 Task: Find connections with filter location Bihār with filter topic #Projectmanagementwith filter profile language German with filter current company System Soft Technologies with filter school Fresher jobs updates with filter industry Utility System Construction with filter service category Budgeting with filter keywords title Homeless Shelter Worker
Action: Mouse moved to (727, 103)
Screenshot: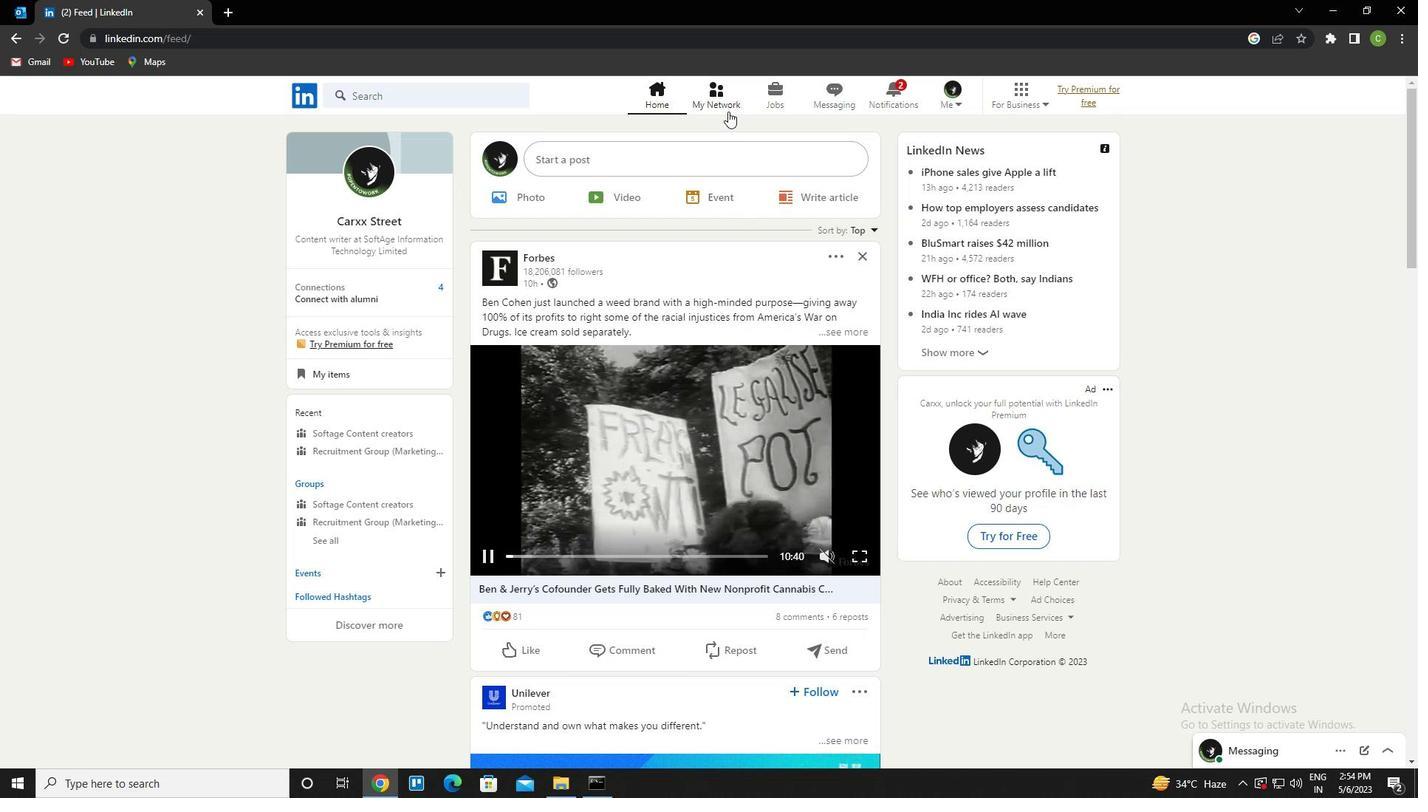 
Action: Mouse pressed left at (727, 103)
Screenshot: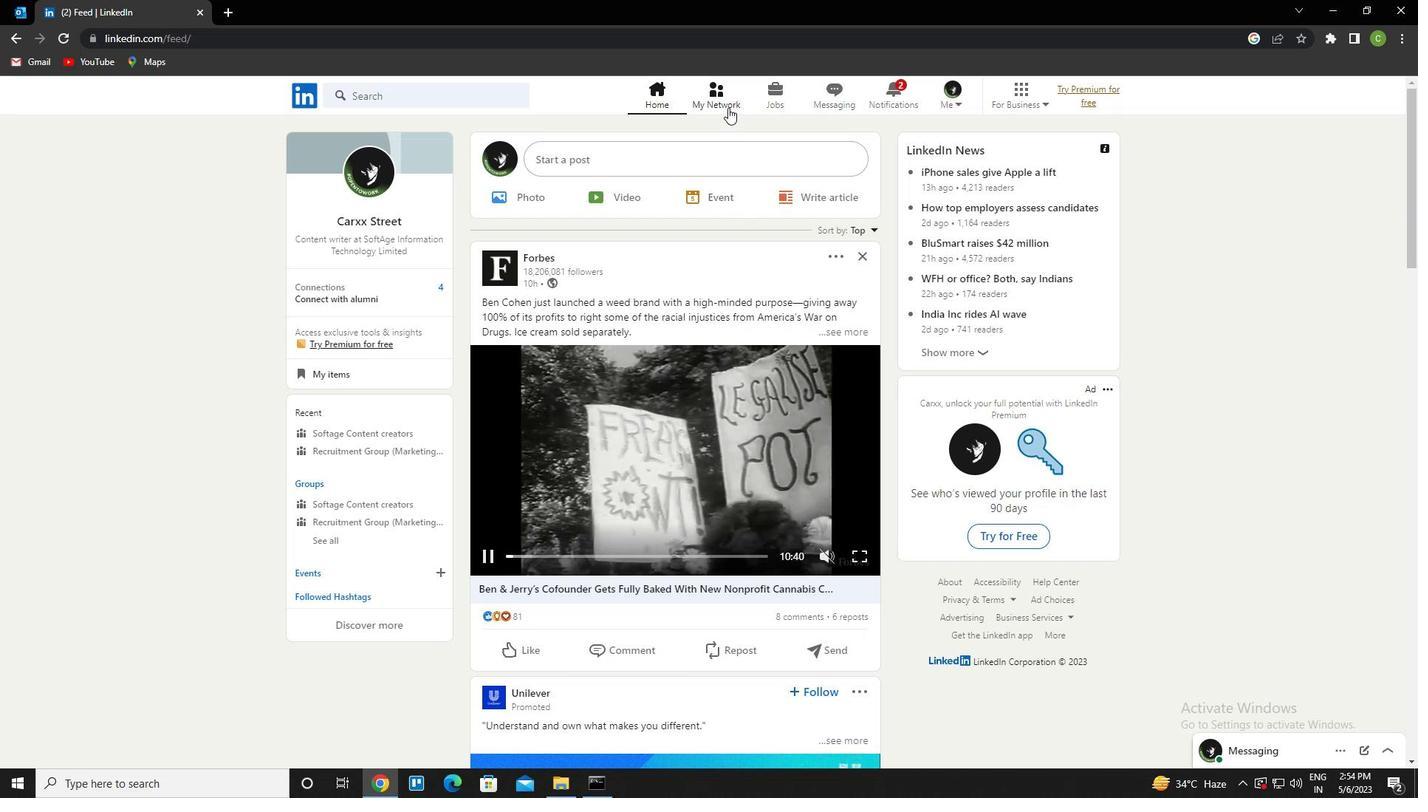 
Action: Mouse moved to (402, 184)
Screenshot: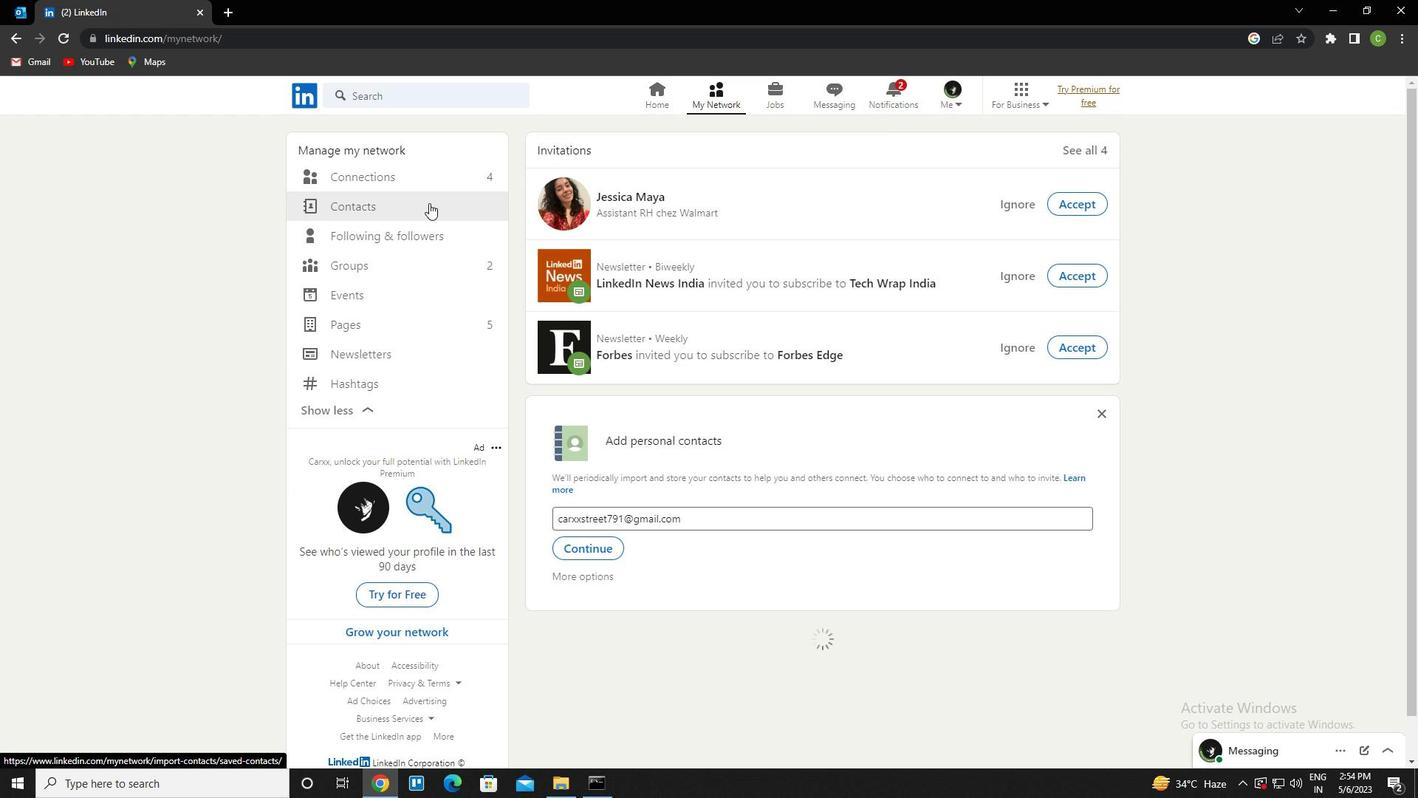 
Action: Mouse pressed left at (402, 184)
Screenshot: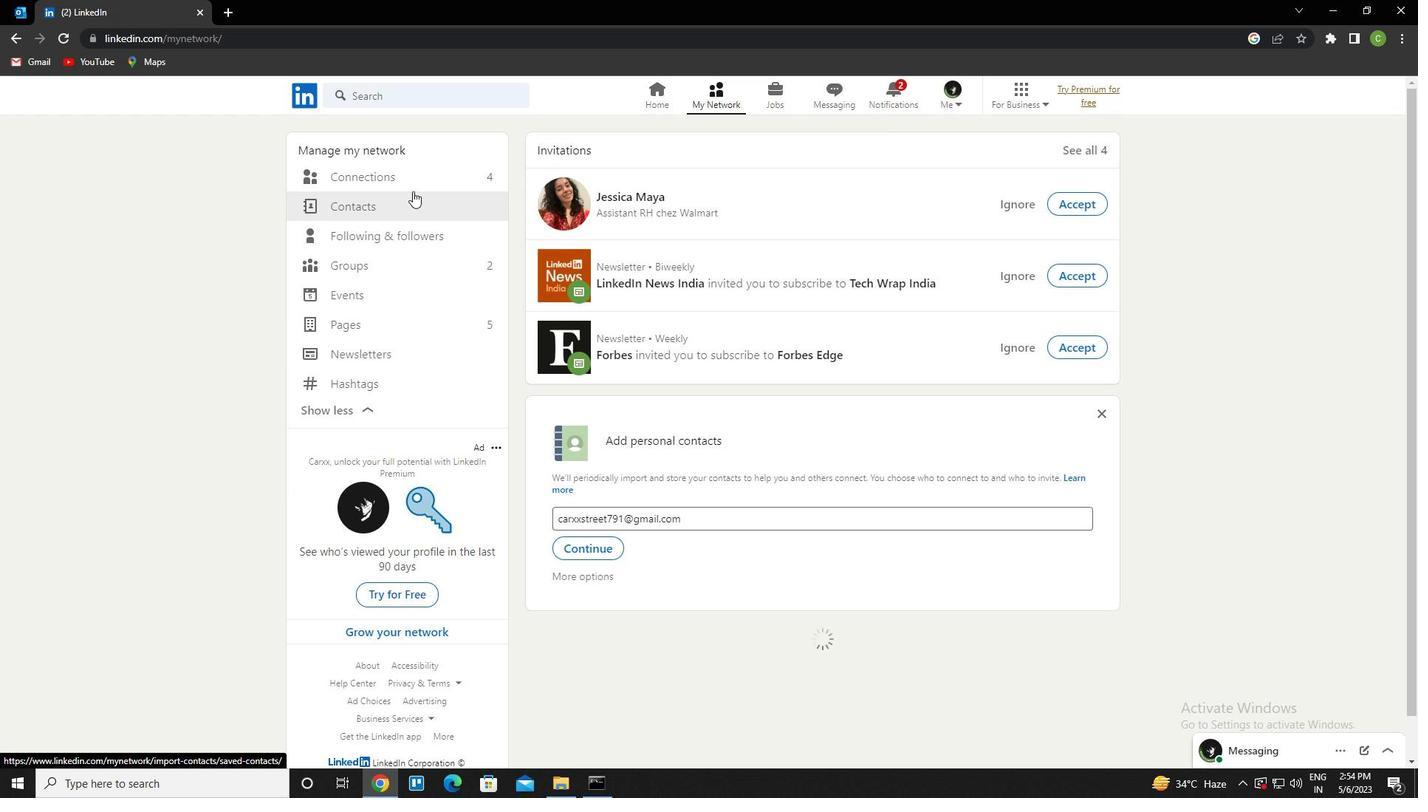 
Action: Mouse moved to (846, 178)
Screenshot: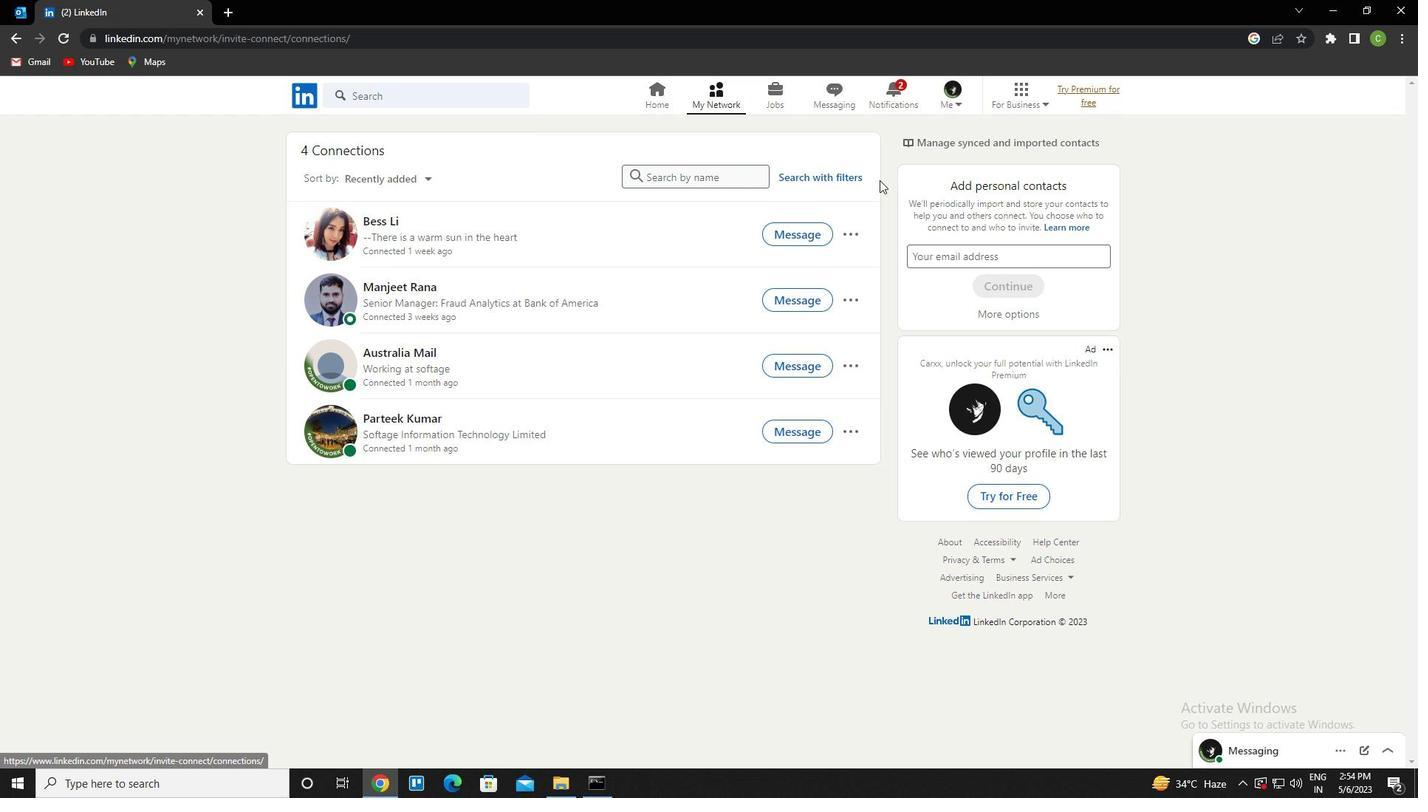 
Action: Mouse pressed left at (846, 178)
Screenshot: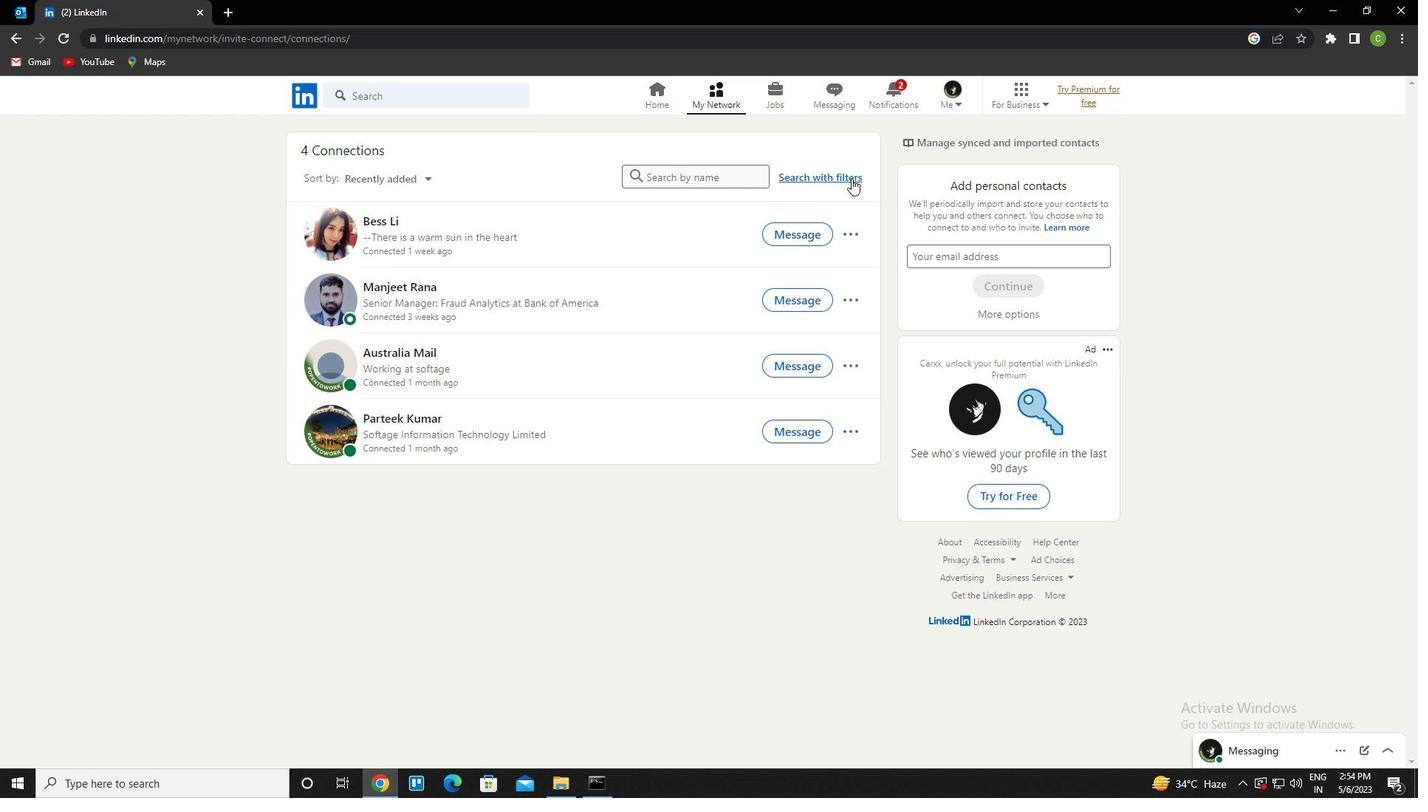 
Action: Mouse moved to (770, 146)
Screenshot: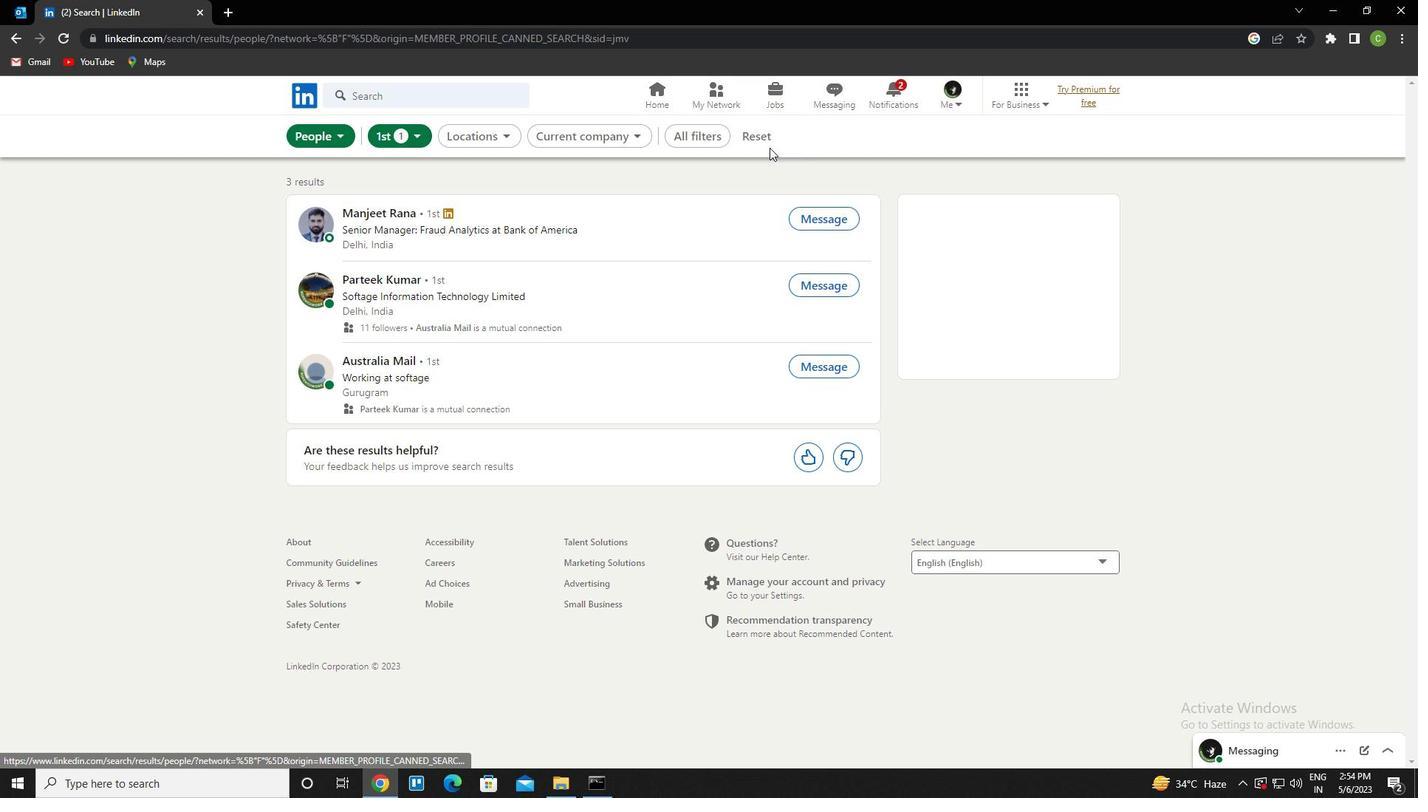 
Action: Mouse pressed left at (770, 146)
Screenshot: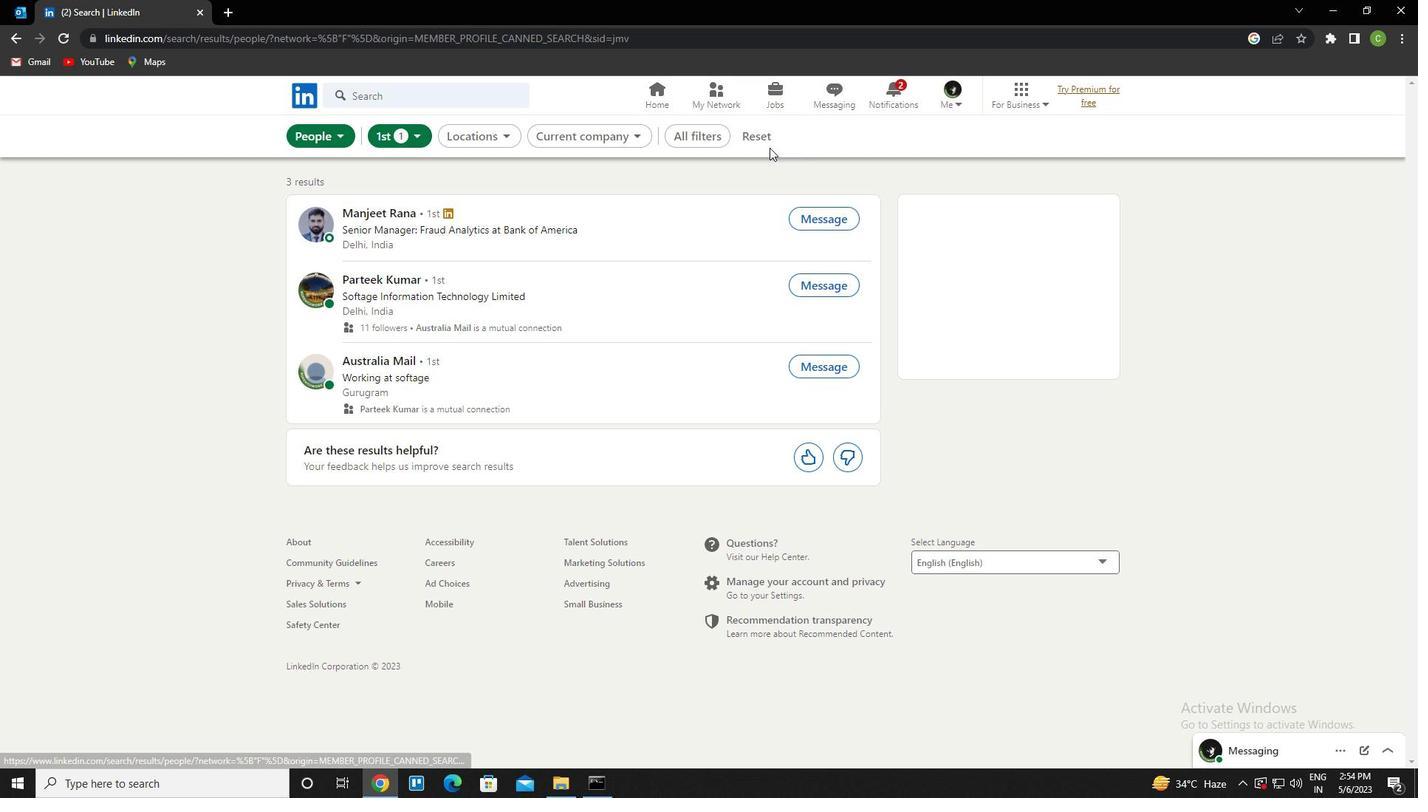 
Action: Mouse moved to (725, 140)
Screenshot: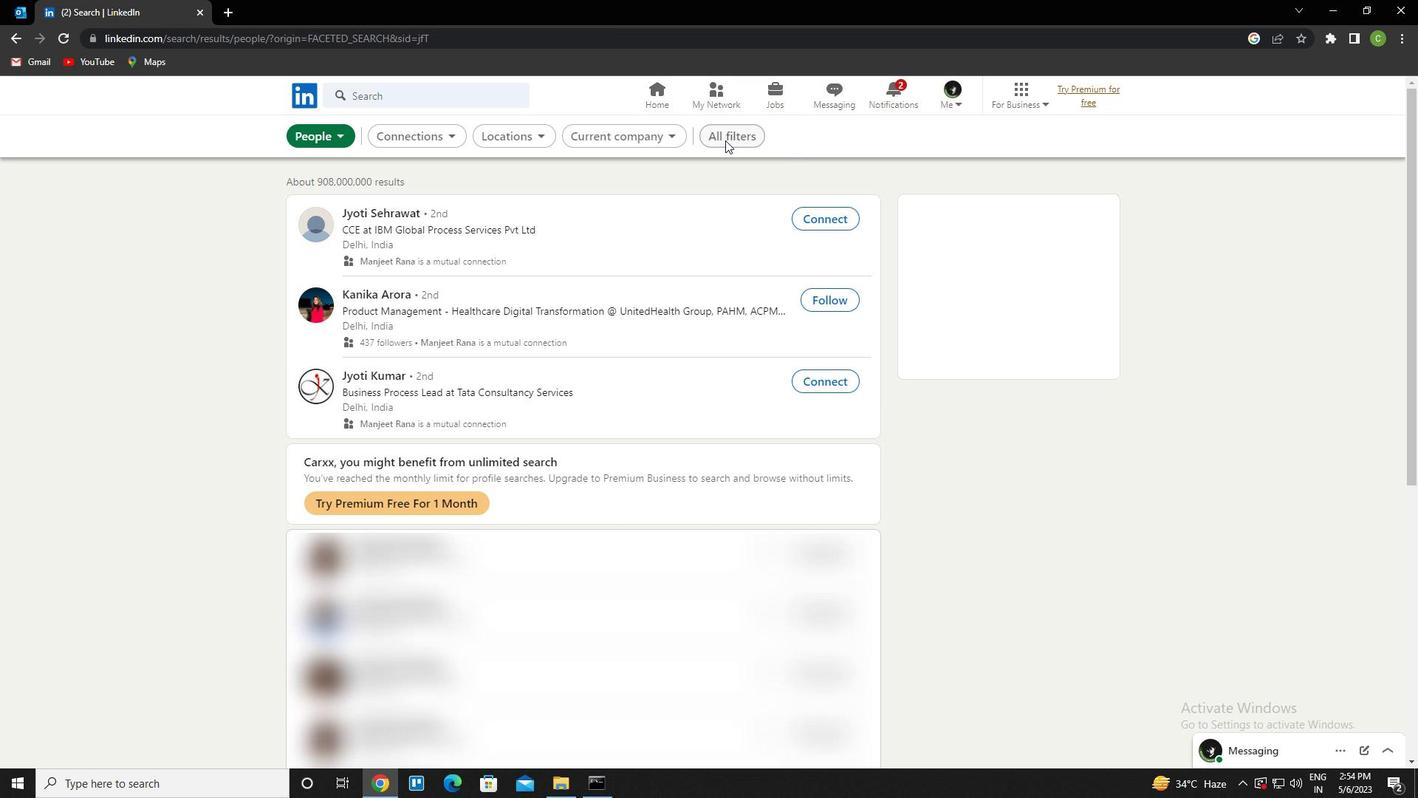 
Action: Mouse pressed left at (725, 140)
Screenshot: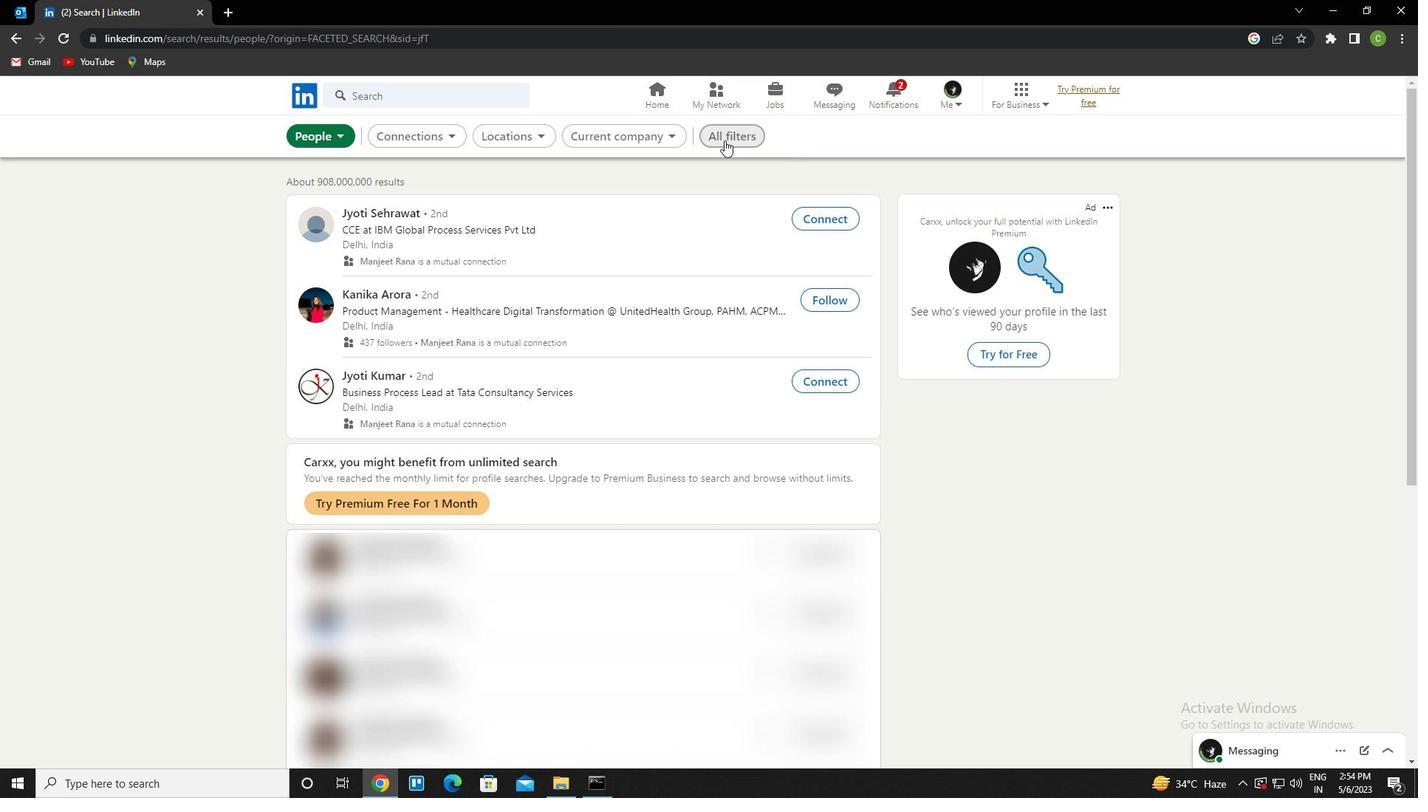 
Action: Mouse moved to (1219, 444)
Screenshot: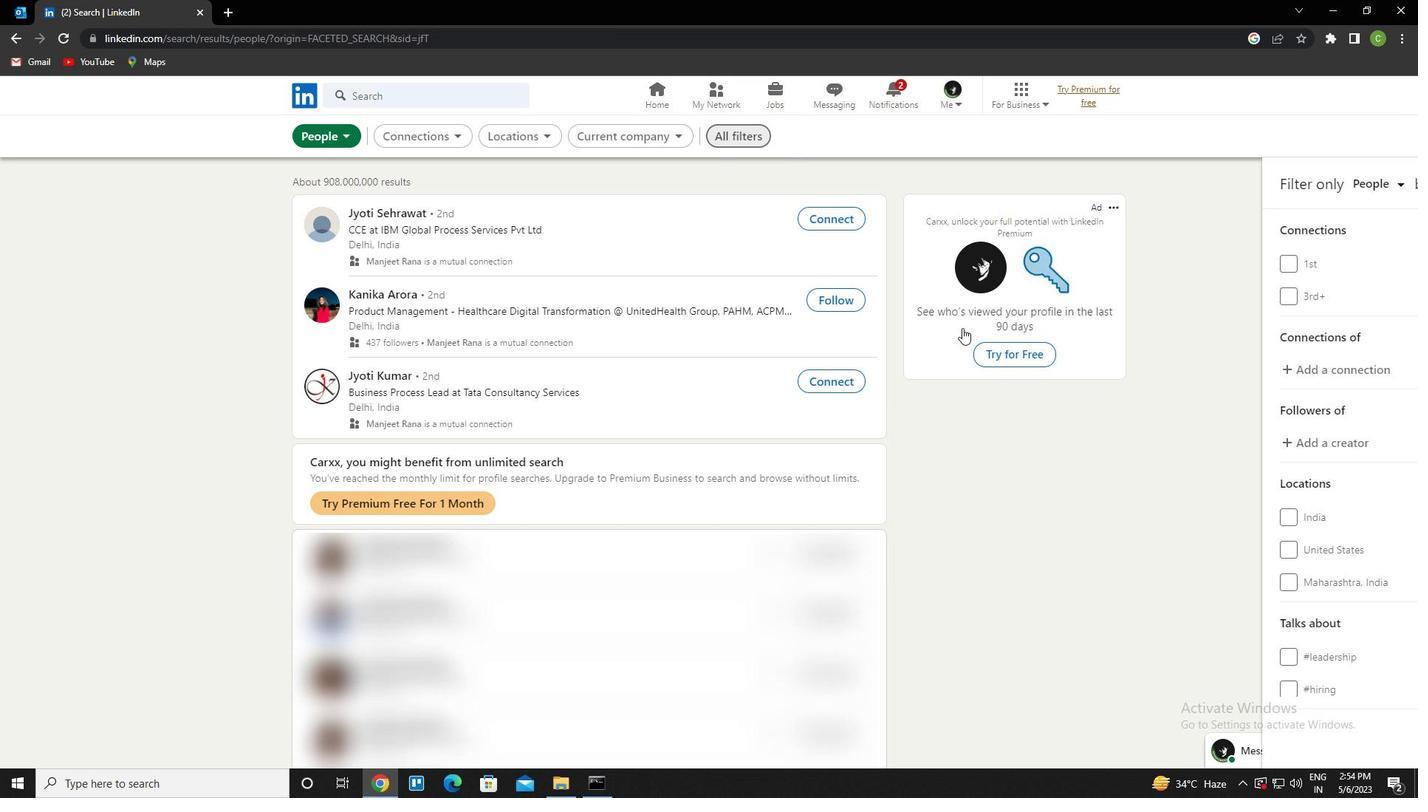 
Action: Mouse scrolled (1219, 444) with delta (0, 0)
Screenshot: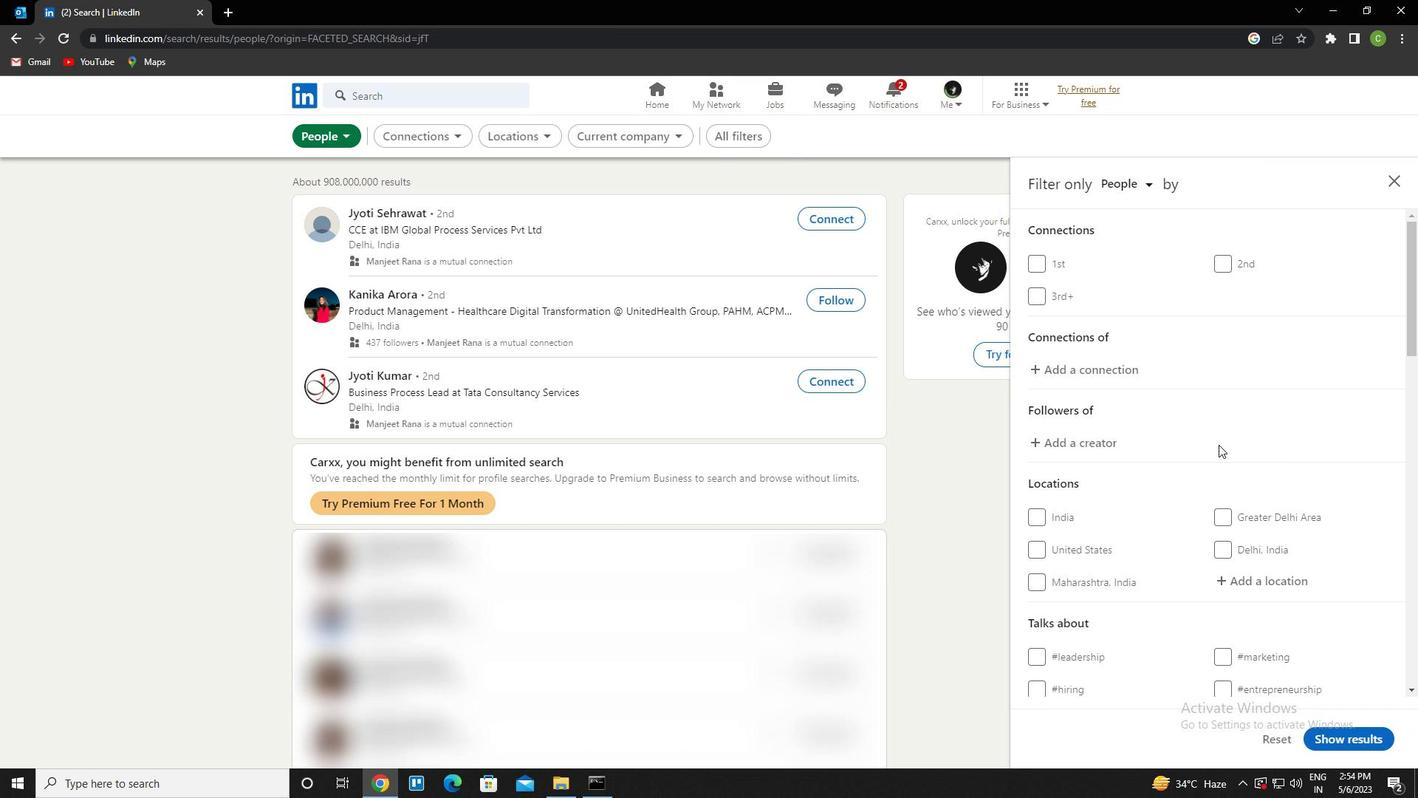 
Action: Mouse moved to (1259, 507)
Screenshot: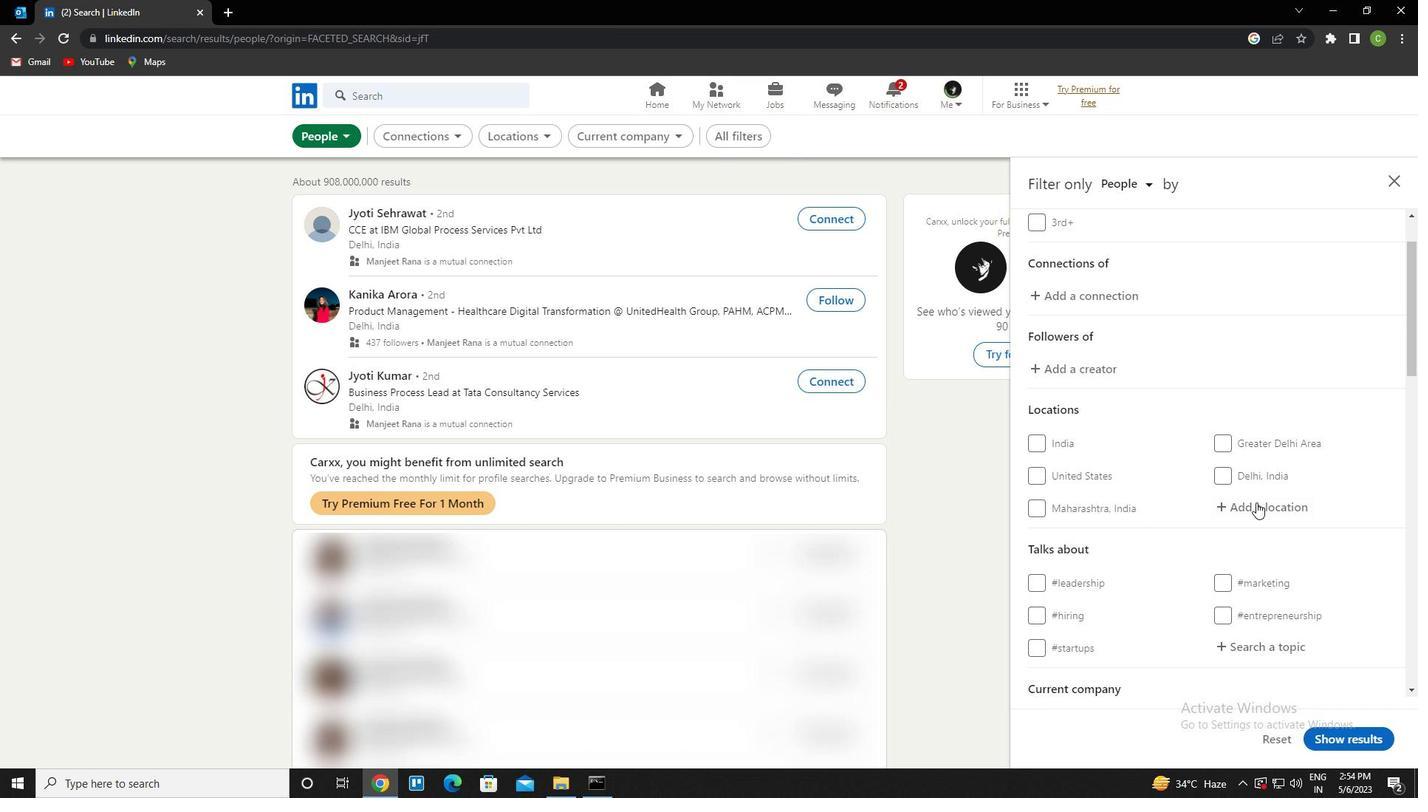 
Action: Mouse pressed left at (1259, 507)
Screenshot: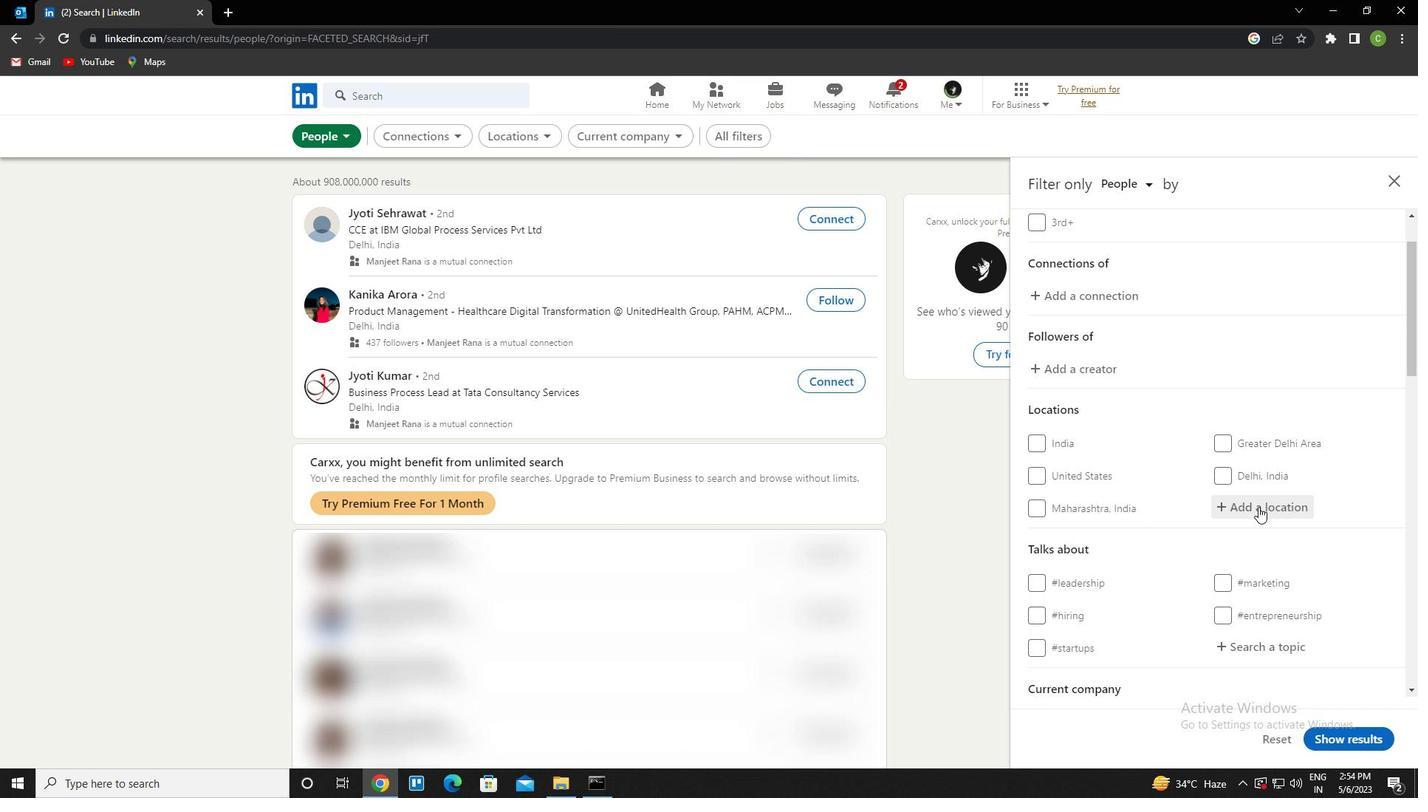 
Action: Key pressed <Key.caps_lock>b<Key.caps_lock>ihar<Key.down><Key.enter>
Screenshot: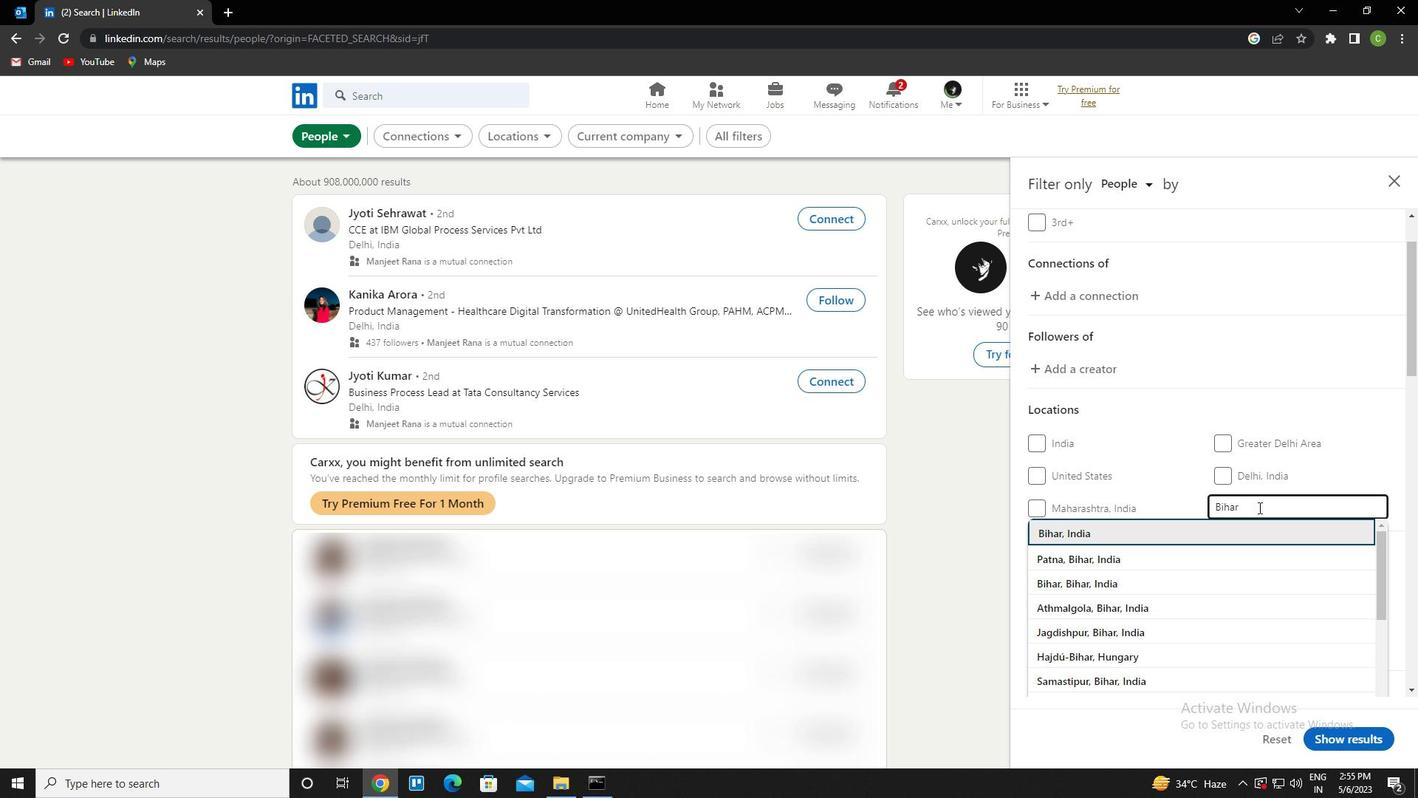
Action: Mouse scrolled (1259, 506) with delta (0, 0)
Screenshot: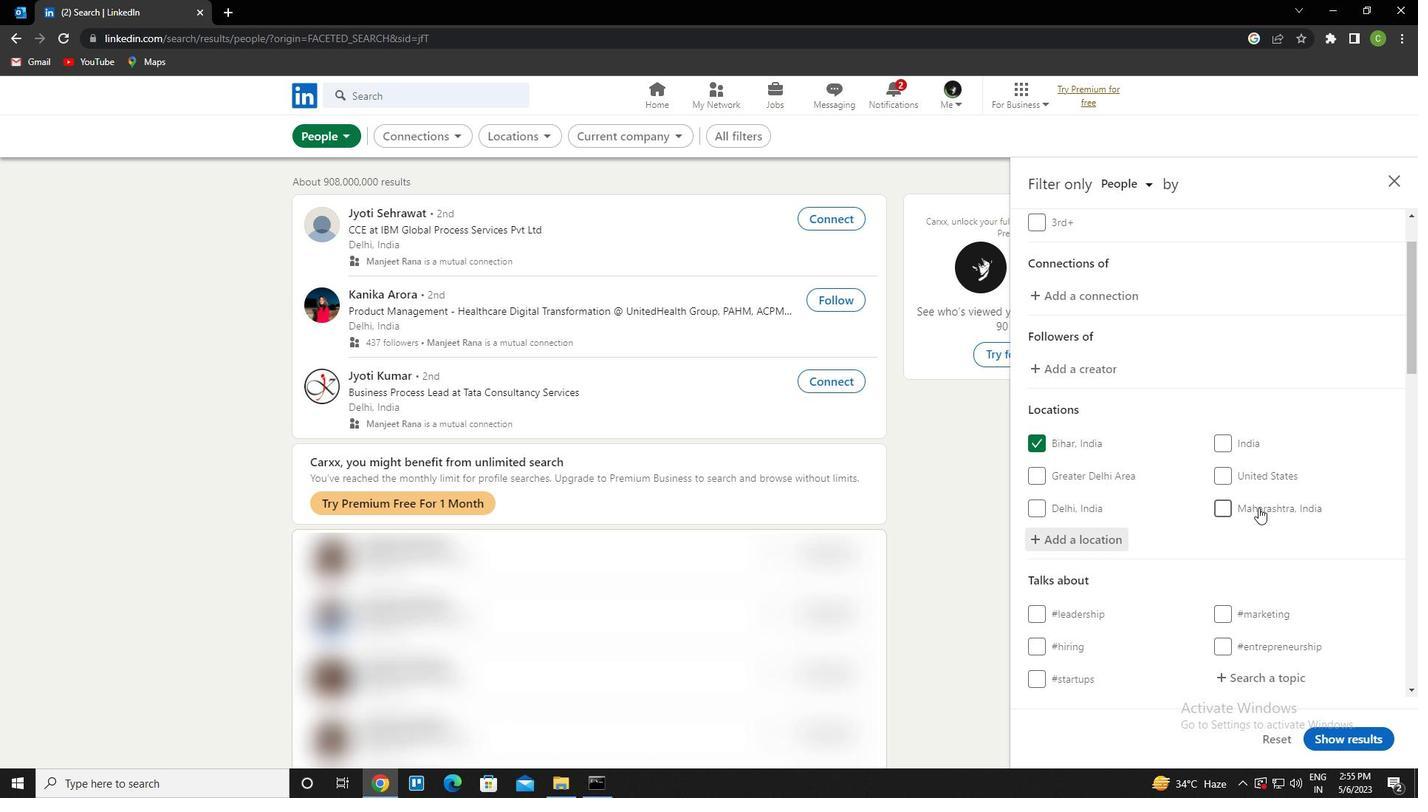 
Action: Mouse scrolled (1259, 506) with delta (0, 0)
Screenshot: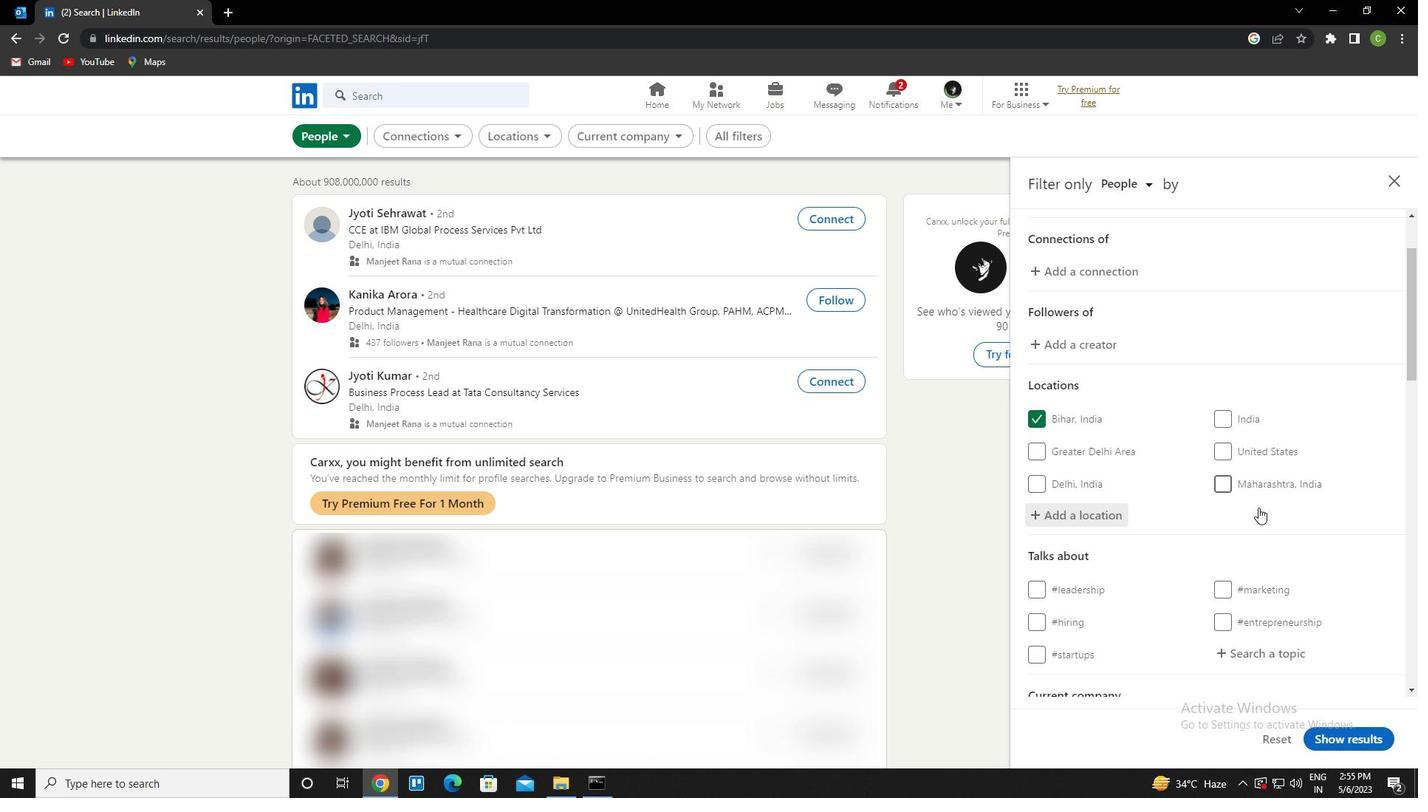 
Action: Mouse moved to (1261, 532)
Screenshot: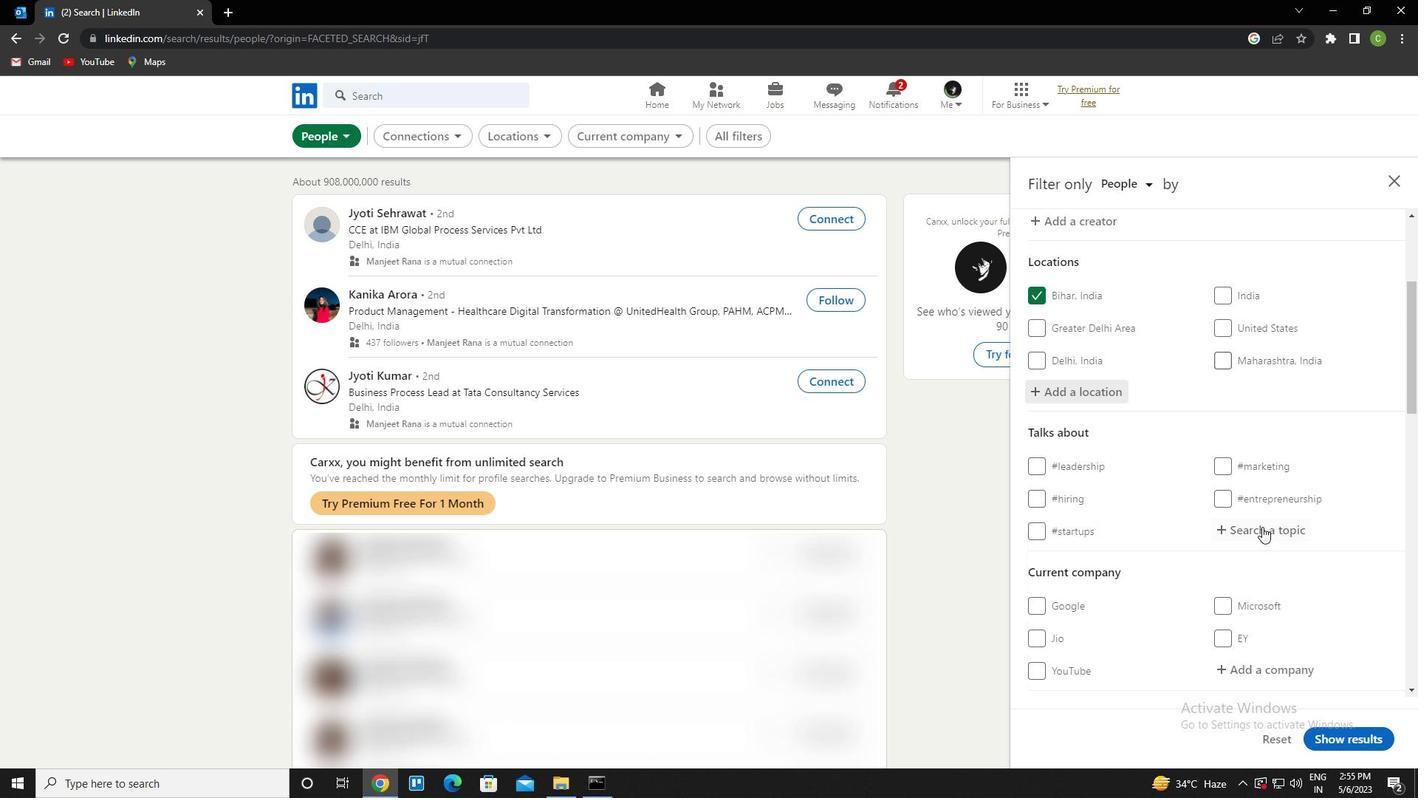 
Action: Mouse pressed left at (1261, 532)
Screenshot: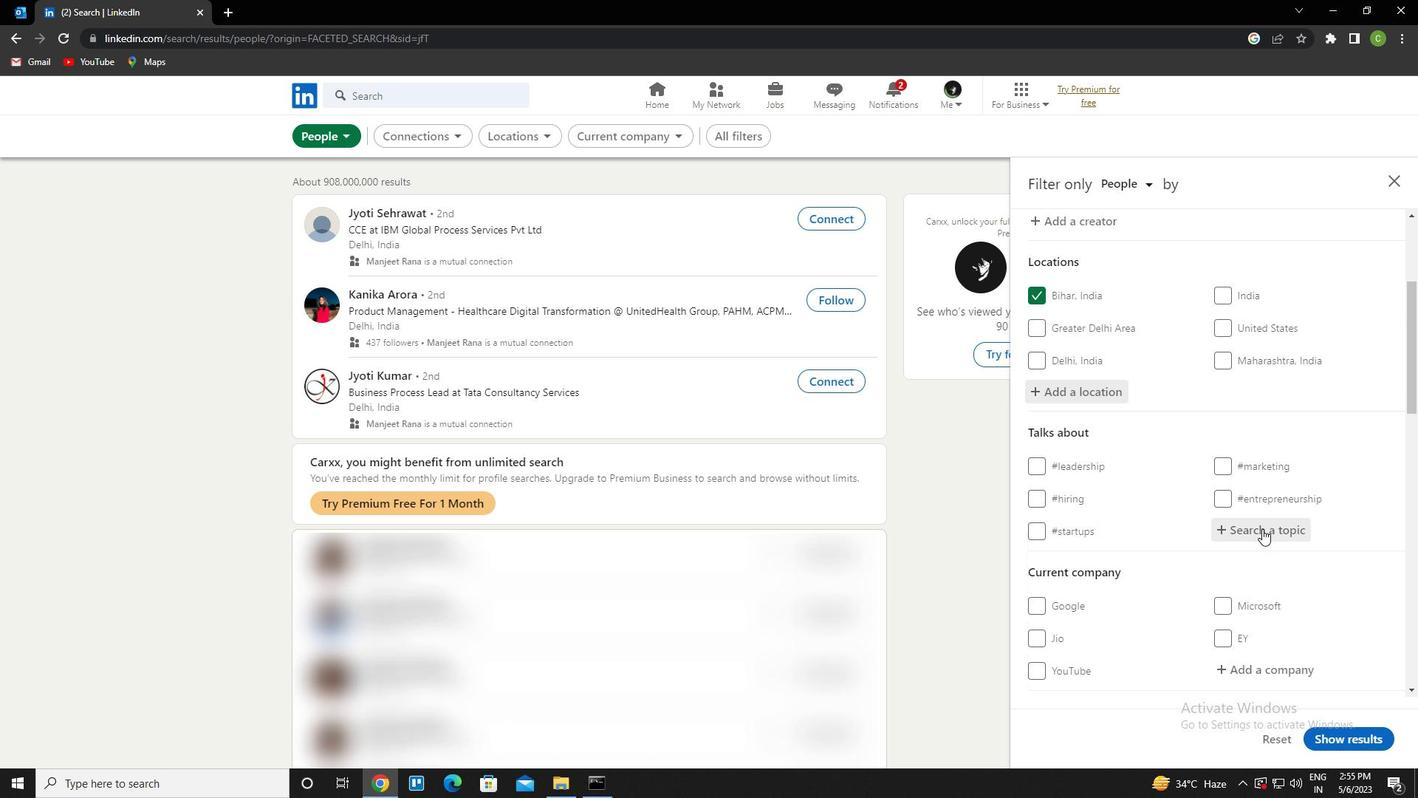 
Action: Key pressed projectmanagement<Key.down><Key.enter>
Screenshot: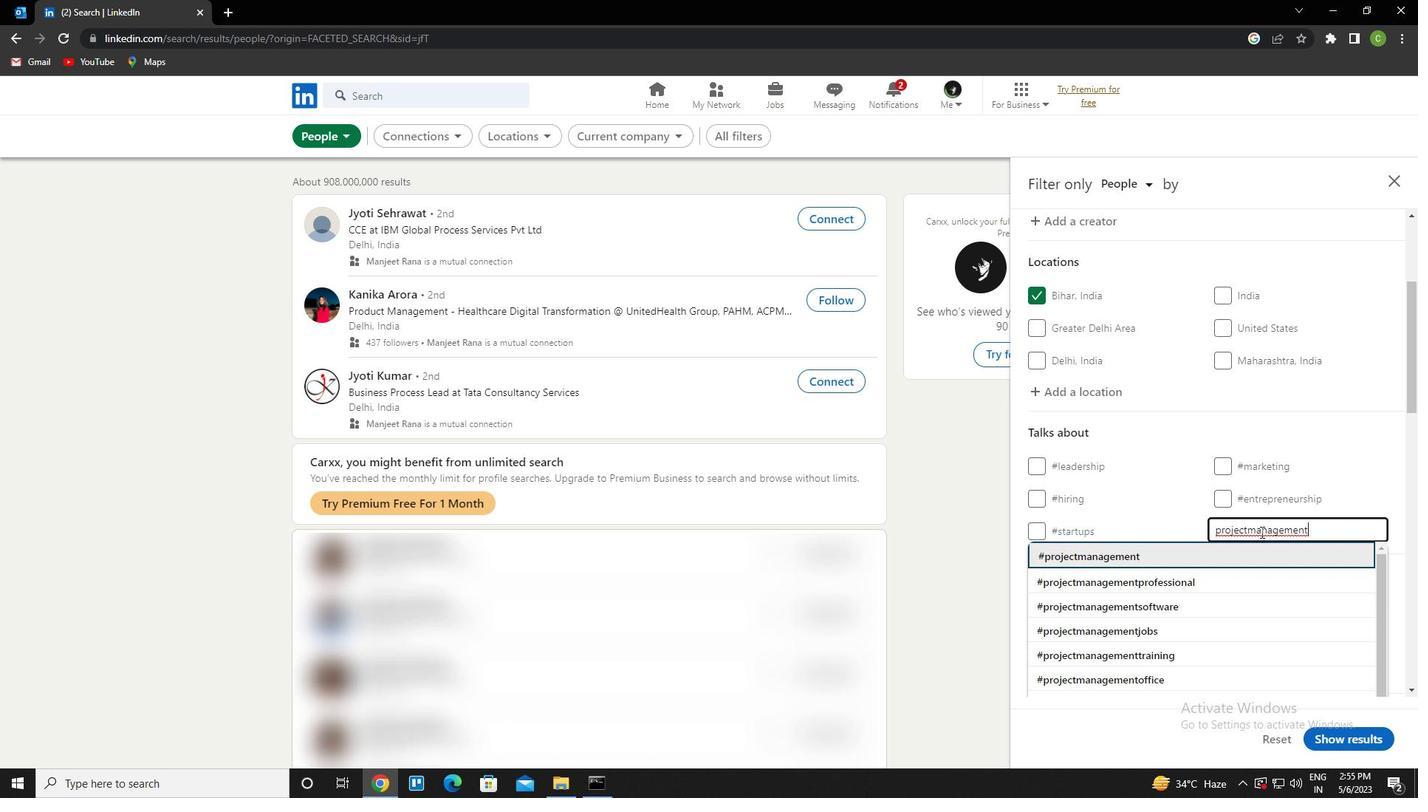 
Action: Mouse scrolled (1261, 531) with delta (0, 0)
Screenshot: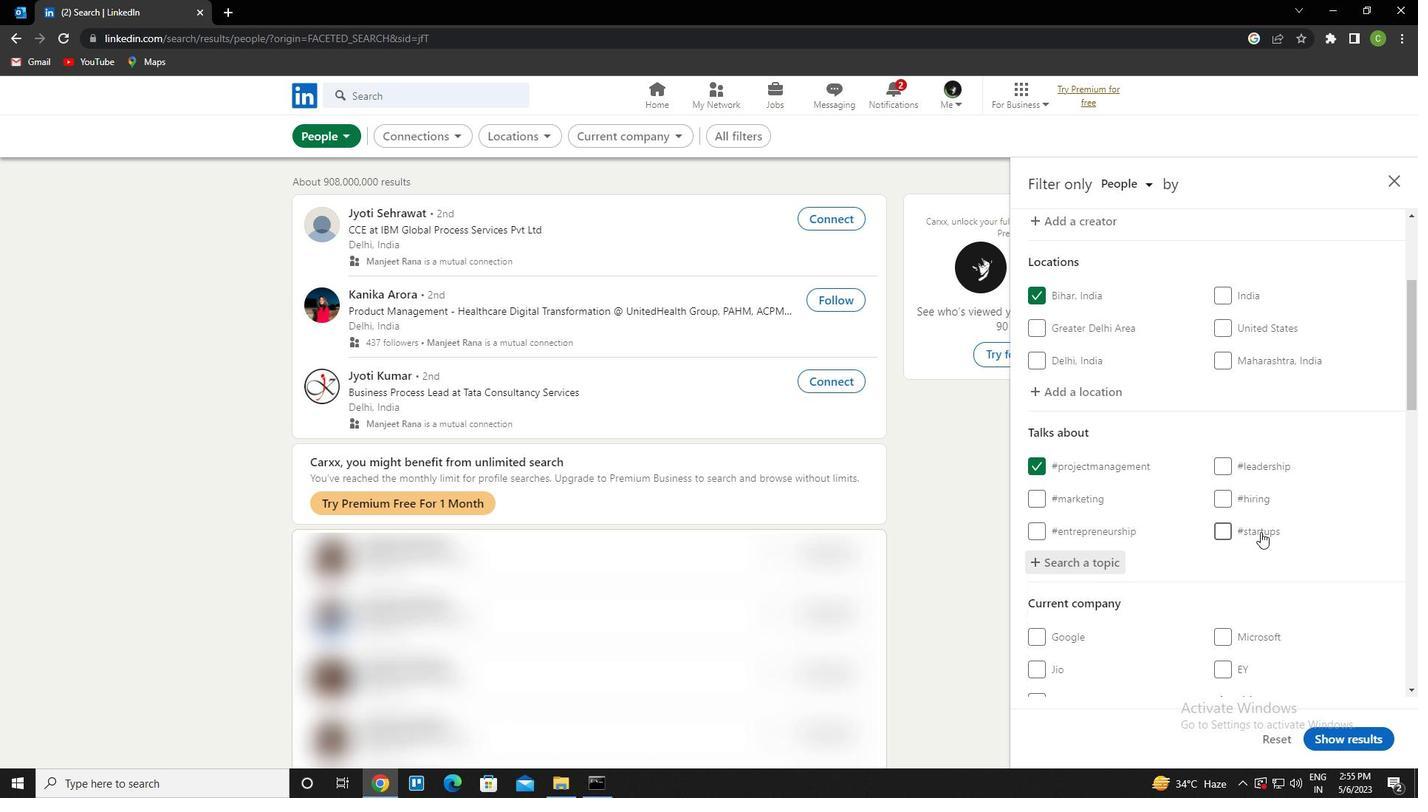 
Action: Mouse scrolled (1261, 531) with delta (0, 0)
Screenshot: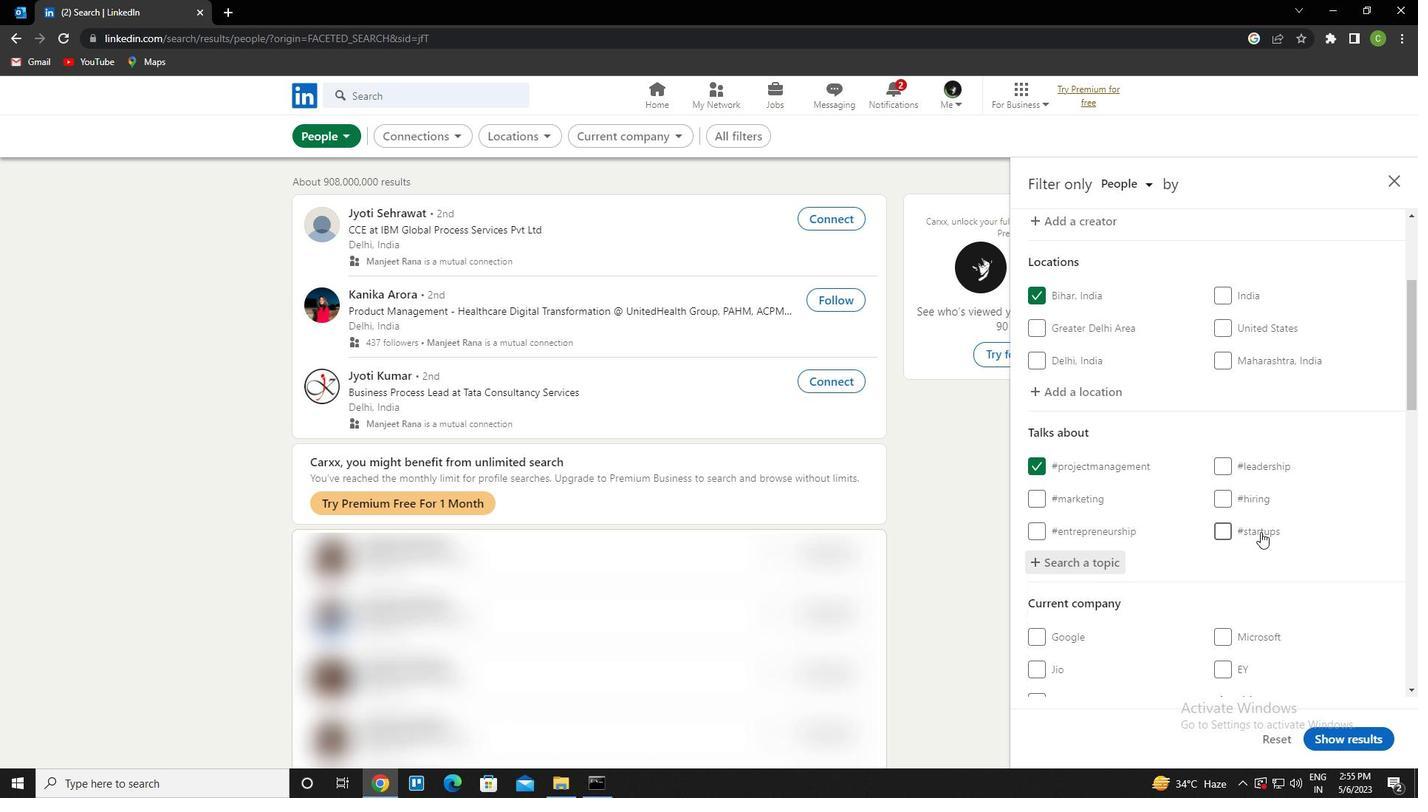 
Action: Mouse scrolled (1261, 531) with delta (0, 0)
Screenshot: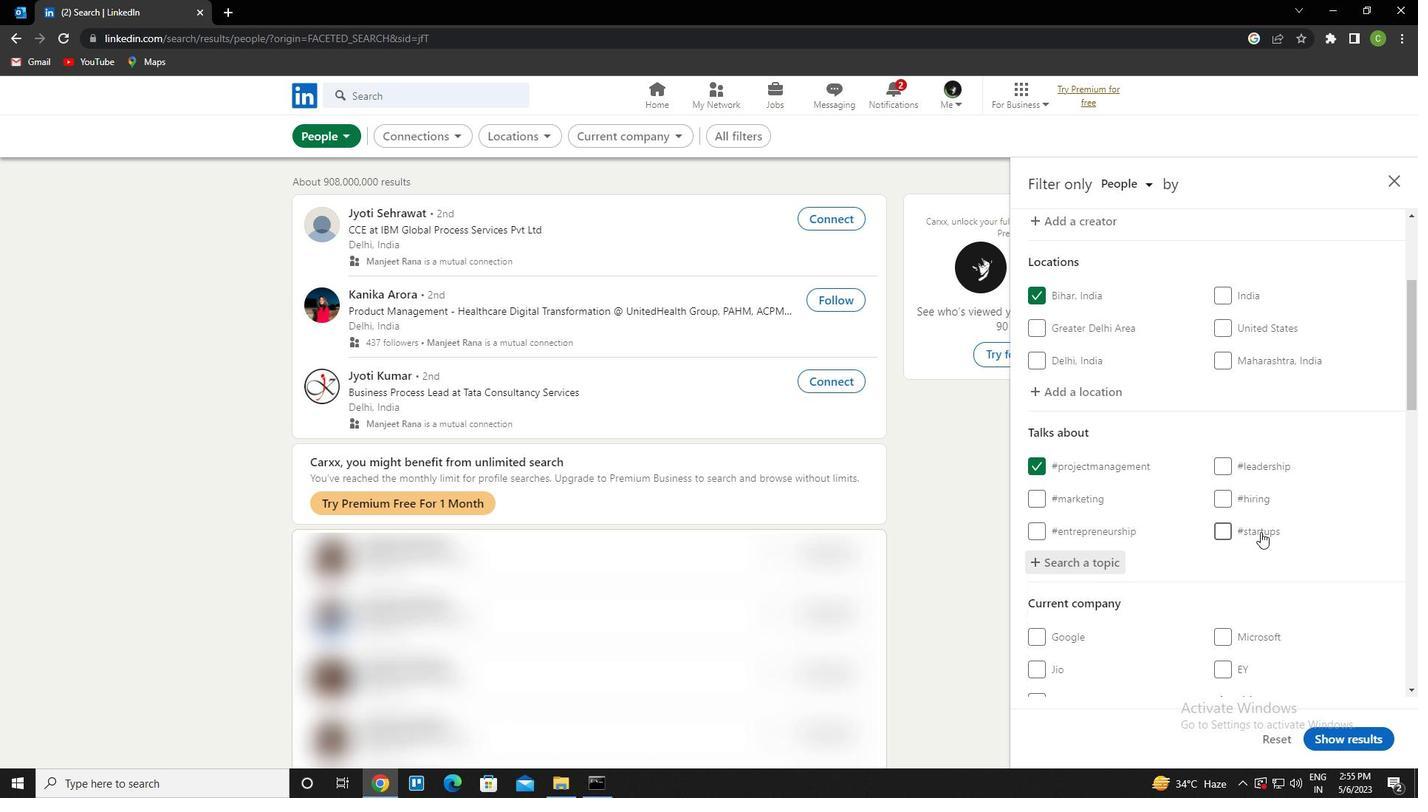 
Action: Mouse scrolled (1261, 531) with delta (0, 0)
Screenshot: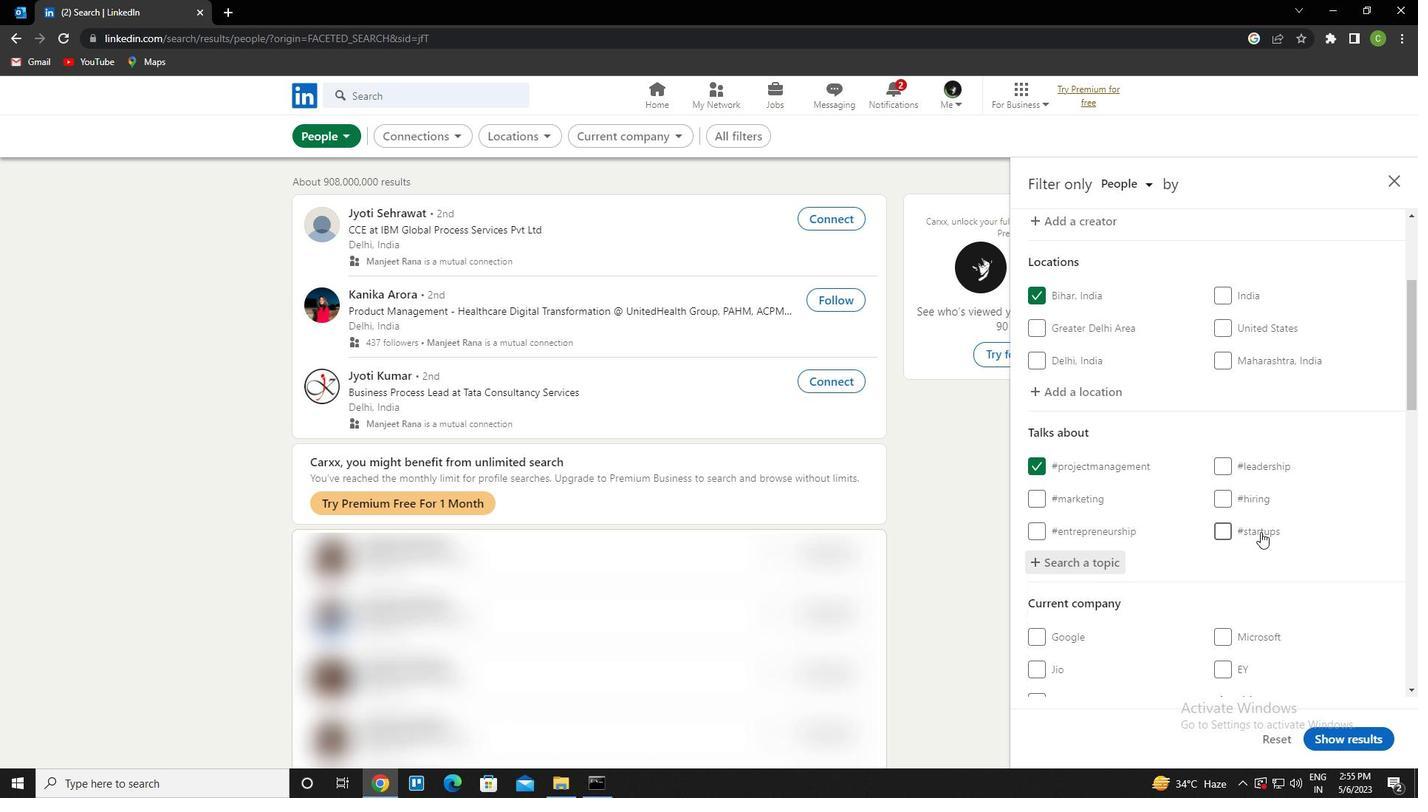 
Action: Mouse scrolled (1261, 531) with delta (0, 0)
Screenshot: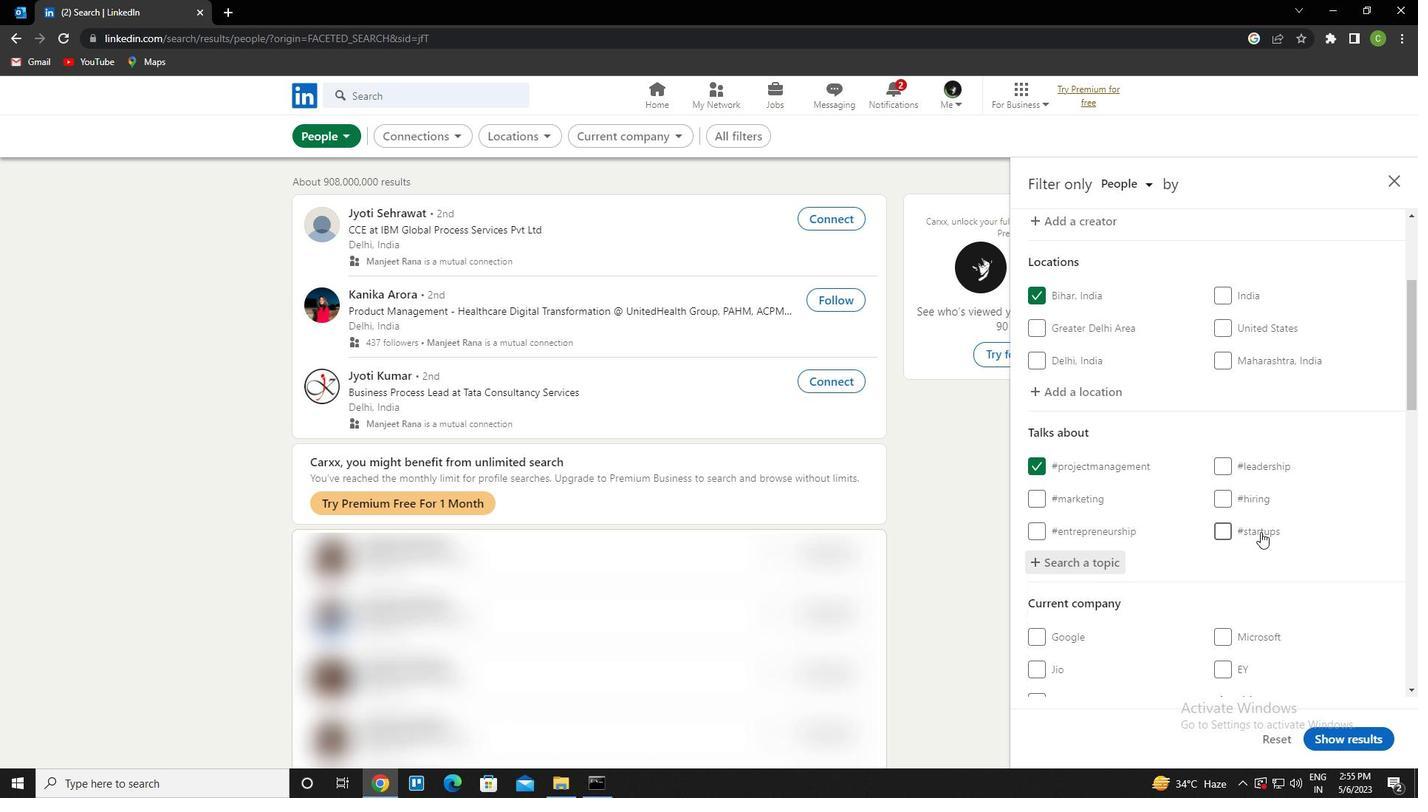 
Action: Mouse scrolled (1261, 531) with delta (0, 0)
Screenshot: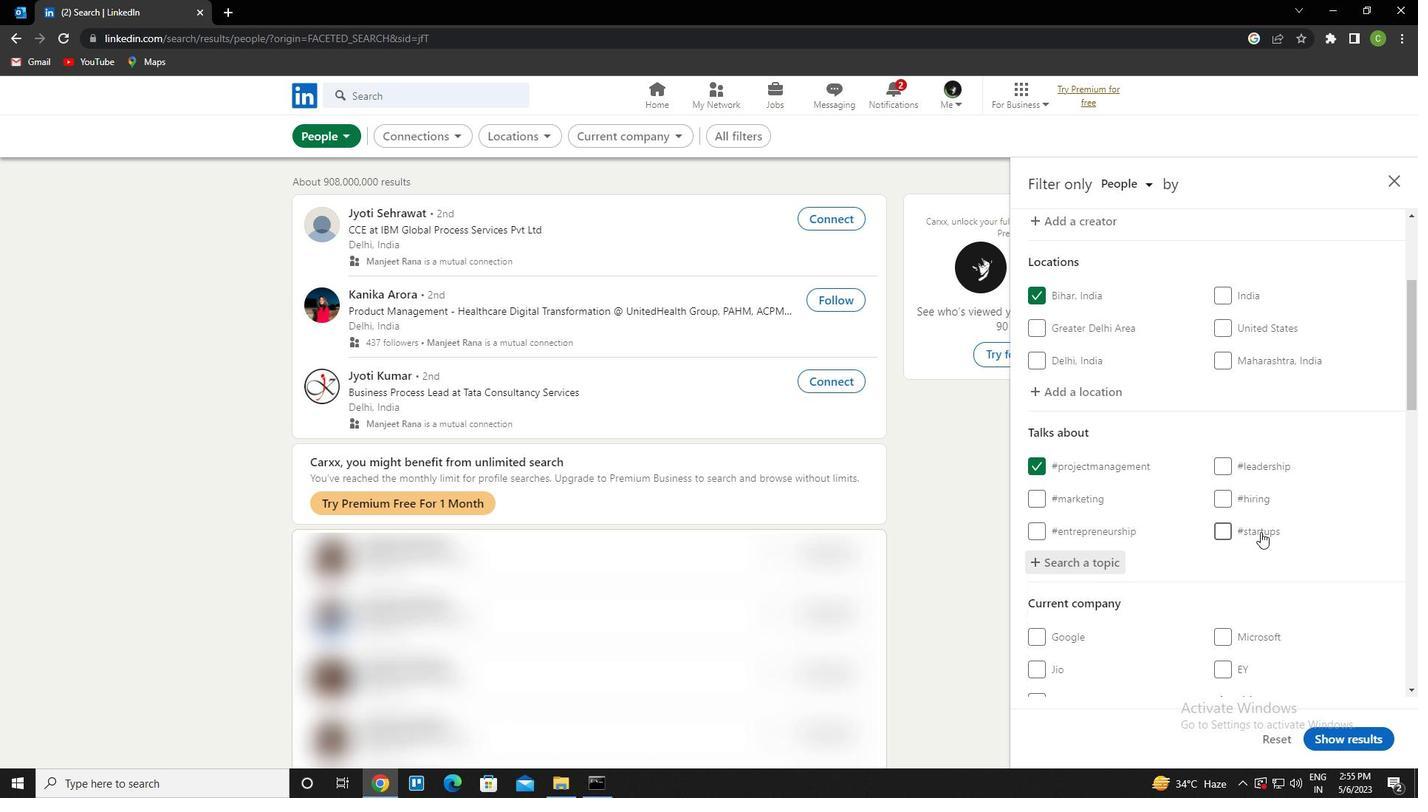 
Action: Mouse scrolled (1261, 531) with delta (0, 0)
Screenshot: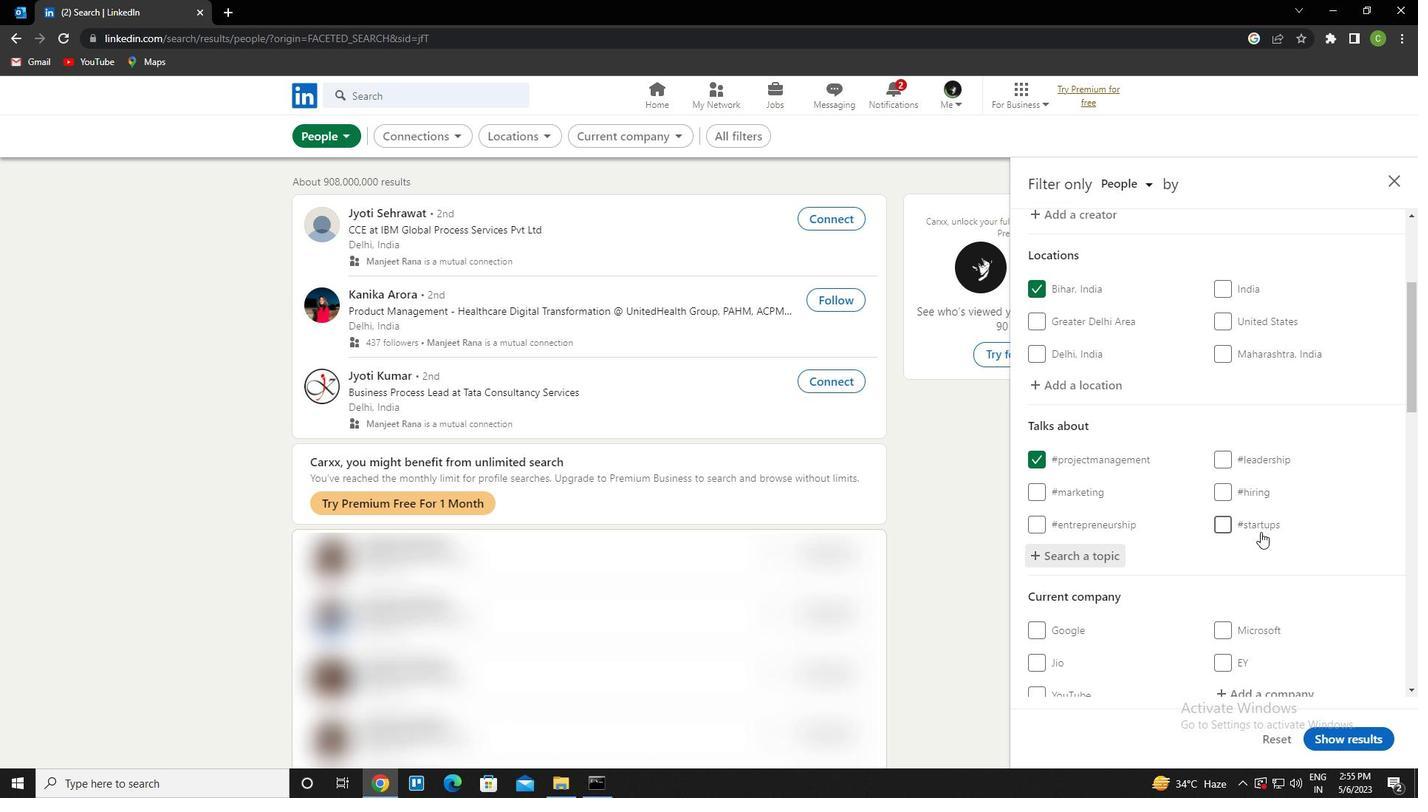 
Action: Mouse moved to (1237, 590)
Screenshot: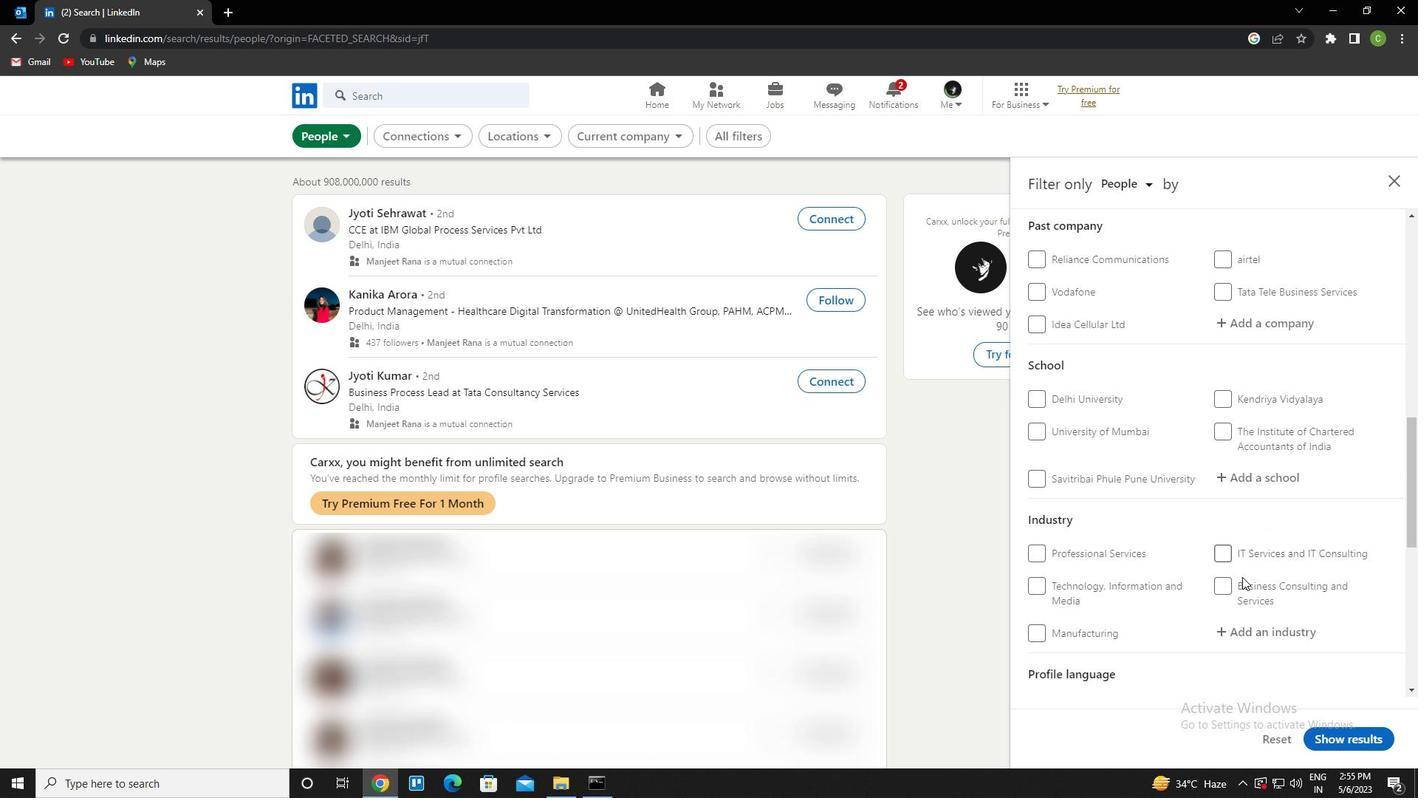 
Action: Mouse scrolled (1237, 589) with delta (0, 0)
Screenshot: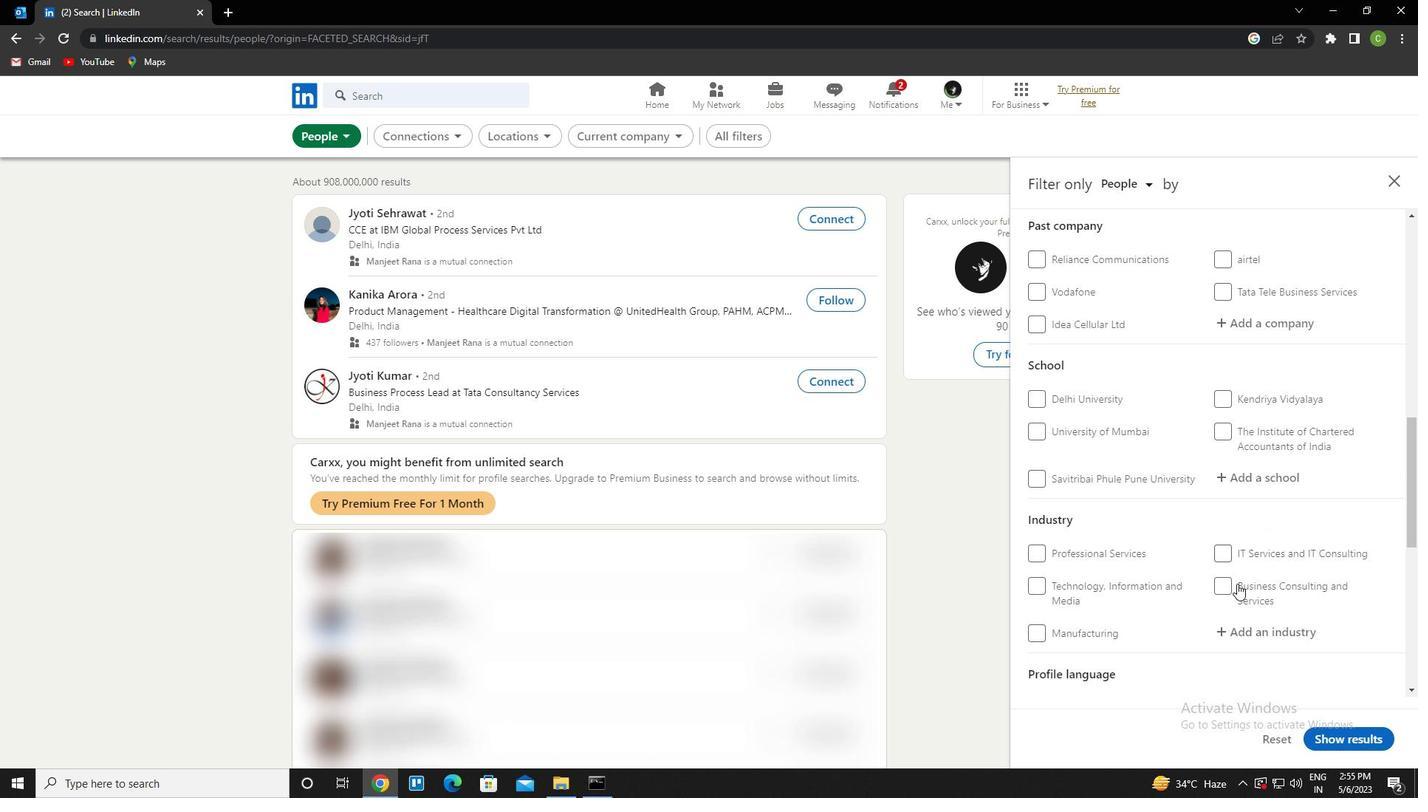 
Action: Mouse moved to (1237, 591)
Screenshot: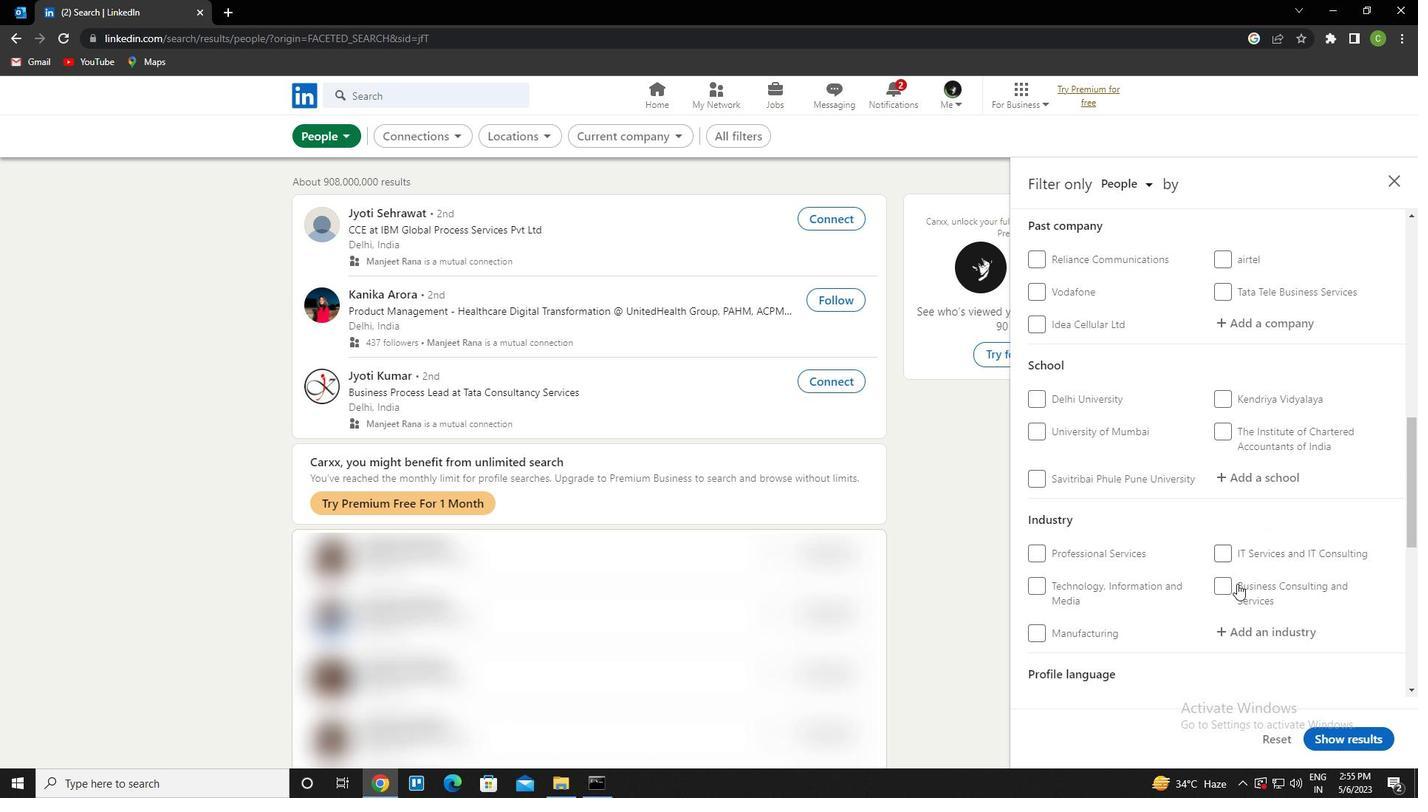 
Action: Mouse scrolled (1237, 590) with delta (0, 0)
Screenshot: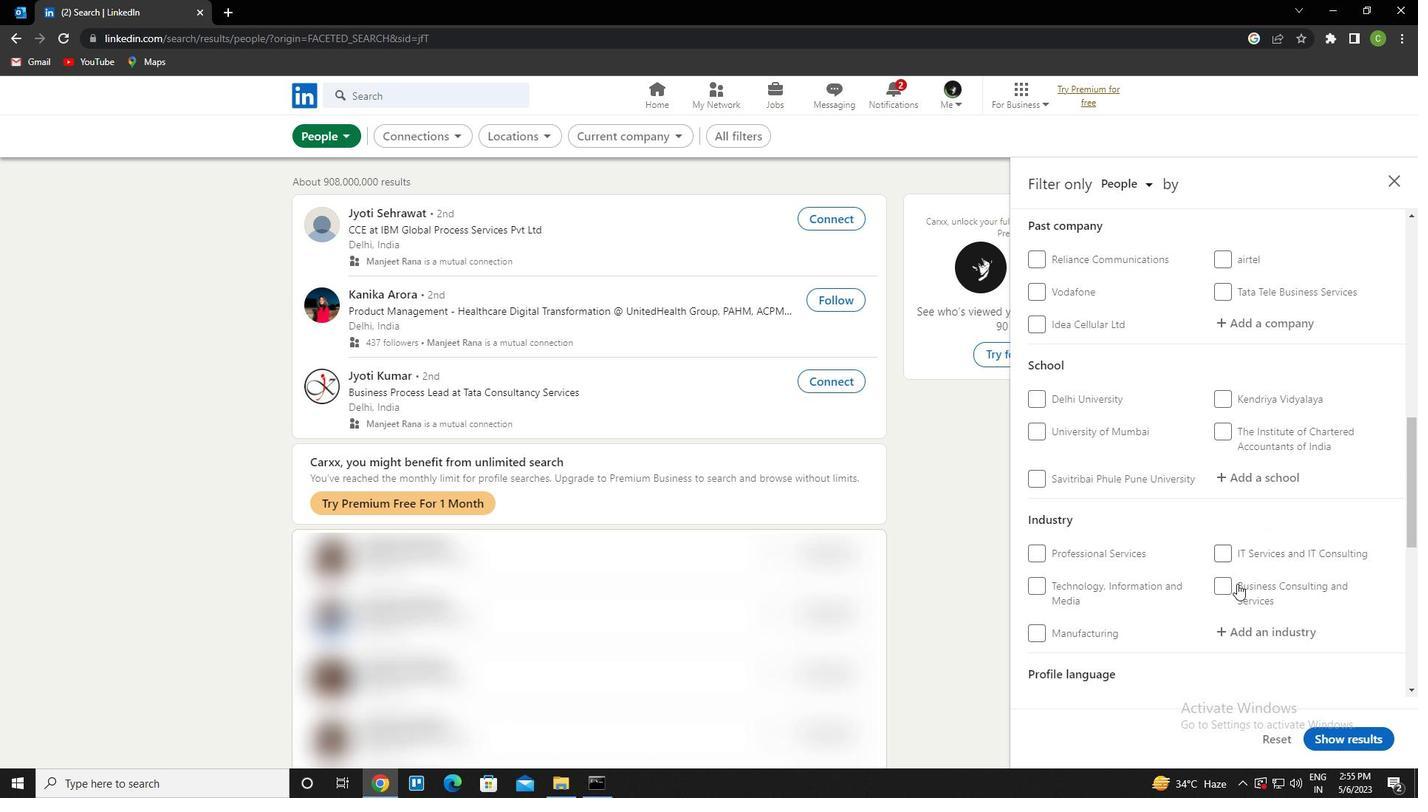 
Action: Mouse moved to (1043, 623)
Screenshot: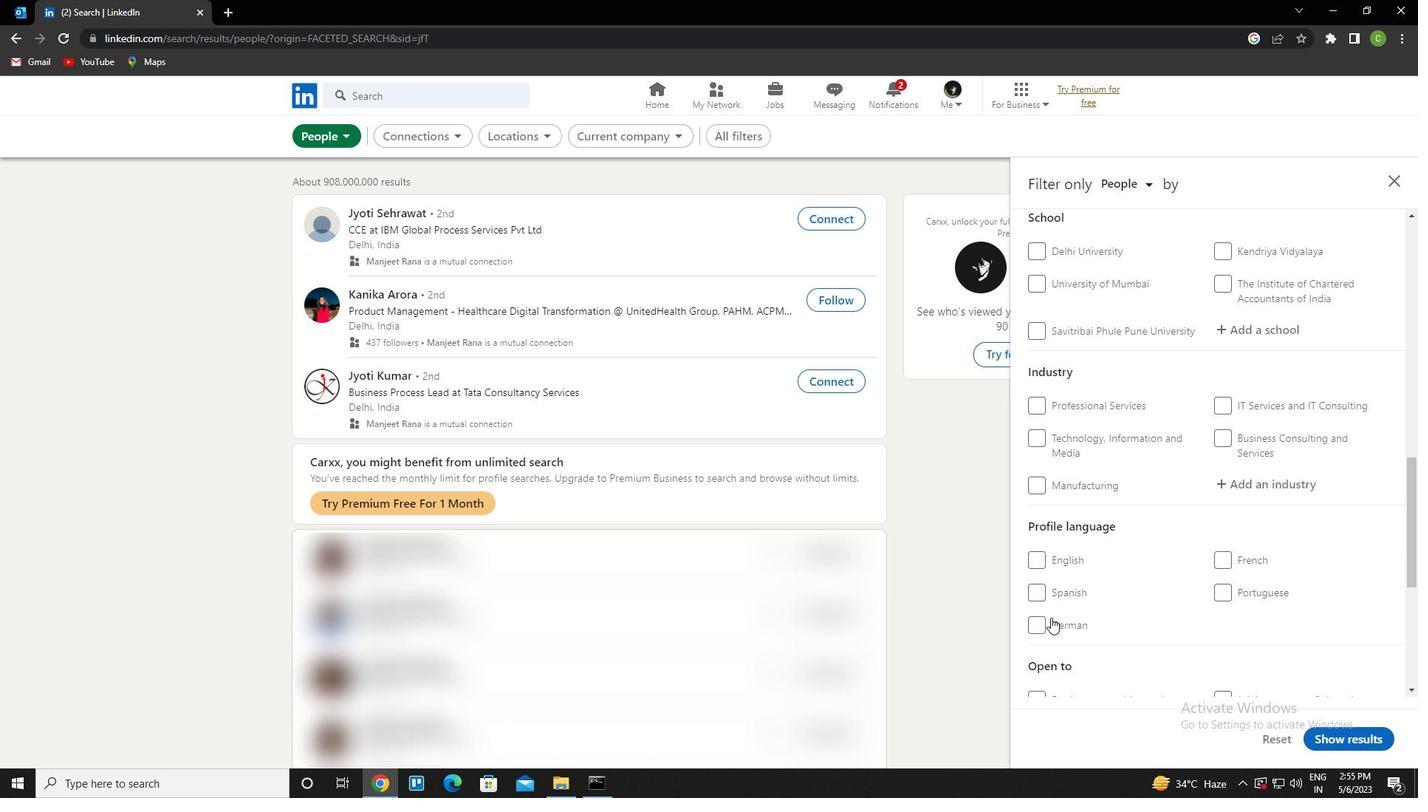 
Action: Mouse pressed left at (1043, 623)
Screenshot: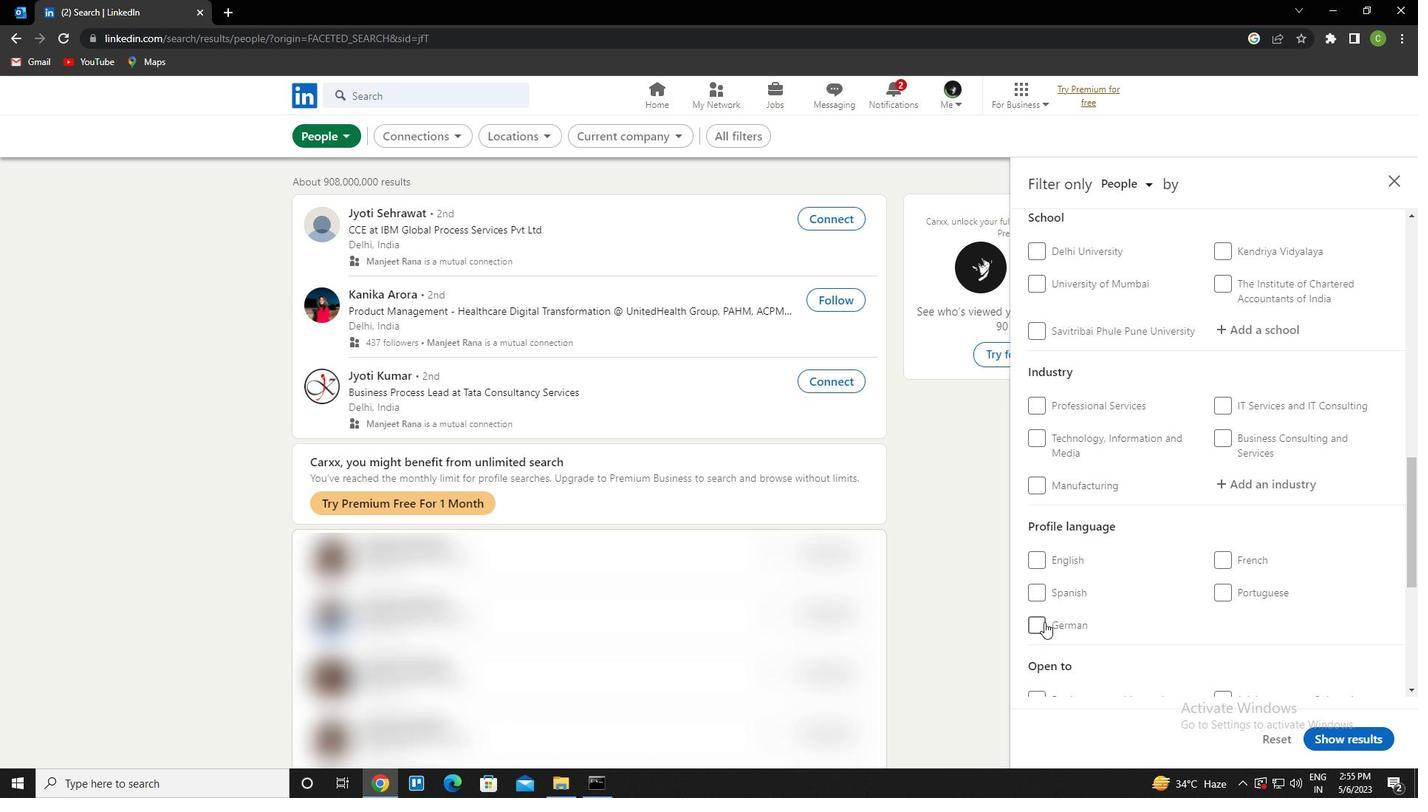 
Action: Mouse moved to (1107, 540)
Screenshot: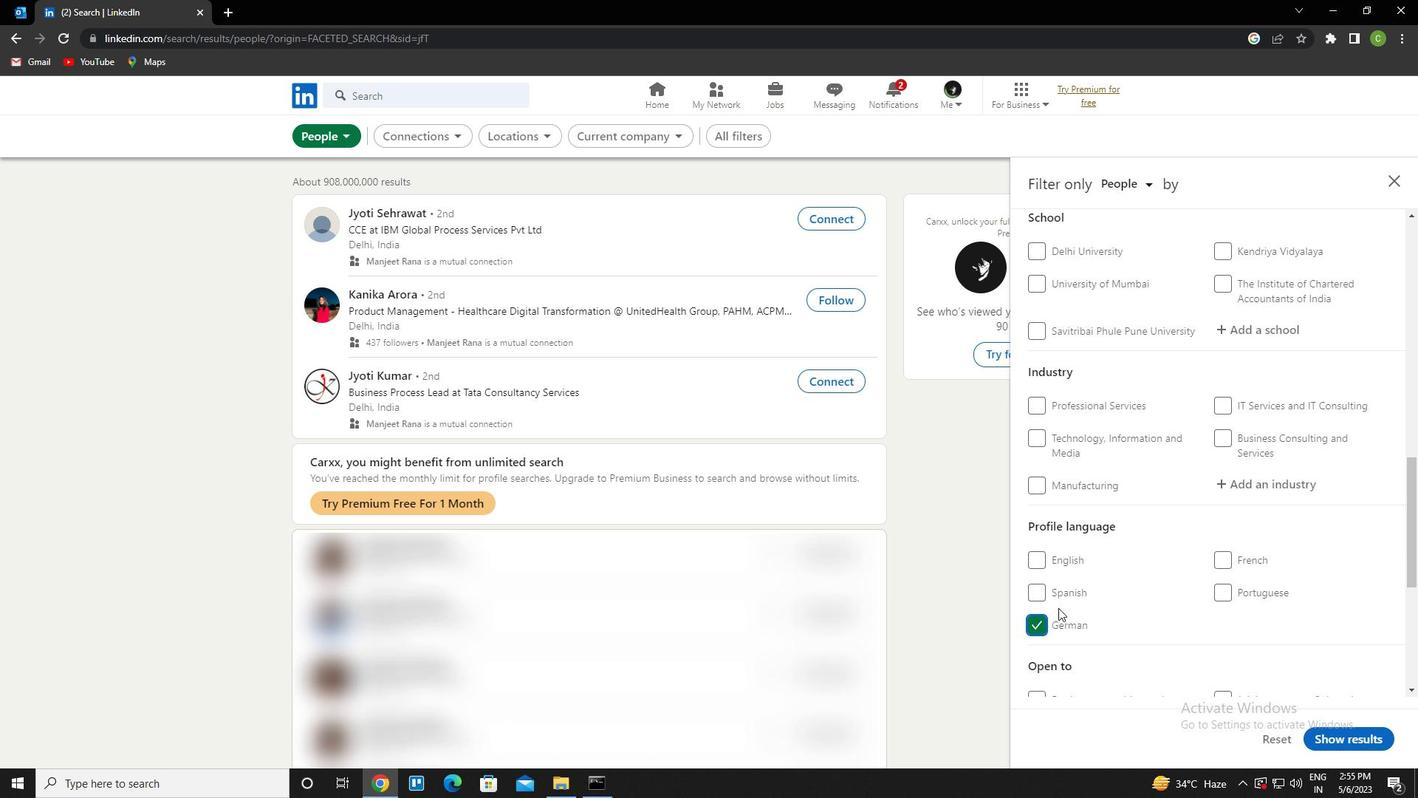 
Action: Mouse scrolled (1107, 541) with delta (0, 0)
Screenshot: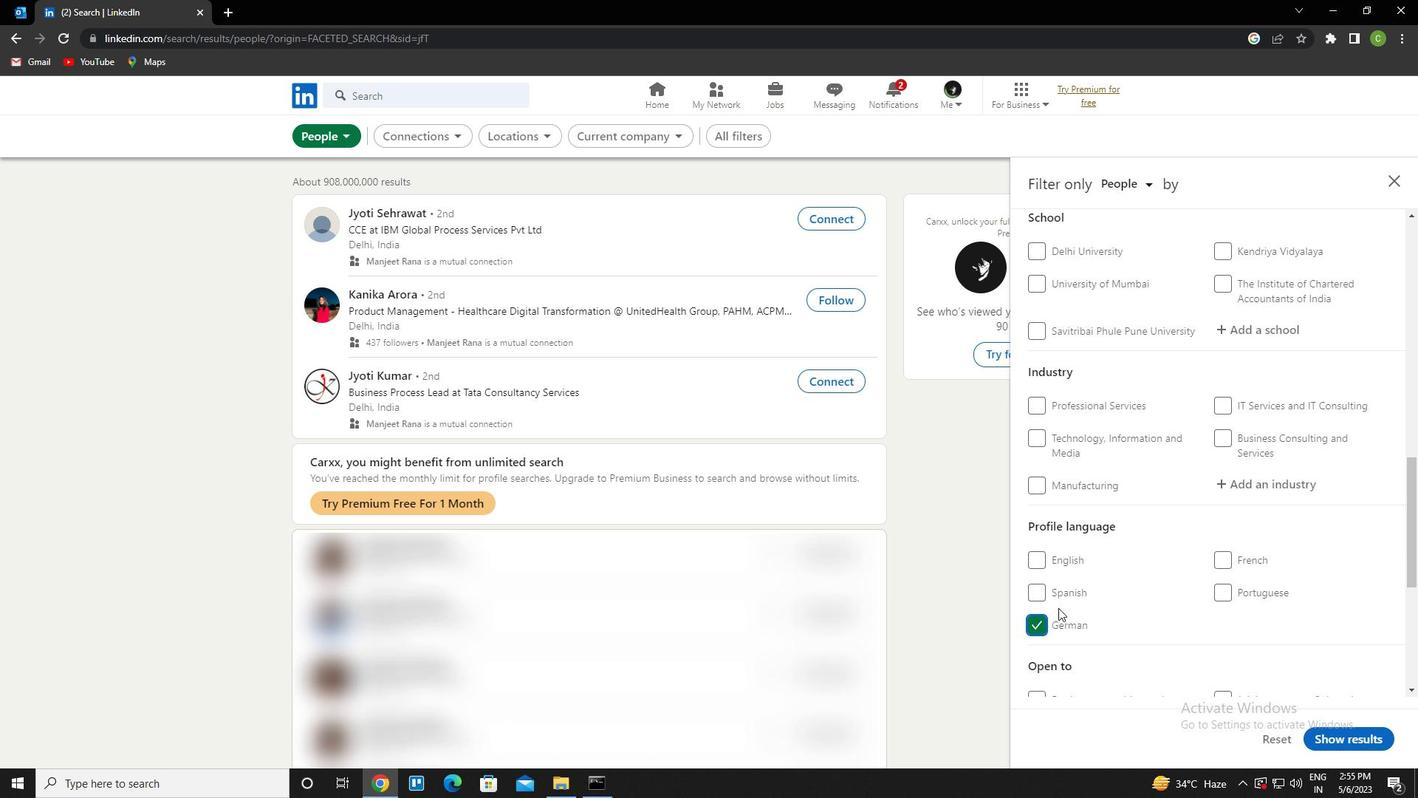 
Action: Mouse scrolled (1107, 541) with delta (0, 0)
Screenshot: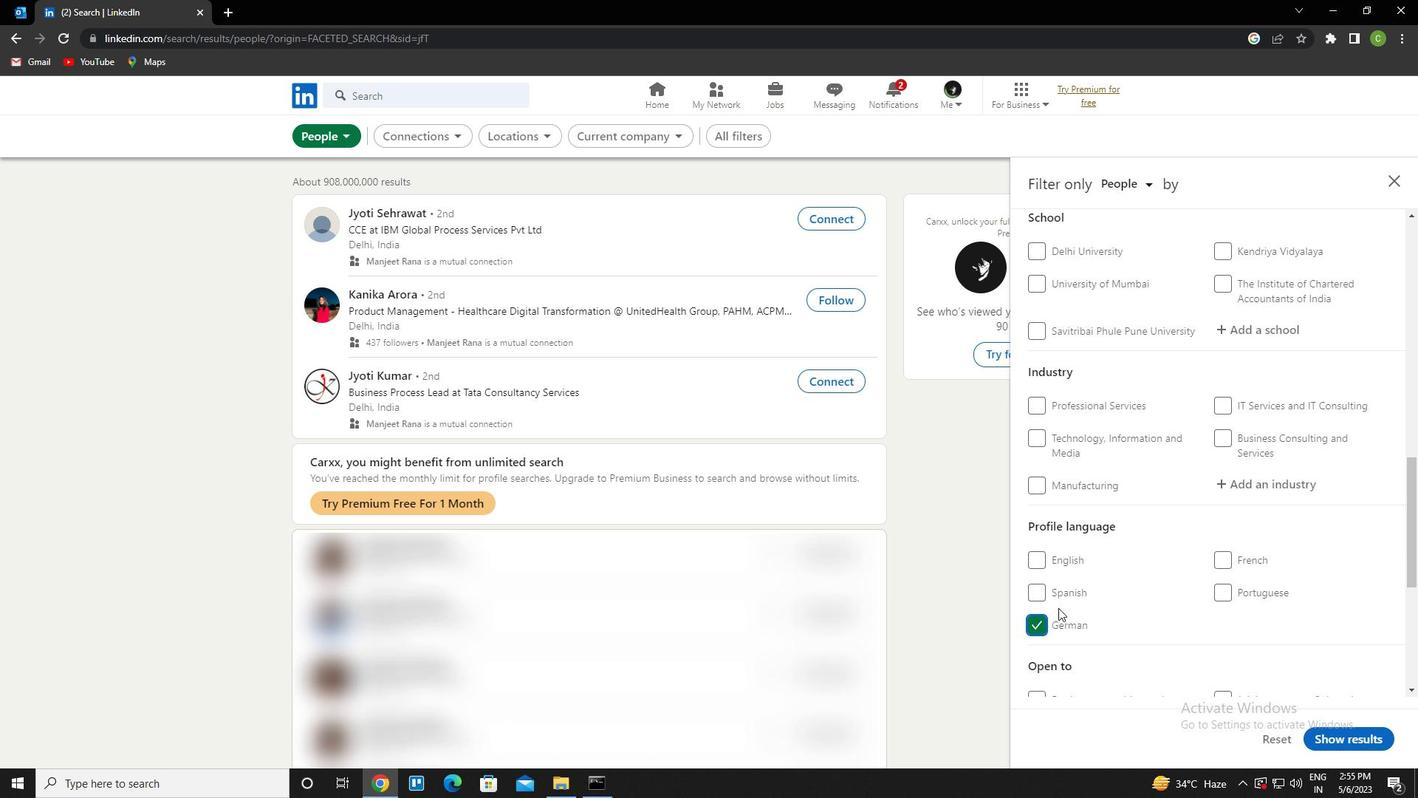 
Action: Mouse scrolled (1107, 541) with delta (0, 0)
Screenshot: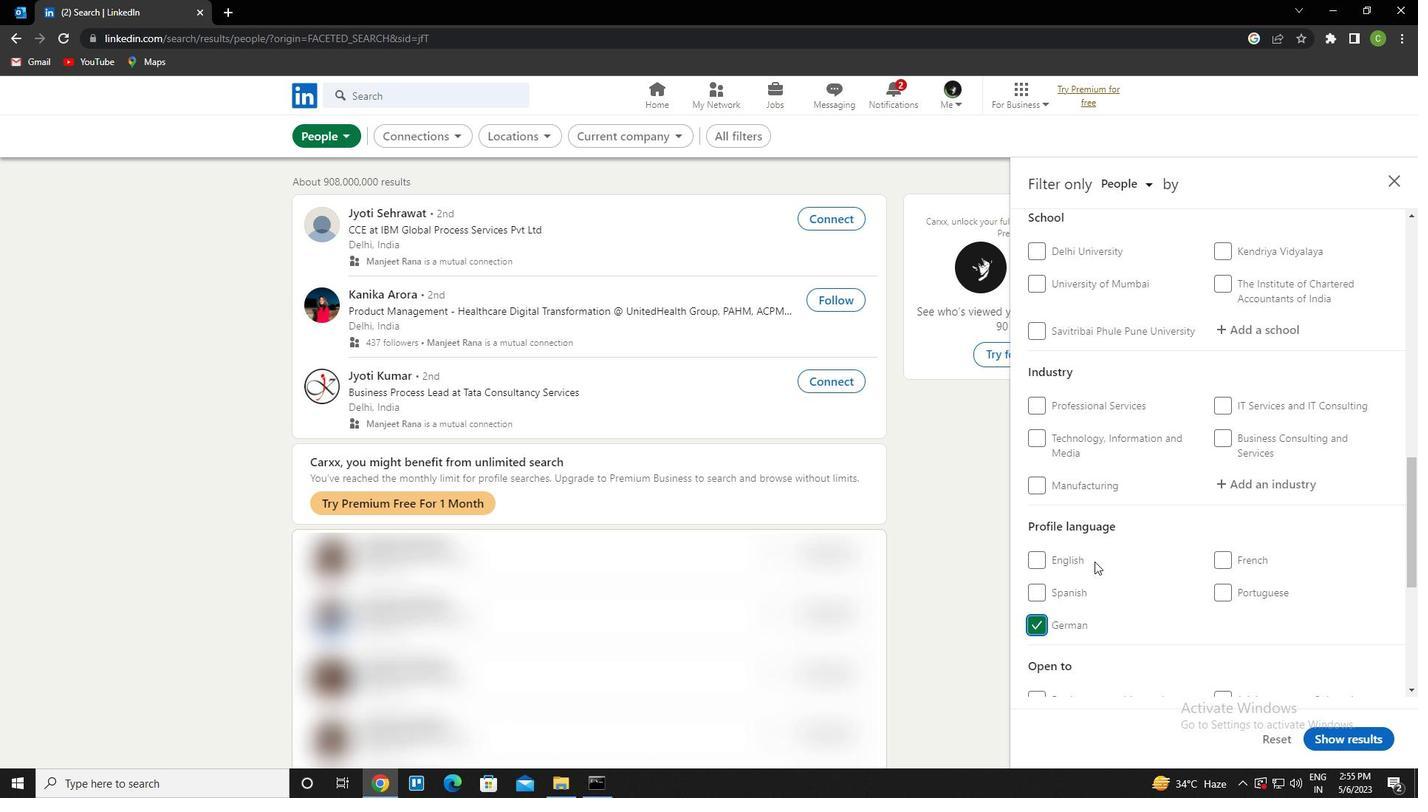 
Action: Mouse scrolled (1107, 541) with delta (0, 0)
Screenshot: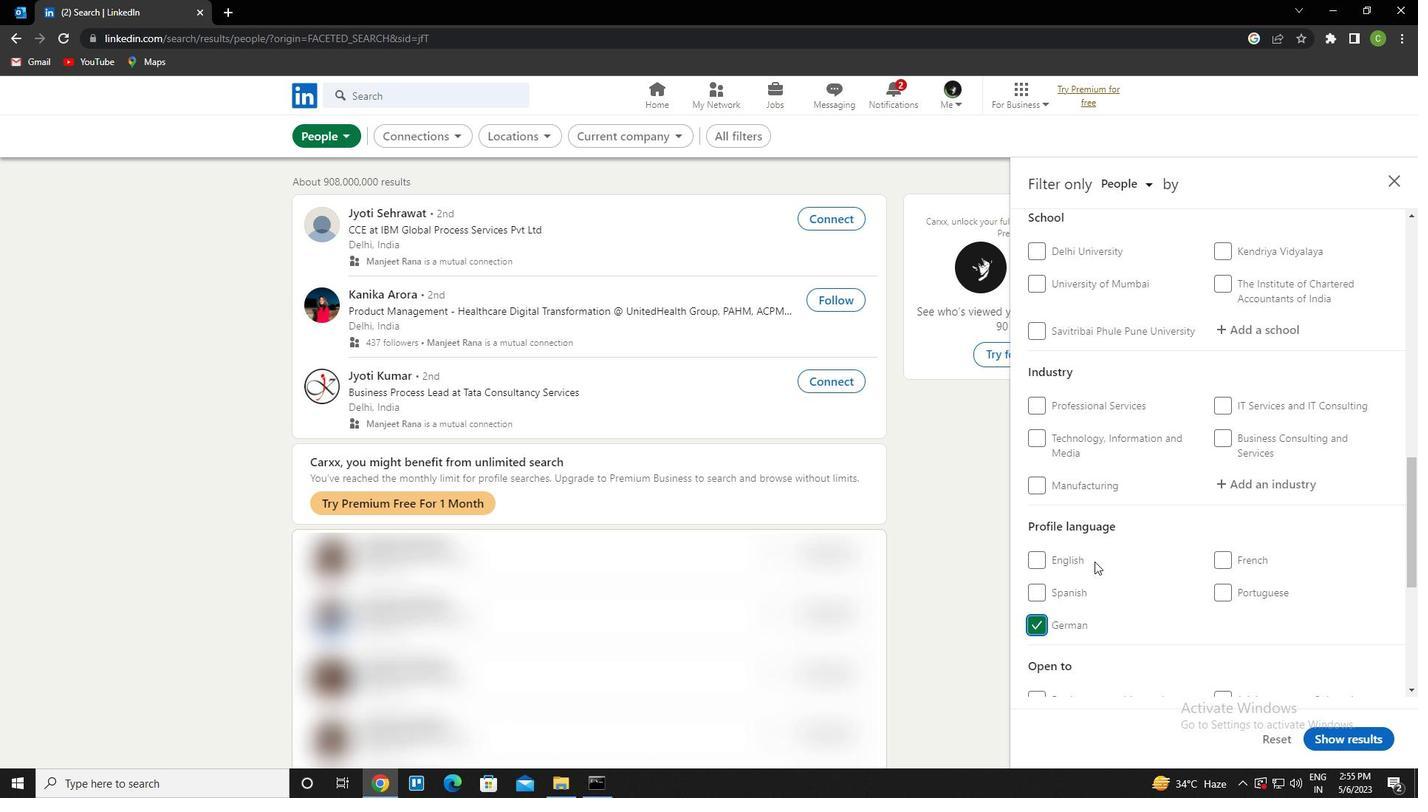 
Action: Mouse scrolled (1107, 541) with delta (0, 0)
Screenshot: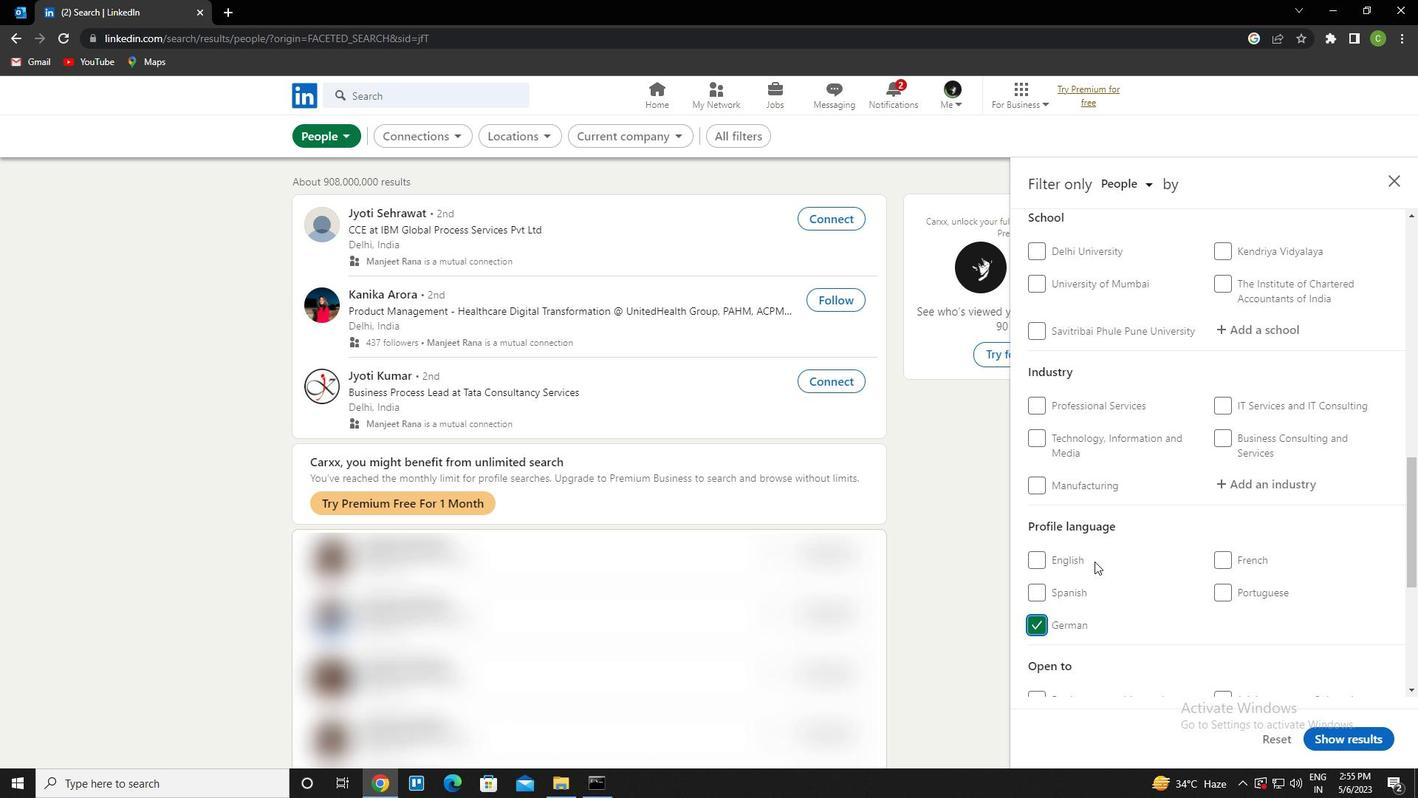
Action: Mouse scrolled (1107, 541) with delta (0, 0)
Screenshot: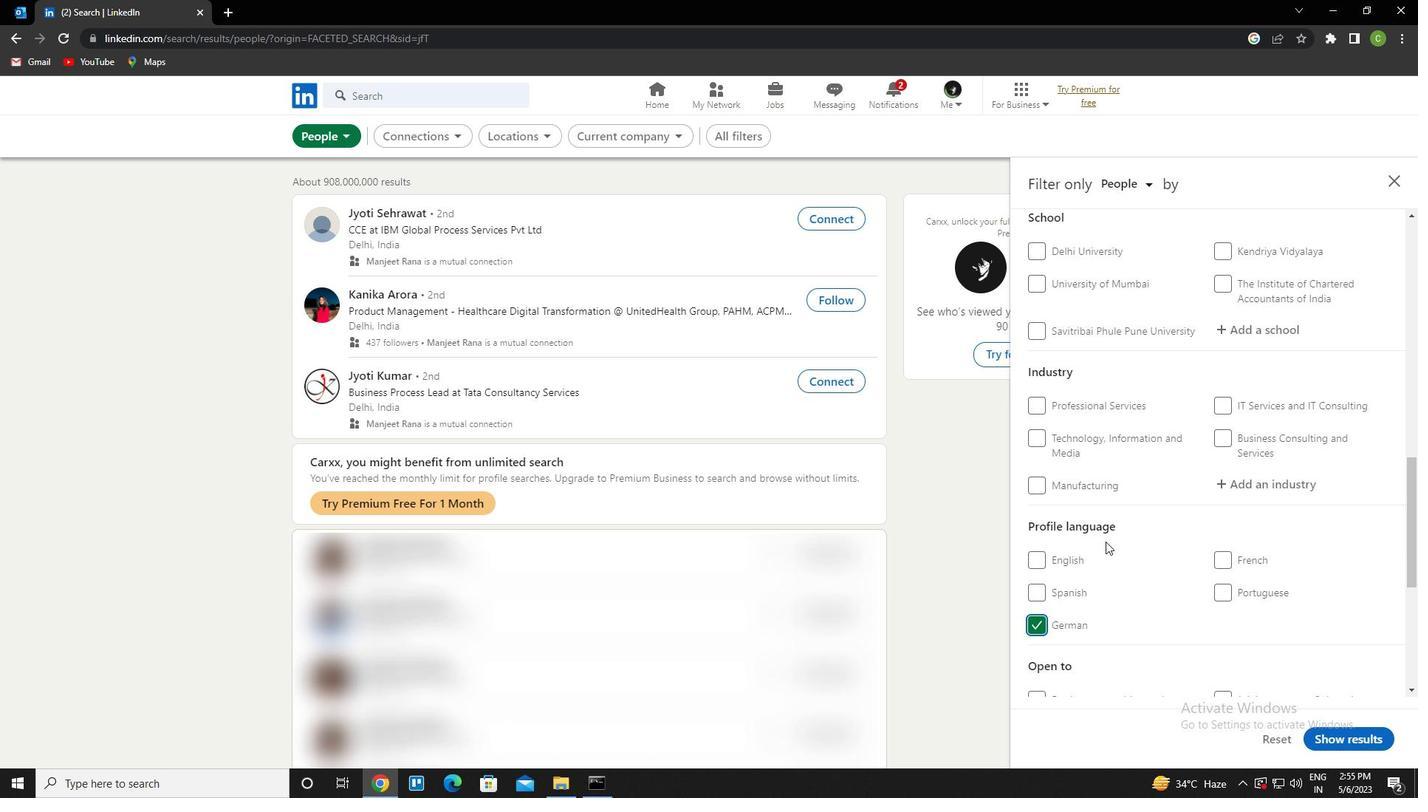 
Action: Mouse moved to (1252, 485)
Screenshot: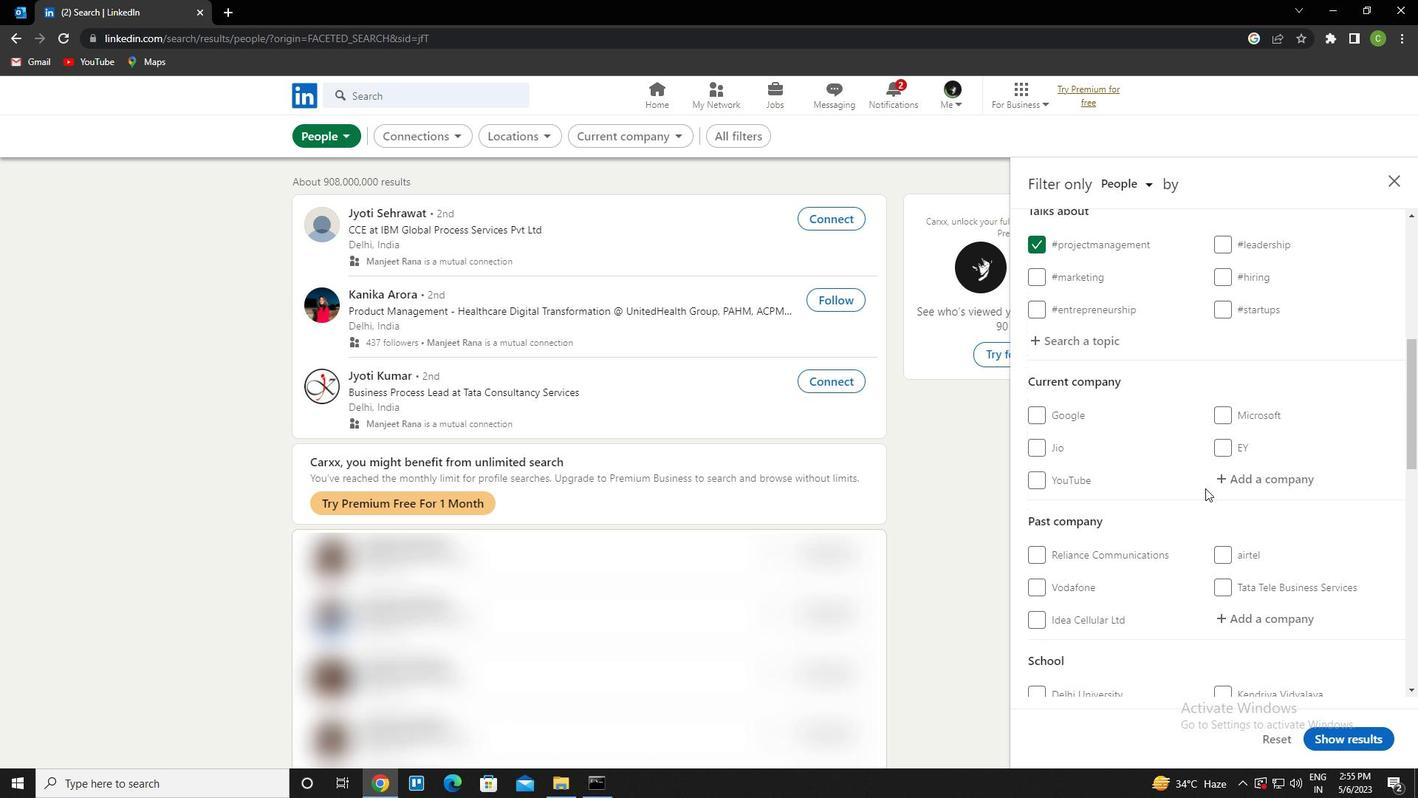 
Action: Mouse pressed left at (1252, 485)
Screenshot: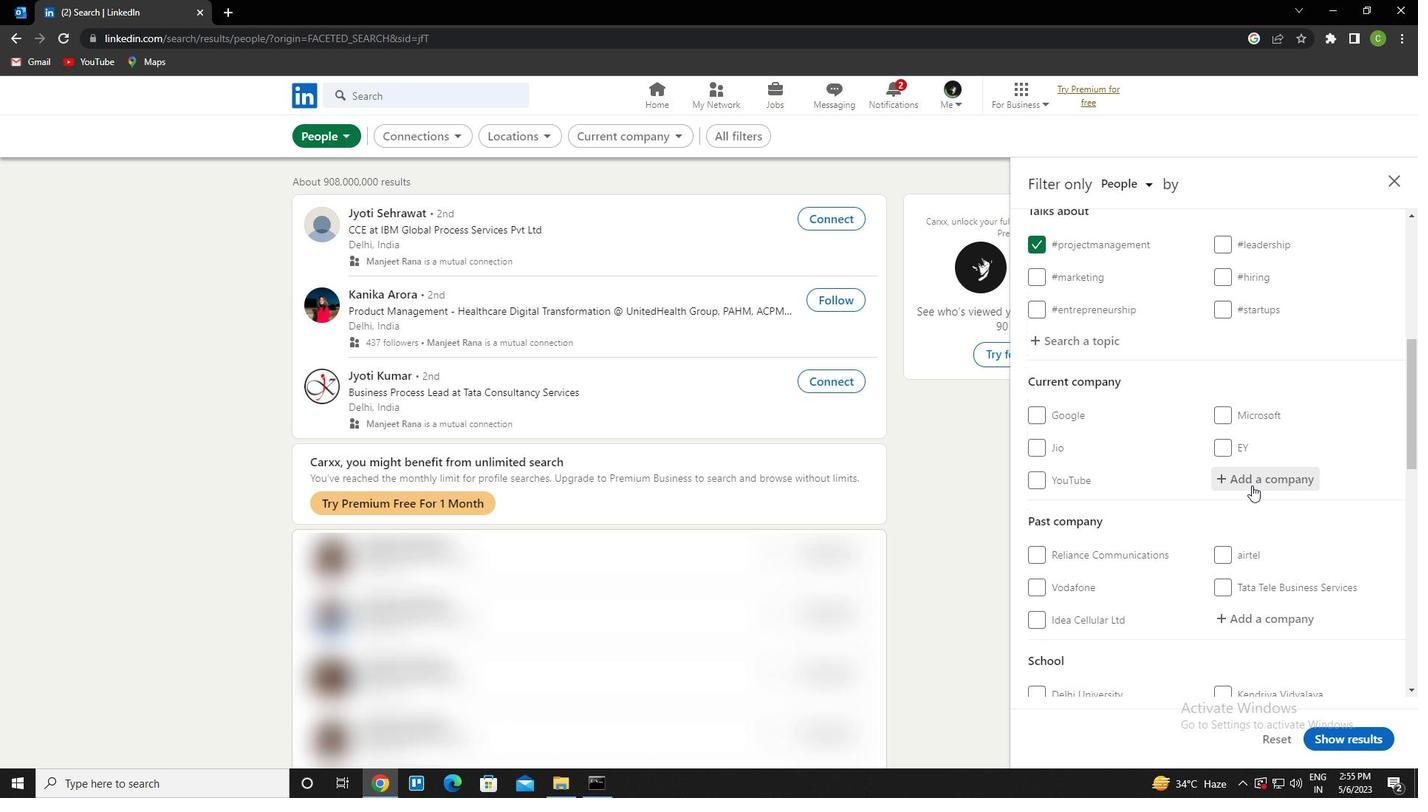 
Action: Key pressed <Key.caps_lock>s<Key.caps_lock>ystem<Key.space>soft<Key.space>tech<Key.down><Key.enter>
Screenshot: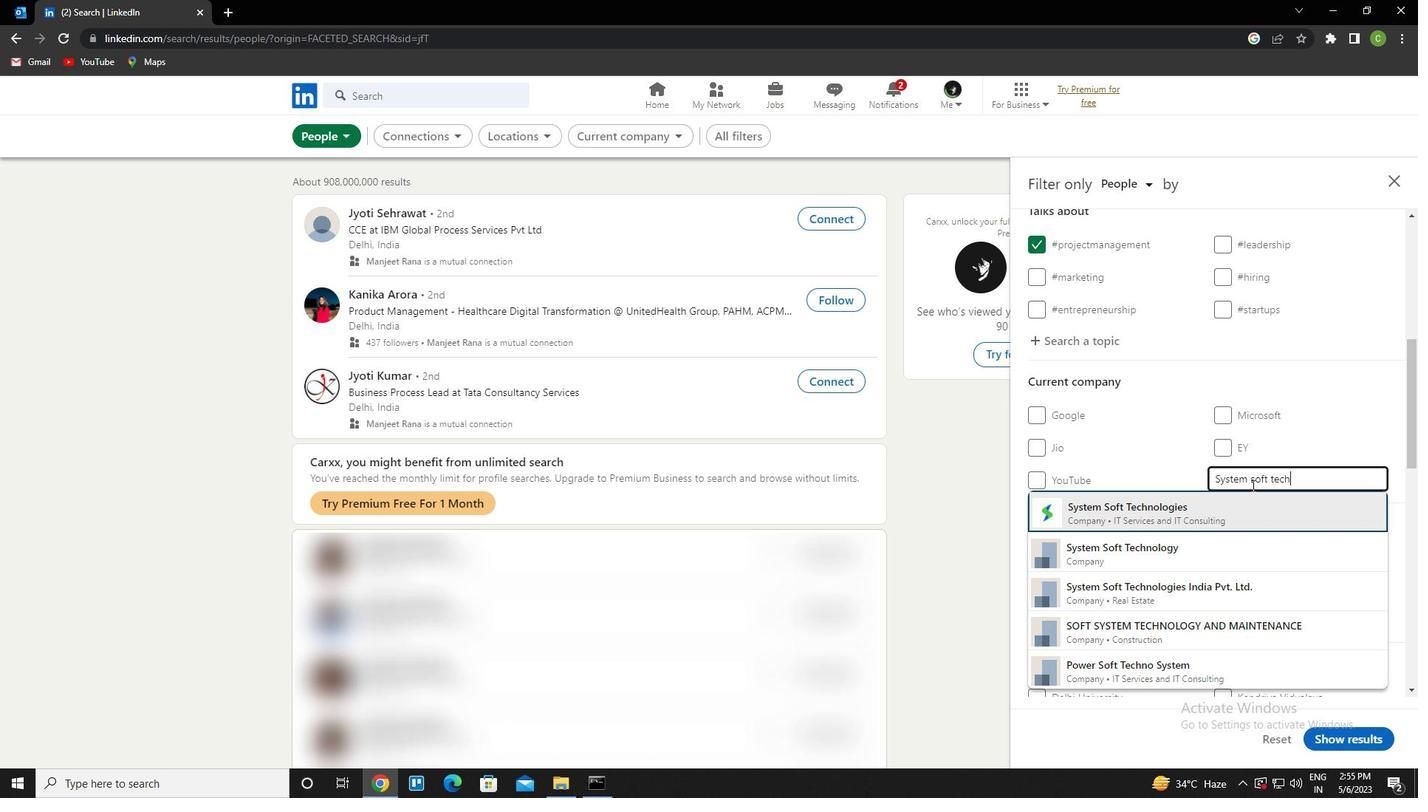 
Action: Mouse scrolled (1252, 484) with delta (0, 0)
Screenshot: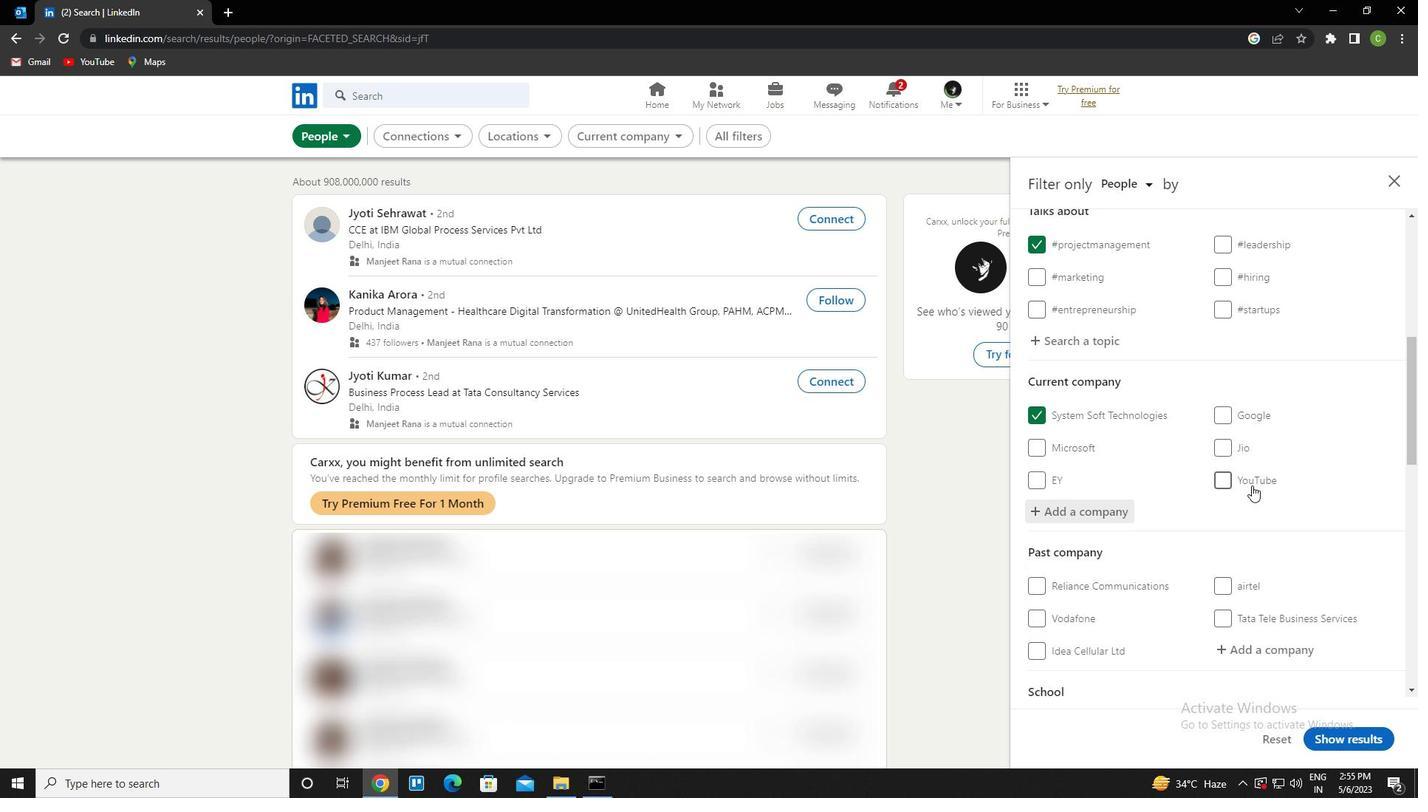 
Action: Mouse scrolled (1252, 484) with delta (0, 0)
Screenshot: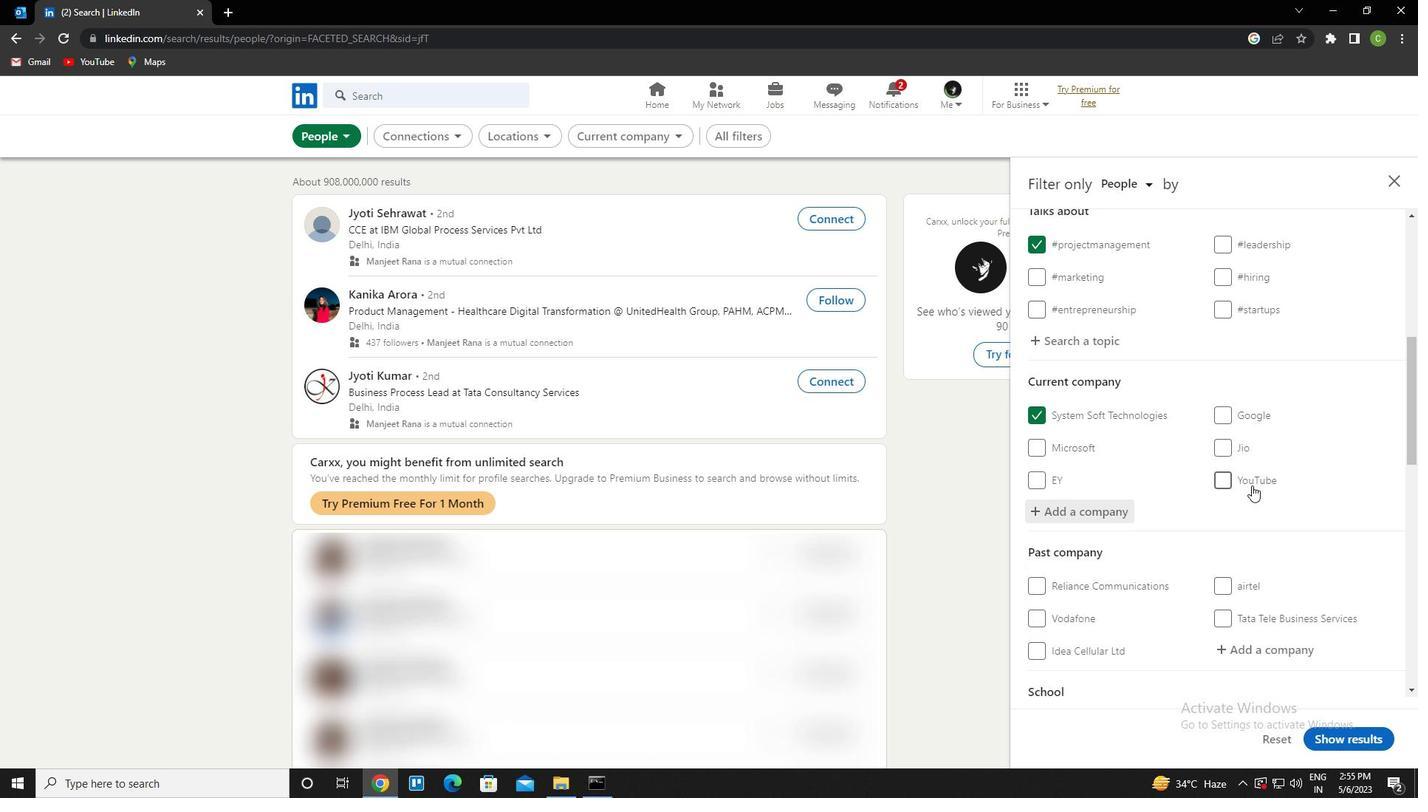 
Action: Mouse moved to (1259, 614)
Screenshot: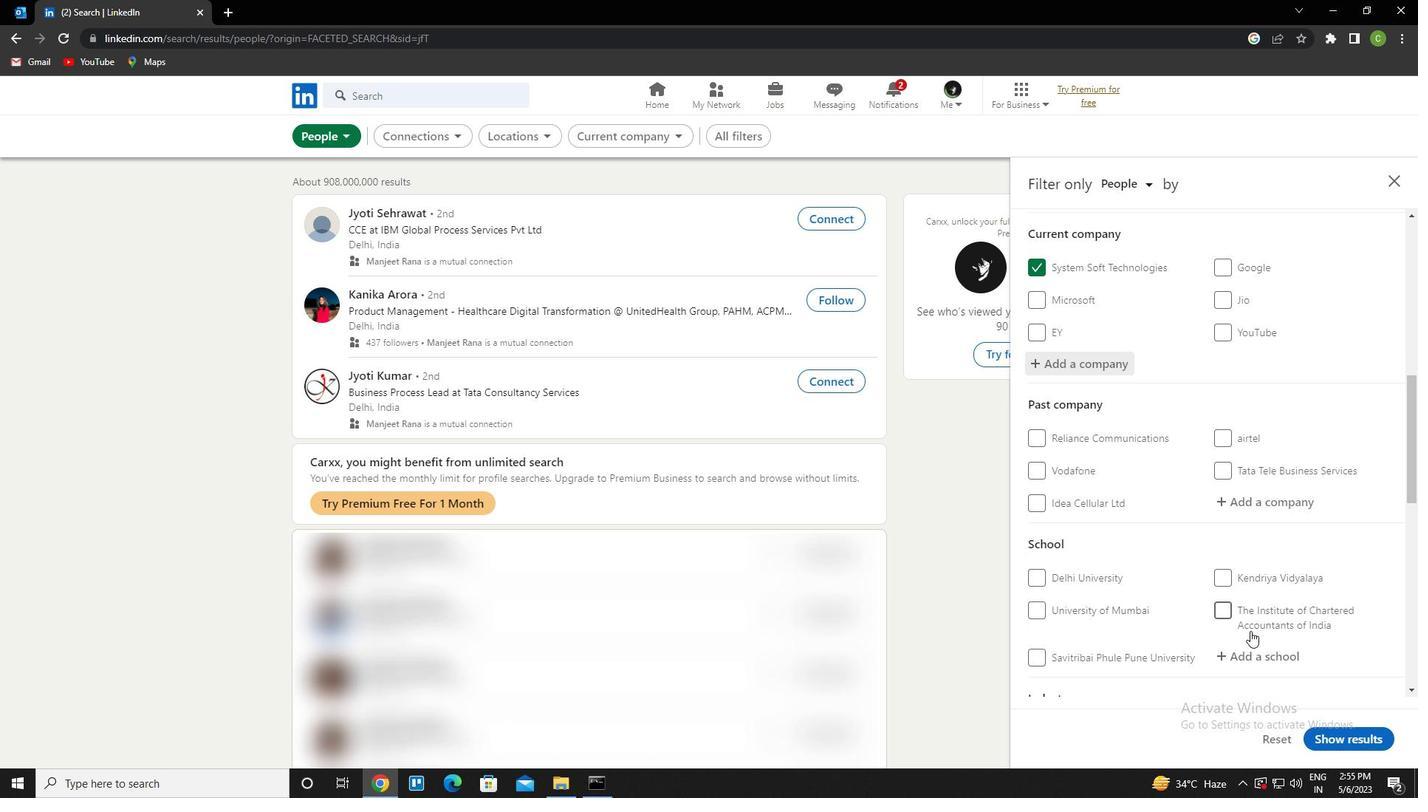 
Action: Mouse scrolled (1259, 614) with delta (0, 0)
Screenshot: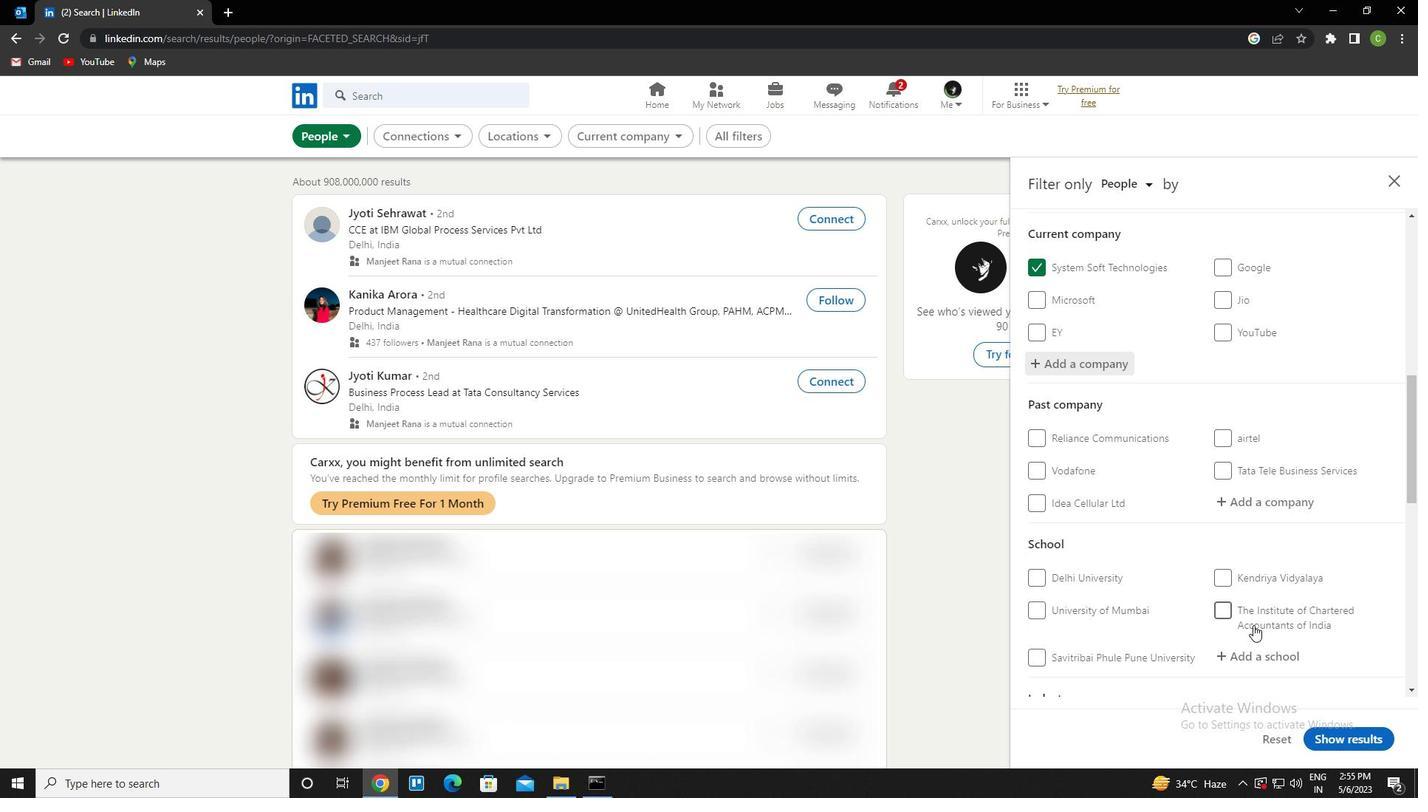 
Action: Mouse scrolled (1259, 614) with delta (0, 0)
Screenshot: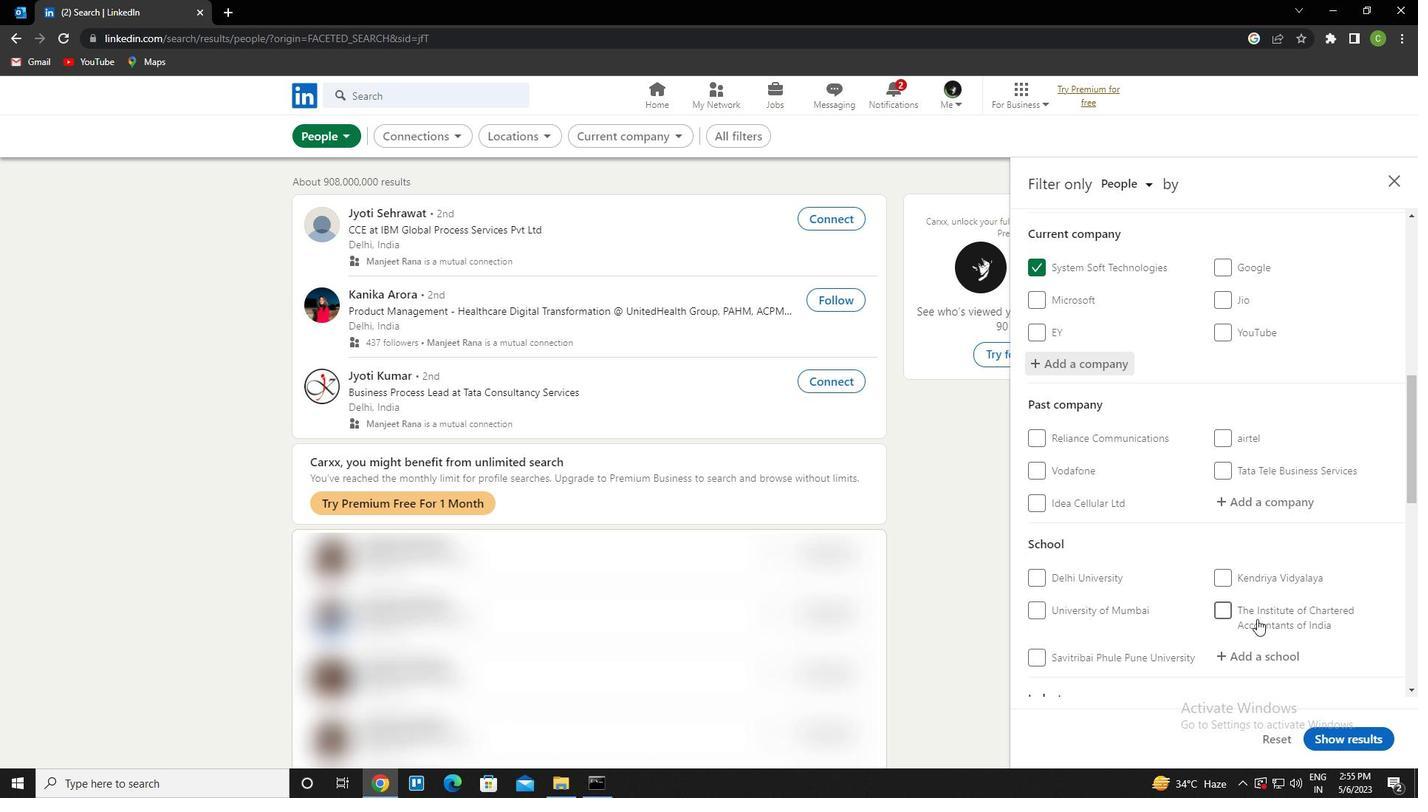 
Action: Mouse moved to (1259, 607)
Screenshot: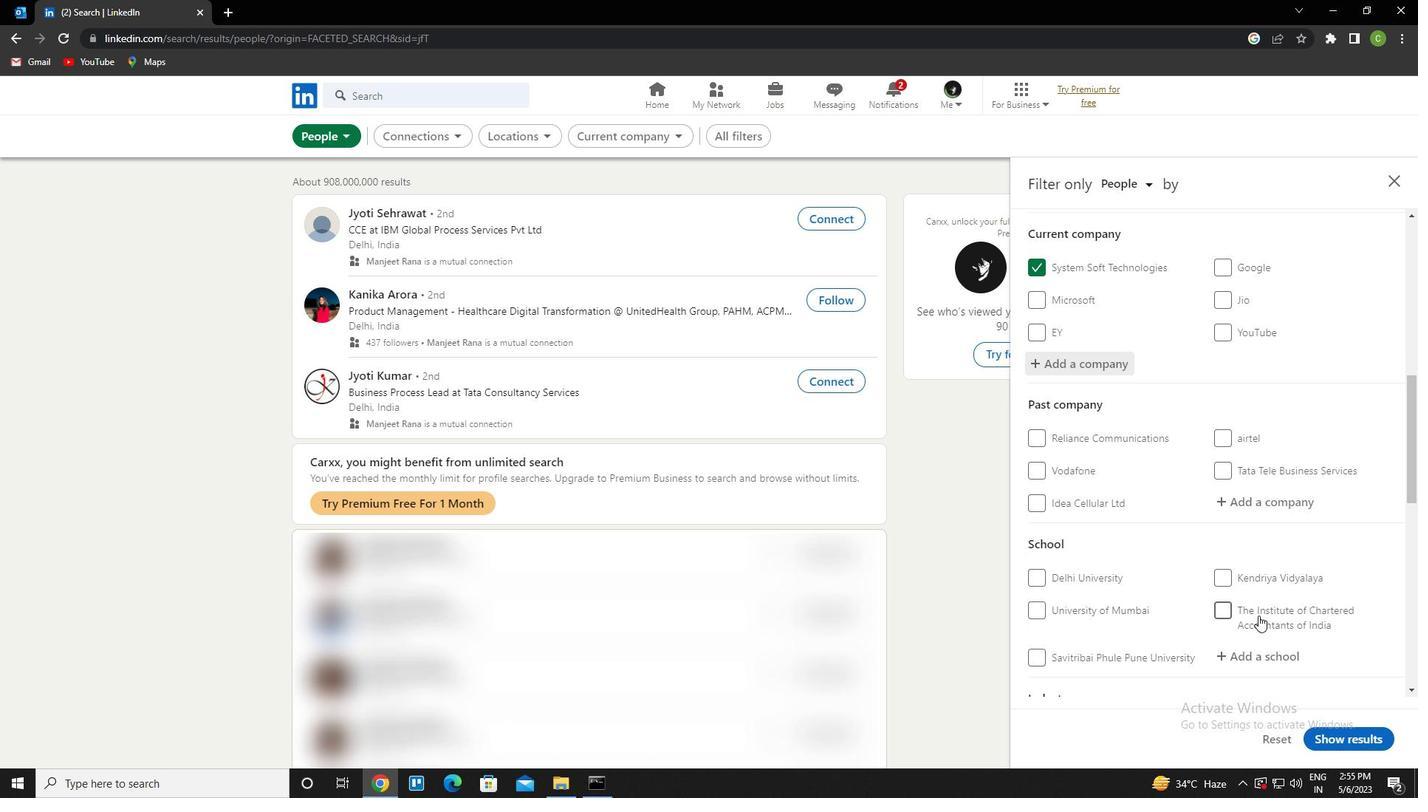 
Action: Mouse scrolled (1259, 606) with delta (0, 0)
Screenshot: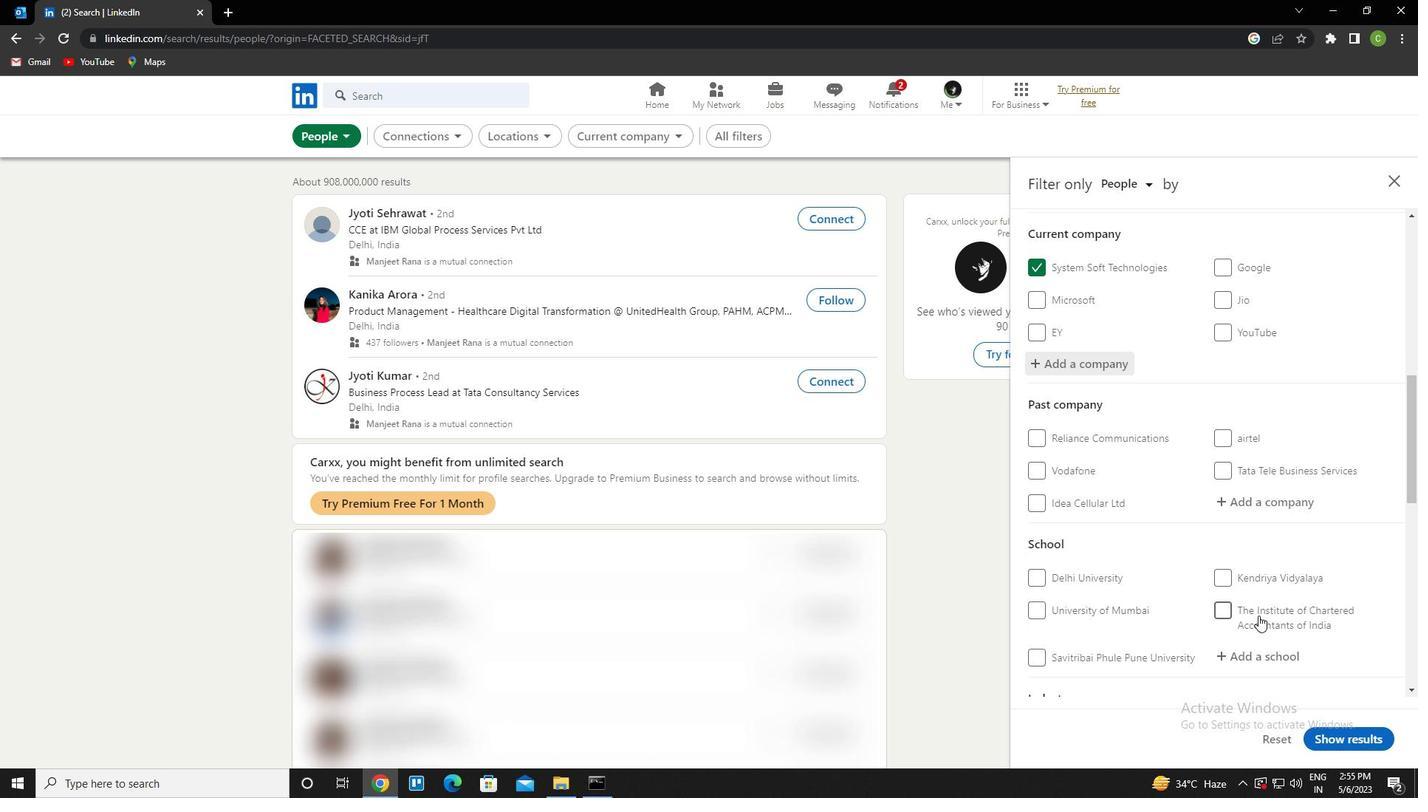 
Action: Mouse moved to (1273, 428)
Screenshot: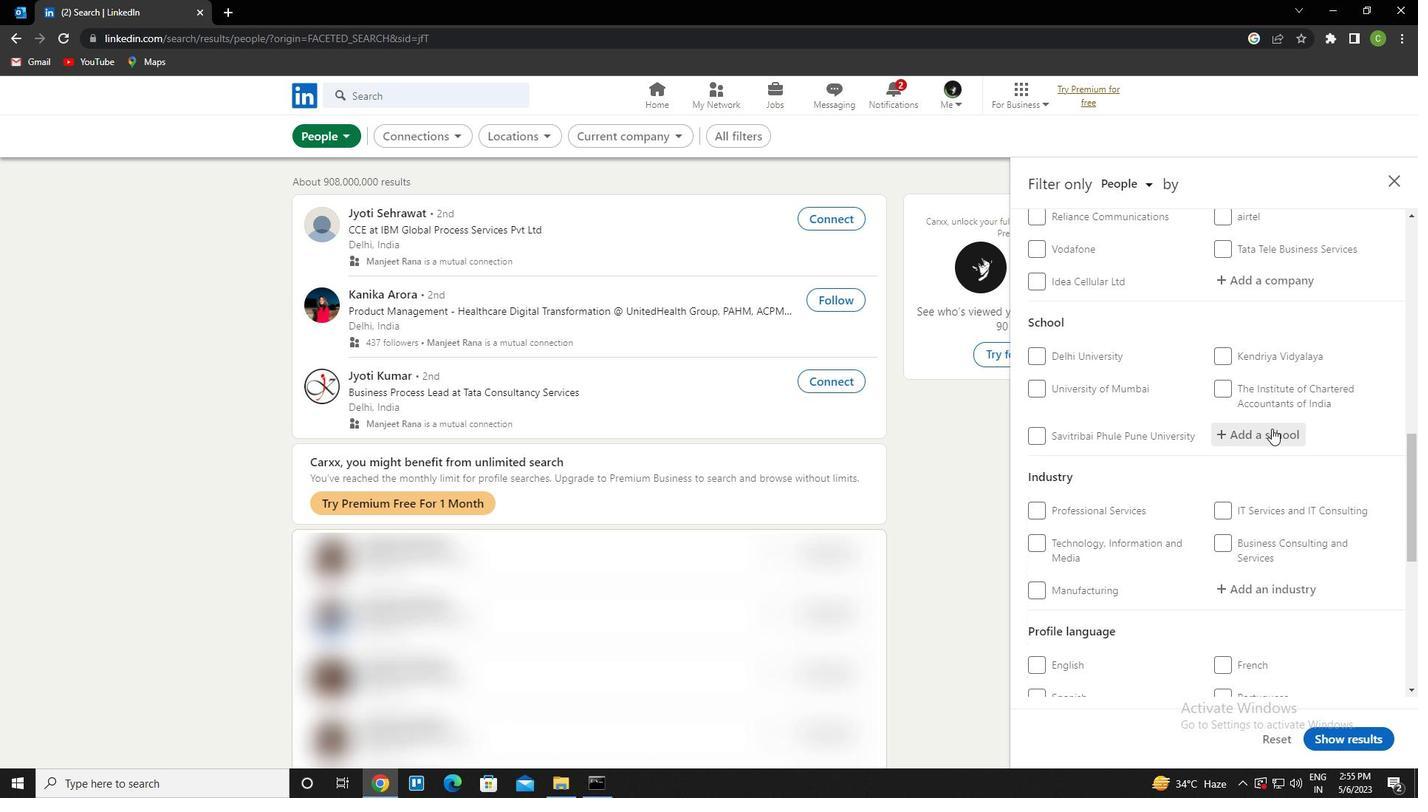 
Action: Mouse pressed left at (1273, 428)
Screenshot: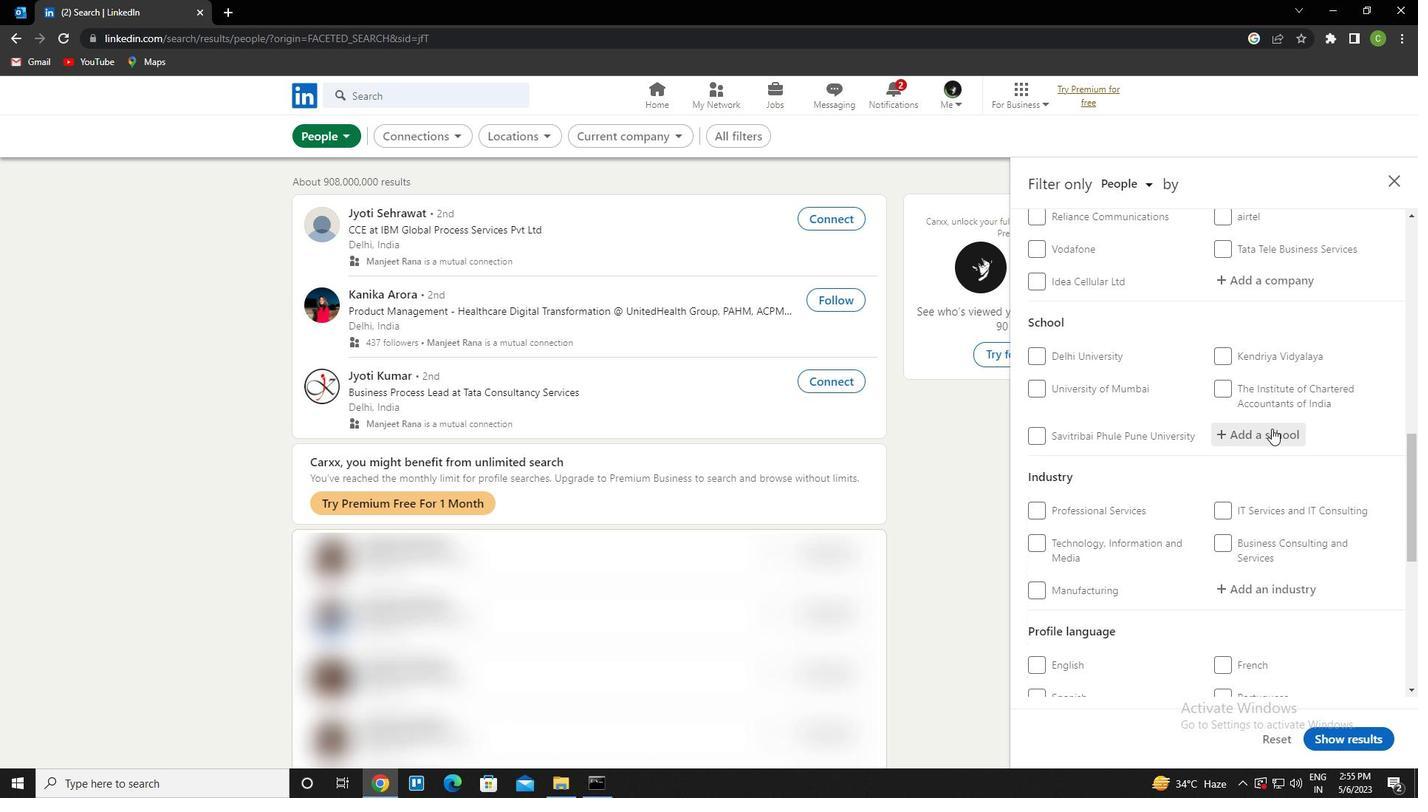 
Action: Key pressed <Key.caps_lock>f<Key.caps_lock>resher<Key.space>jobs<Key.down><Key.down><Key.enter>
Screenshot: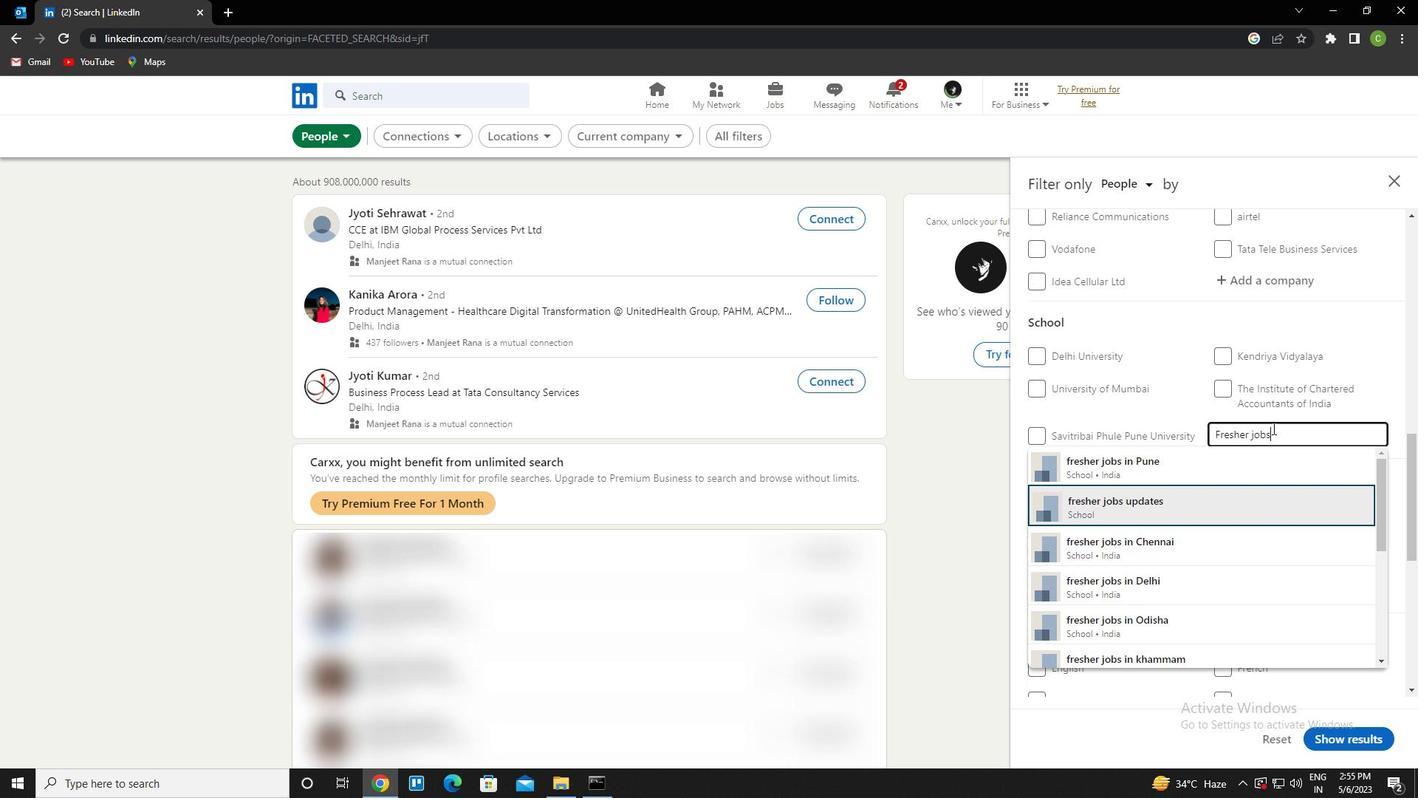 
Action: Mouse scrolled (1273, 427) with delta (0, 0)
Screenshot: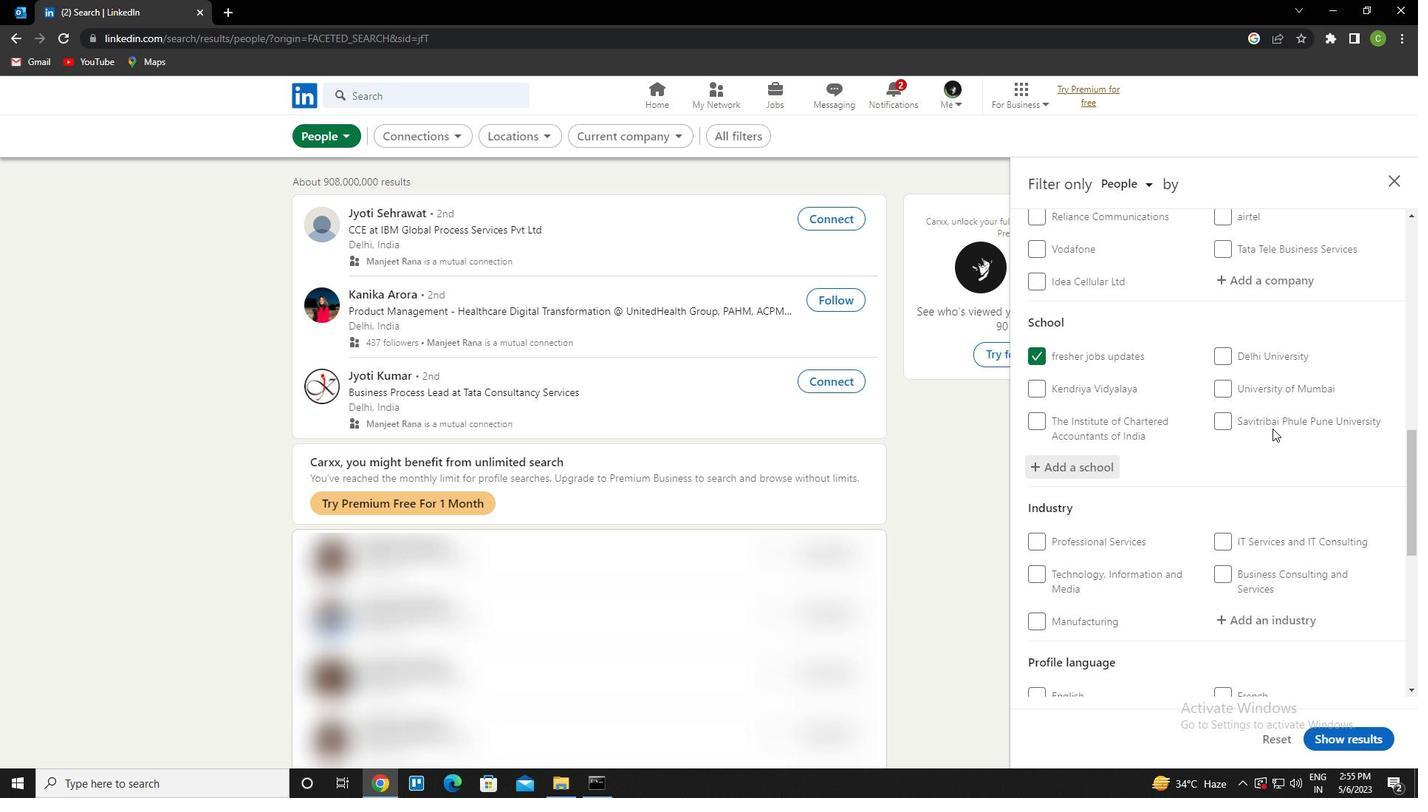 
Action: Mouse scrolled (1273, 427) with delta (0, 0)
Screenshot: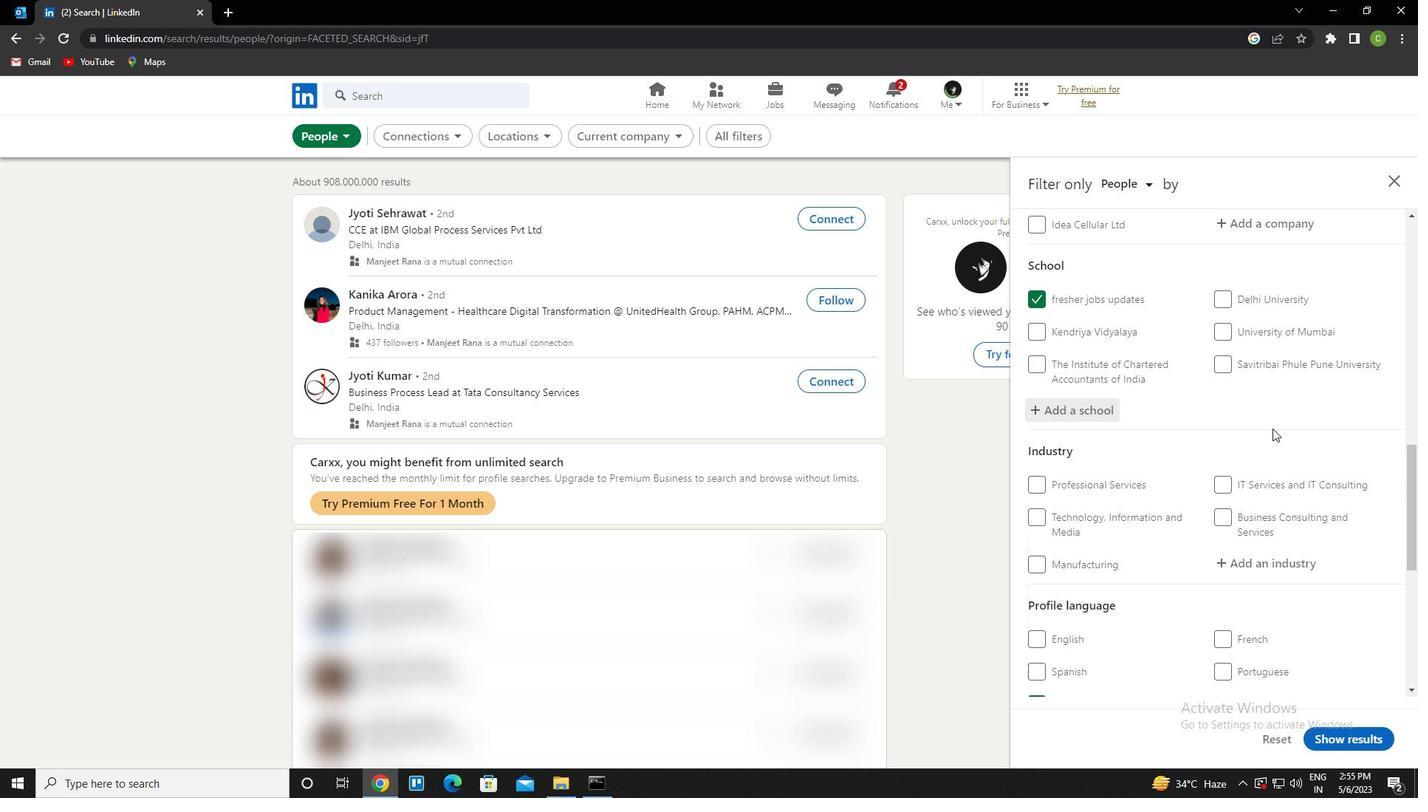 
Action: Mouse moved to (1264, 469)
Screenshot: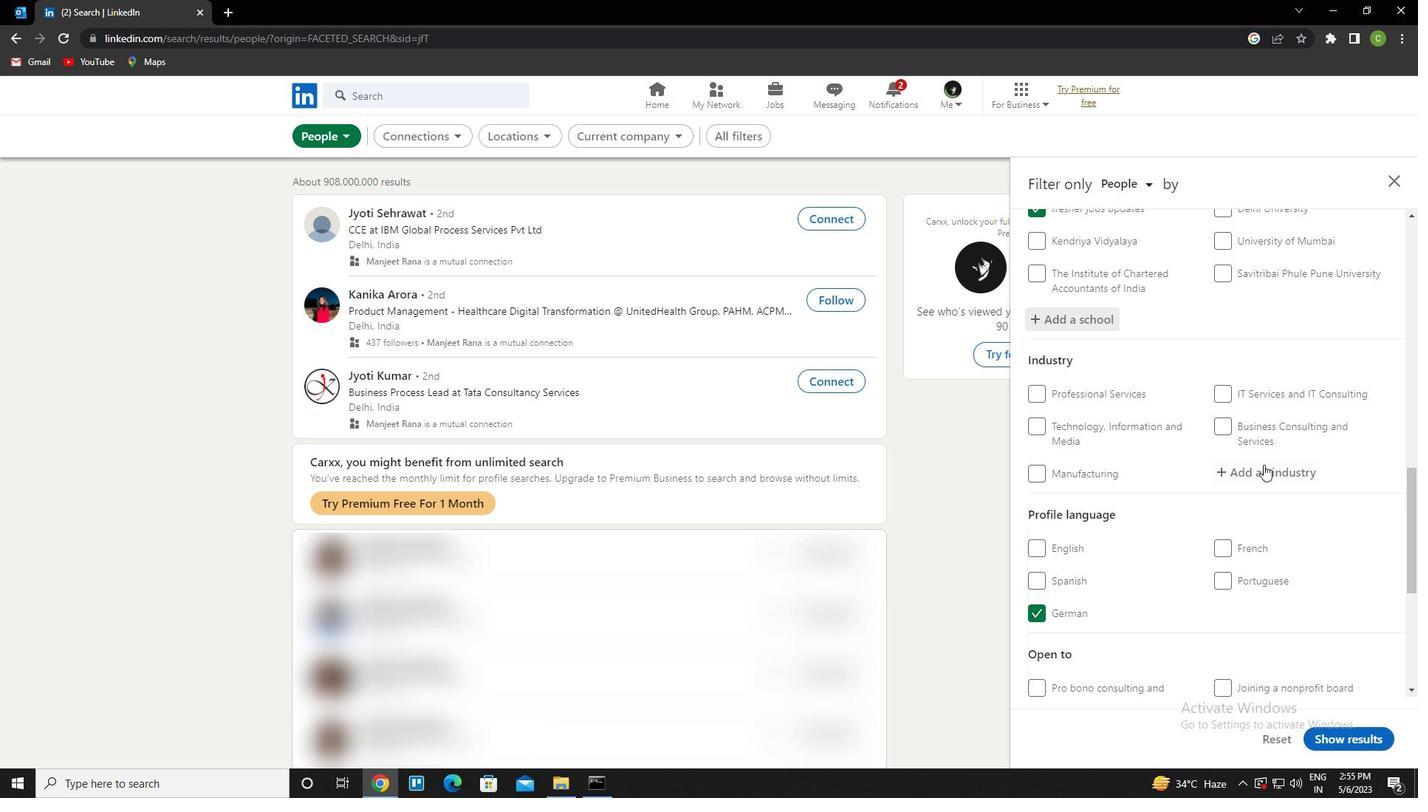 
Action: Mouse pressed left at (1264, 469)
Screenshot: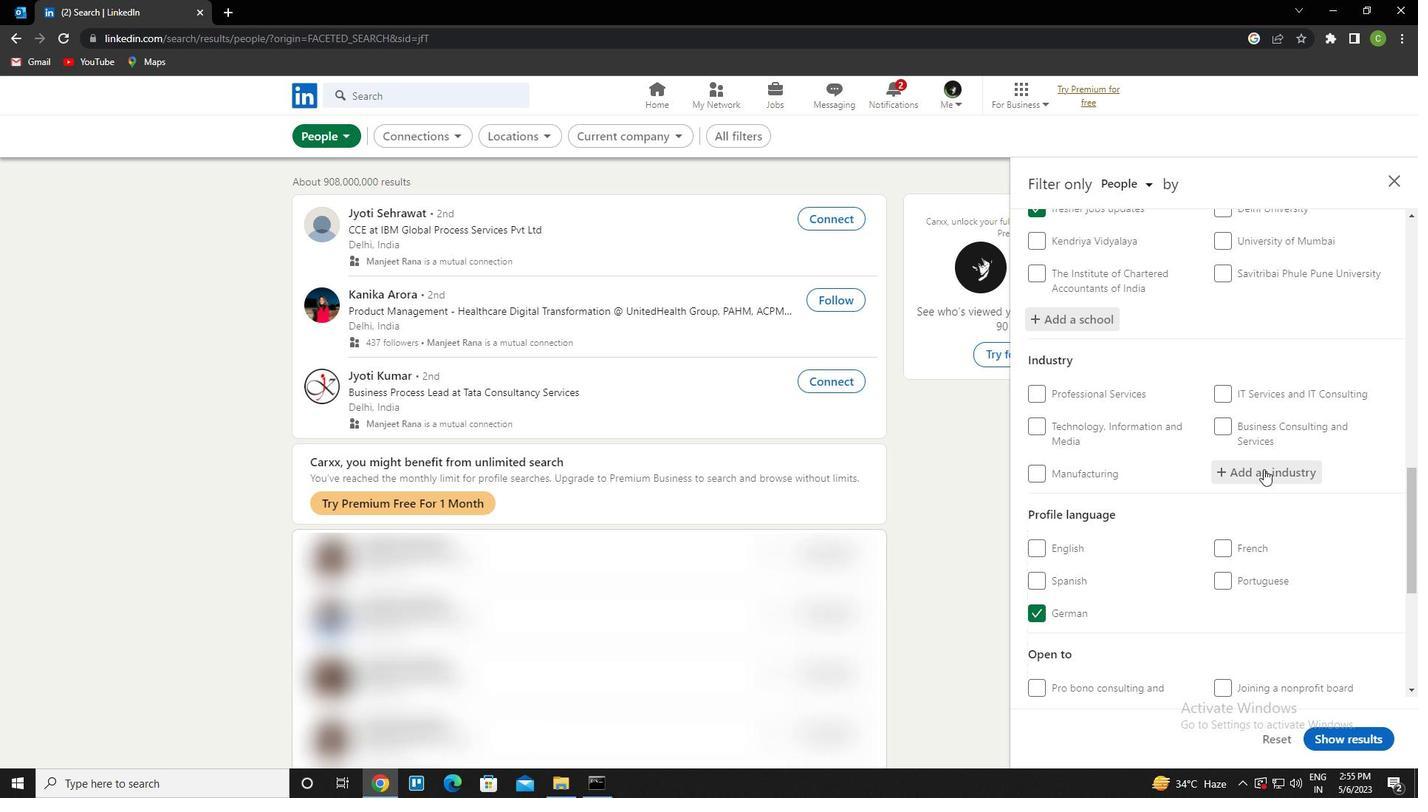 
Action: Key pressed <Key.caps_lock>u<Key.caps_lock>tility<Key.space>system<Key.down><Key.enter>
Screenshot: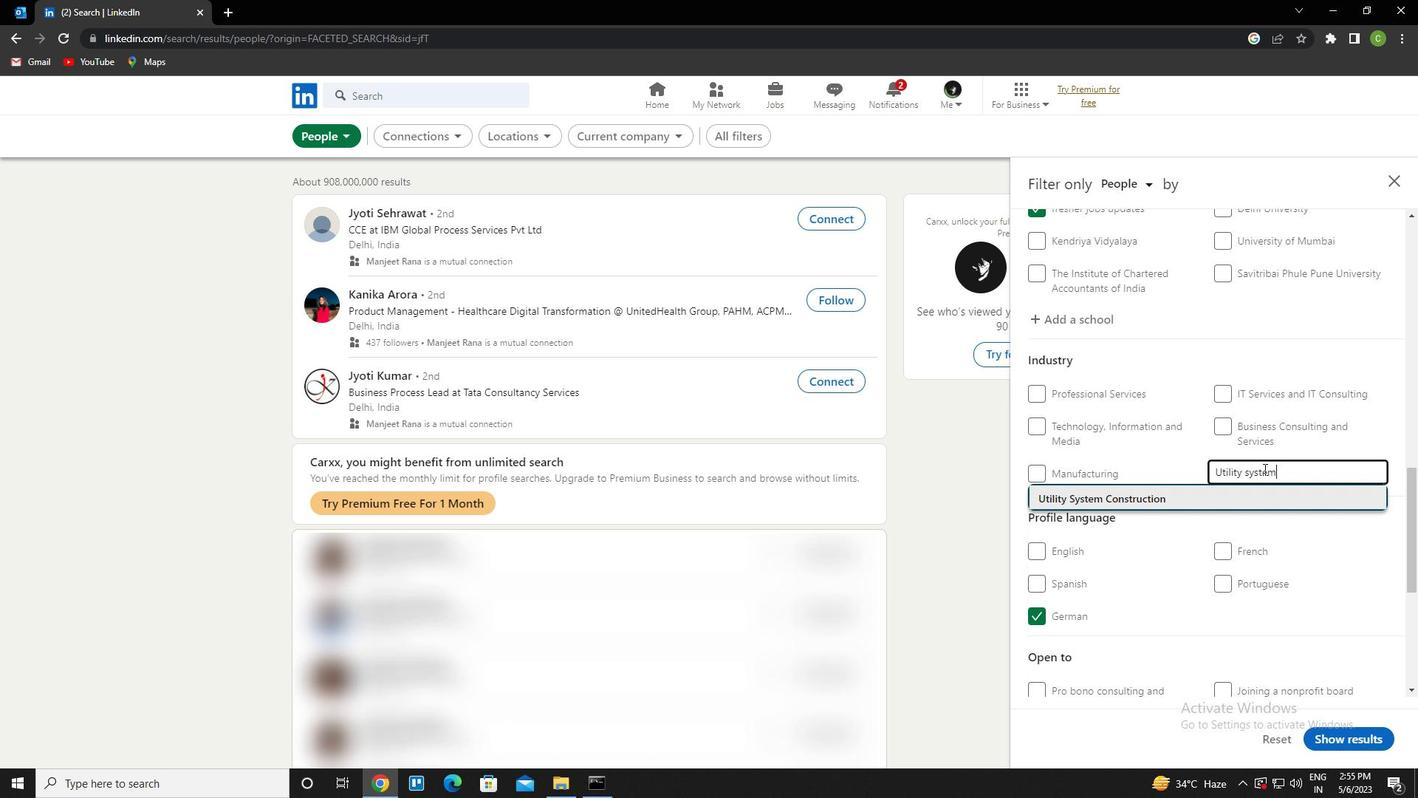 
Action: Mouse scrolled (1264, 468) with delta (0, 0)
Screenshot: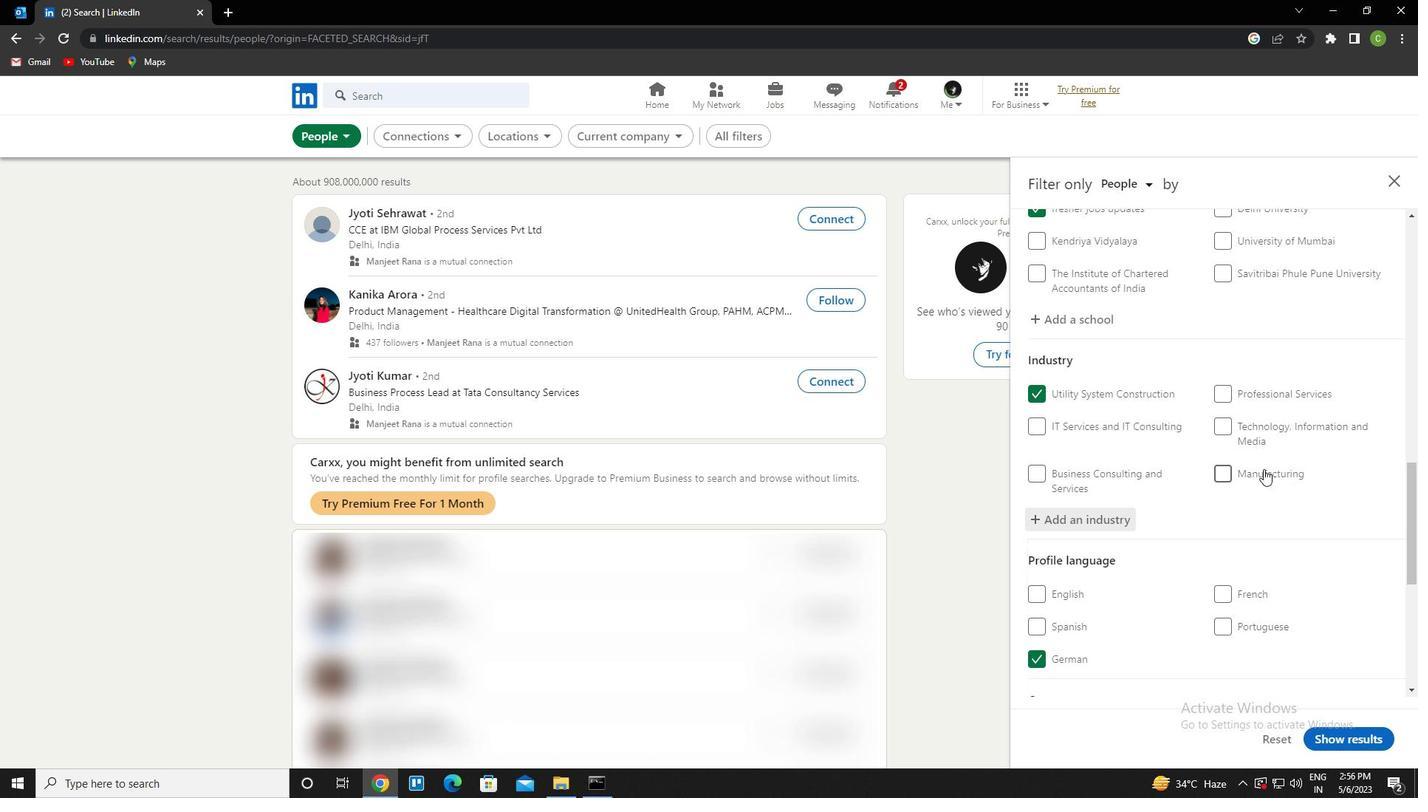 
Action: Mouse scrolled (1264, 468) with delta (0, 0)
Screenshot: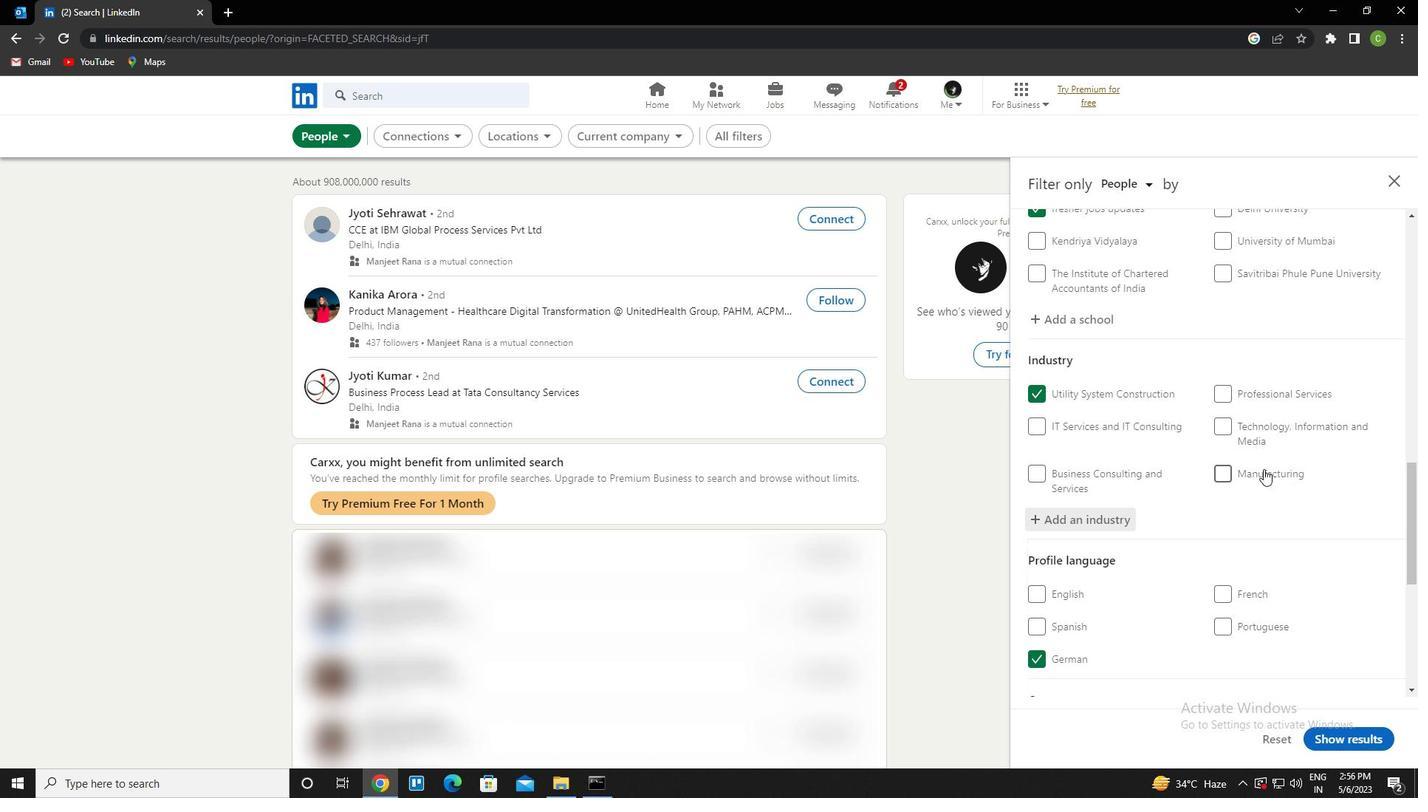 
Action: Mouse scrolled (1264, 468) with delta (0, 0)
Screenshot: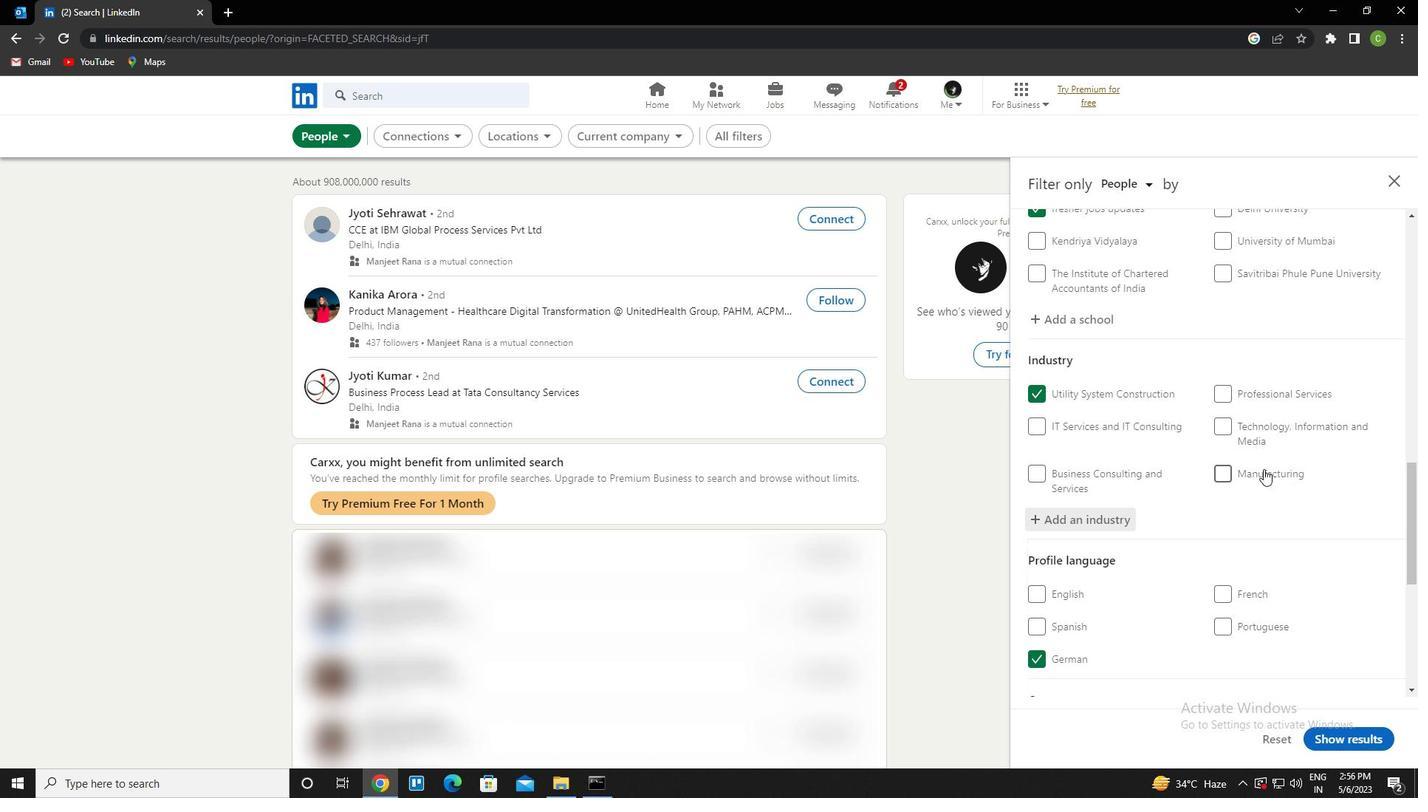 
Action: Mouse scrolled (1264, 468) with delta (0, 0)
Screenshot: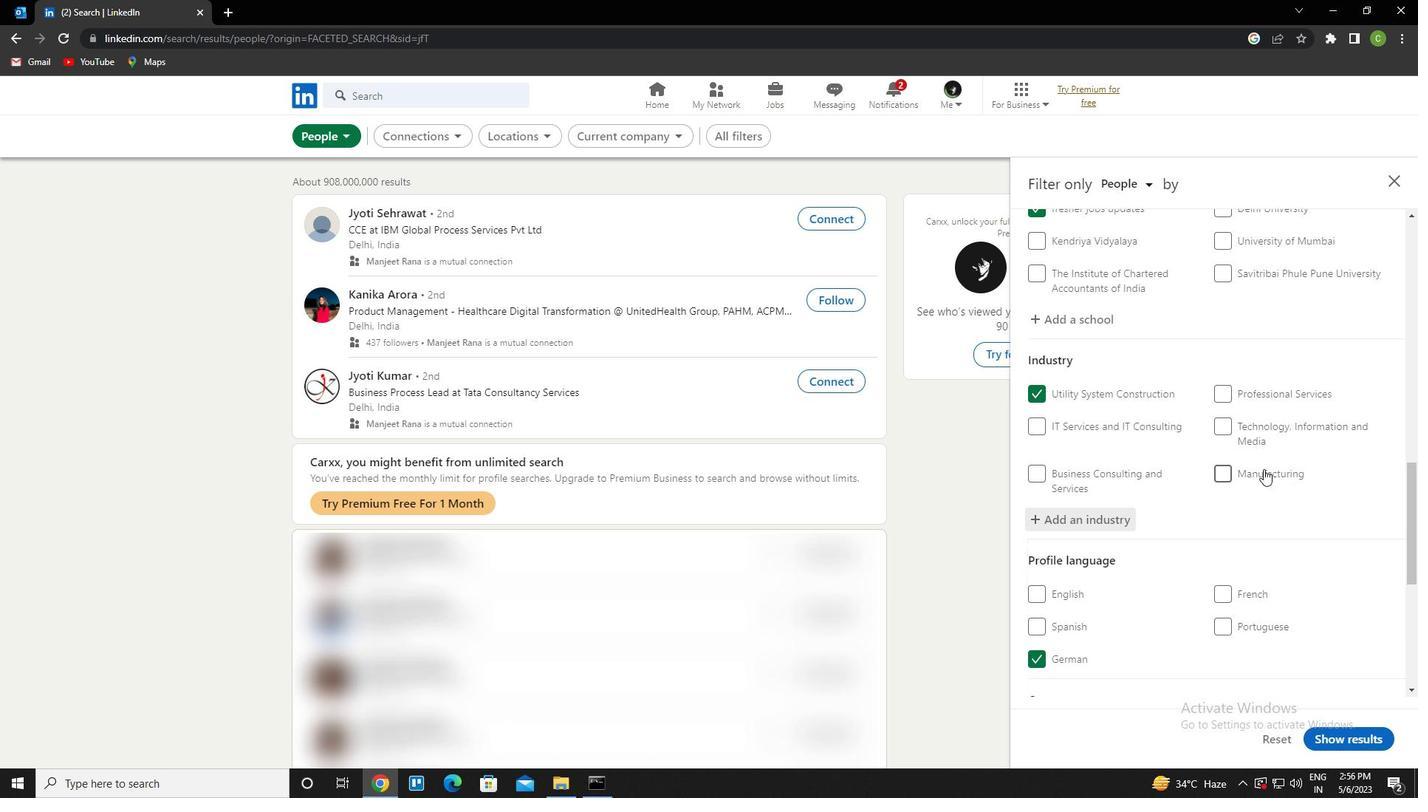 
Action: Mouse scrolled (1264, 468) with delta (0, 0)
Screenshot: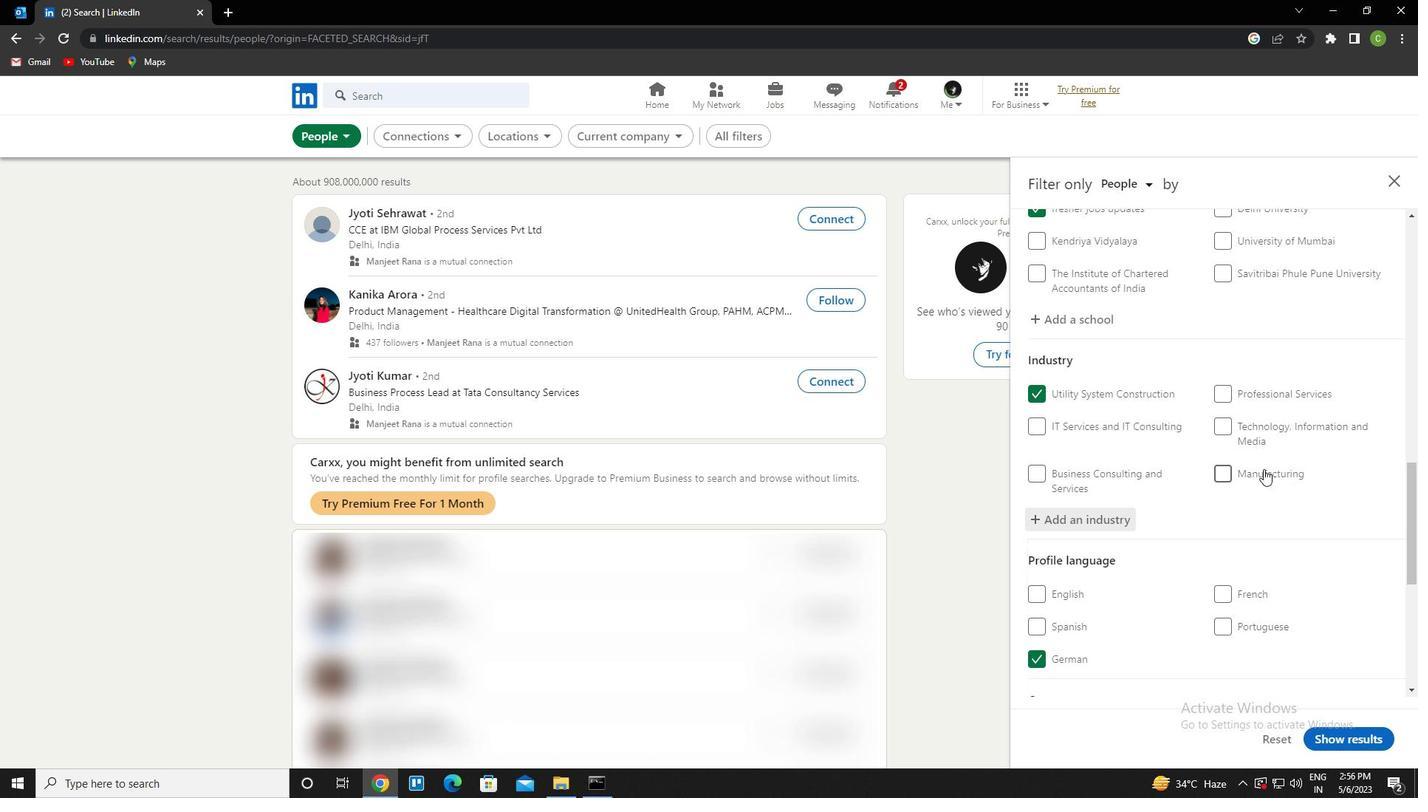 
Action: Mouse scrolled (1264, 468) with delta (0, 0)
Screenshot: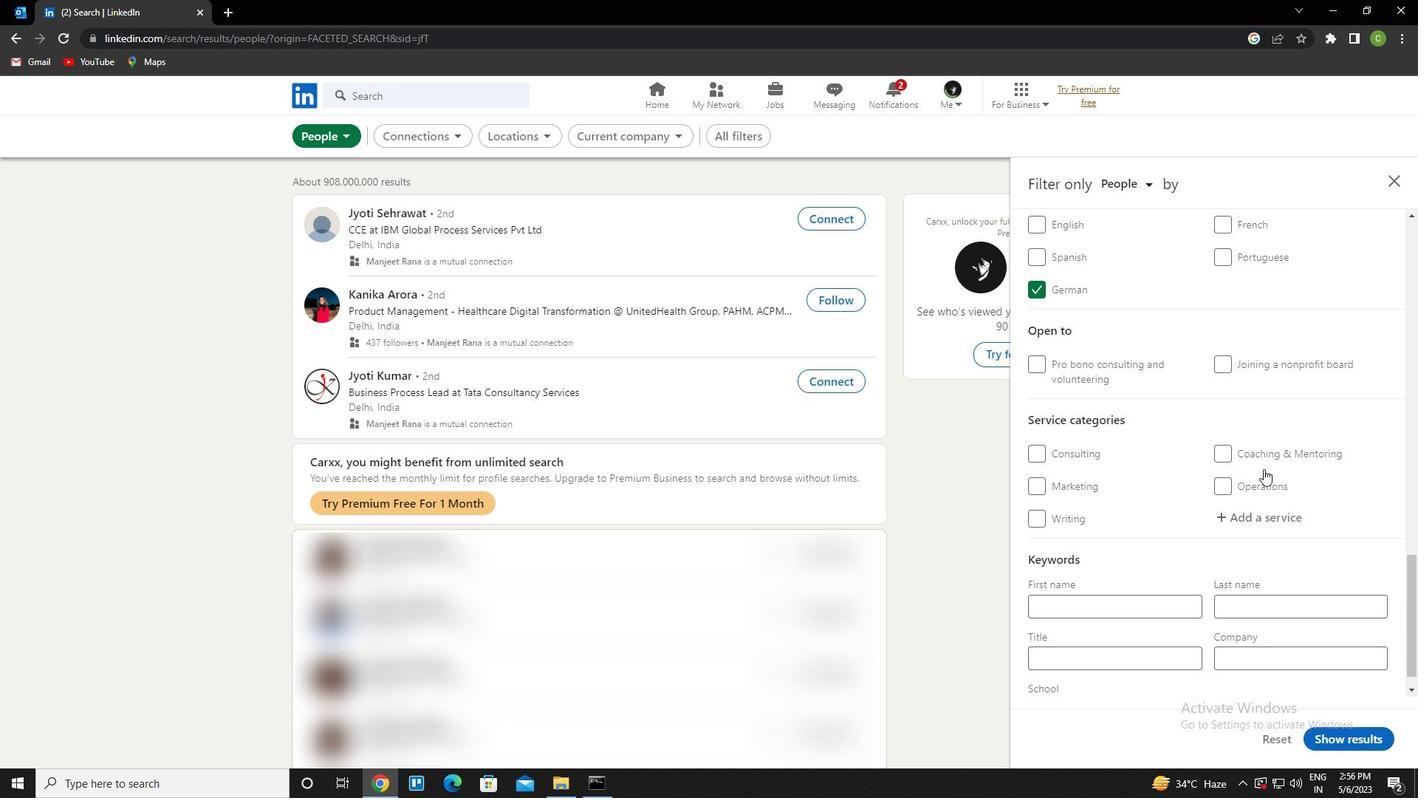 
Action: Mouse scrolled (1264, 468) with delta (0, 0)
Screenshot: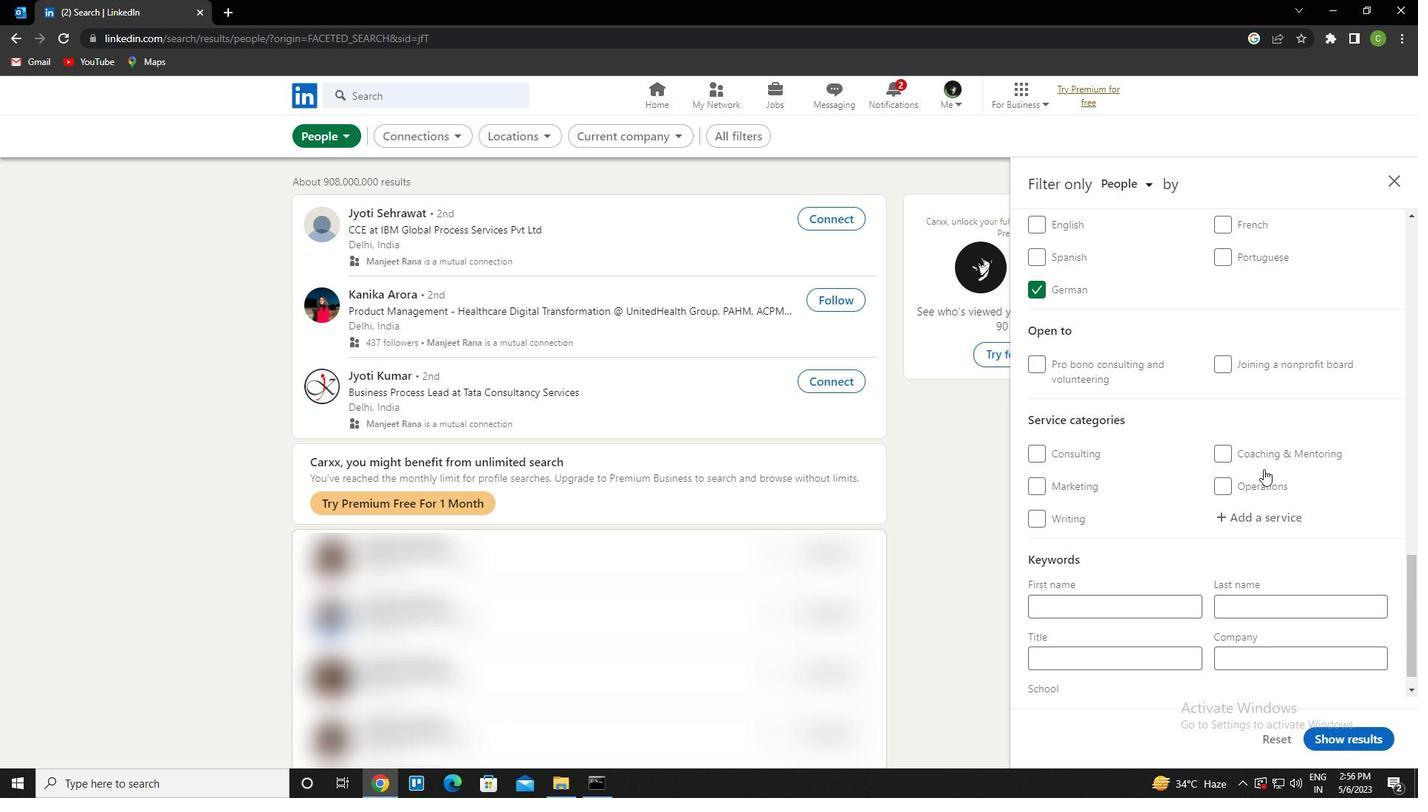 
Action: Mouse scrolled (1264, 468) with delta (0, 0)
Screenshot: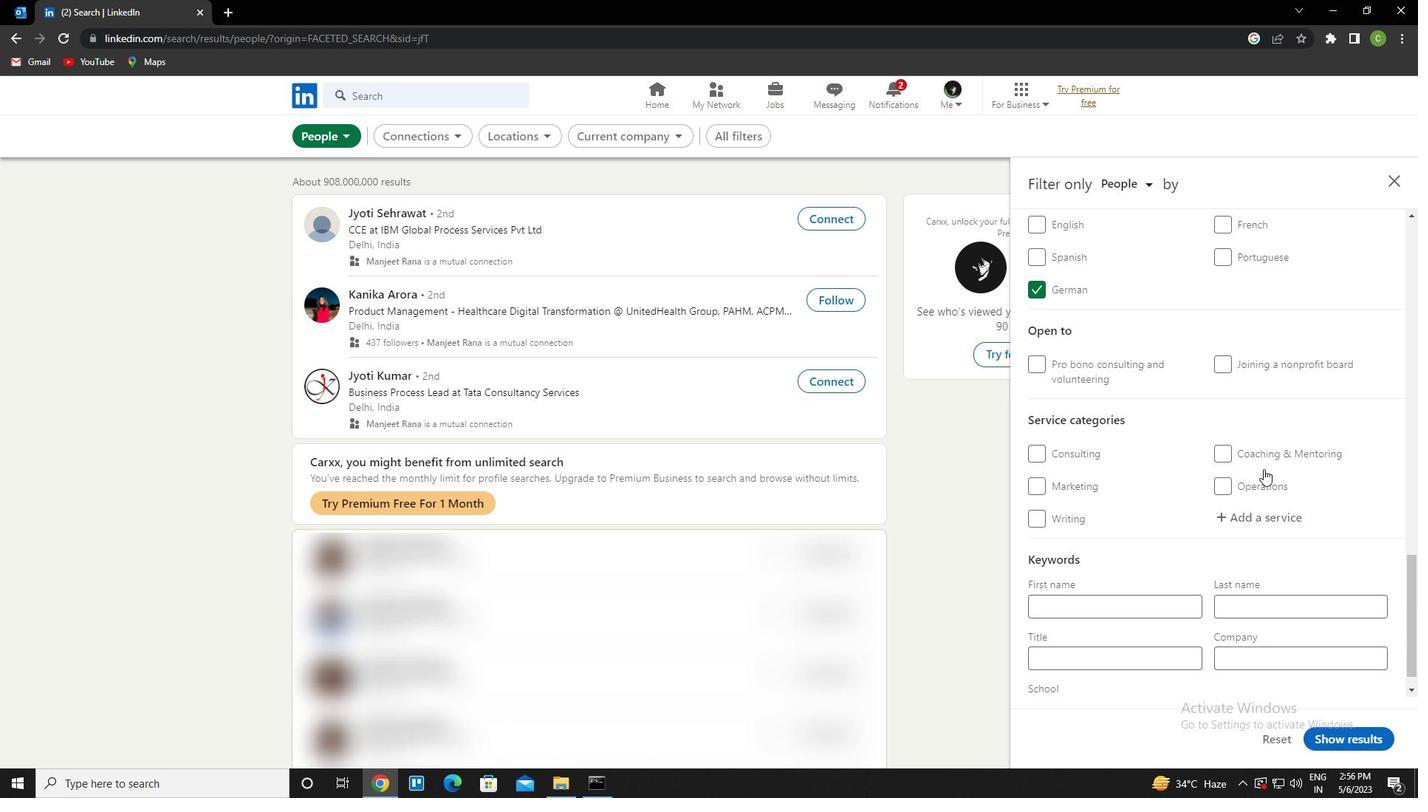 
Action: Mouse scrolled (1264, 468) with delta (0, 0)
Screenshot: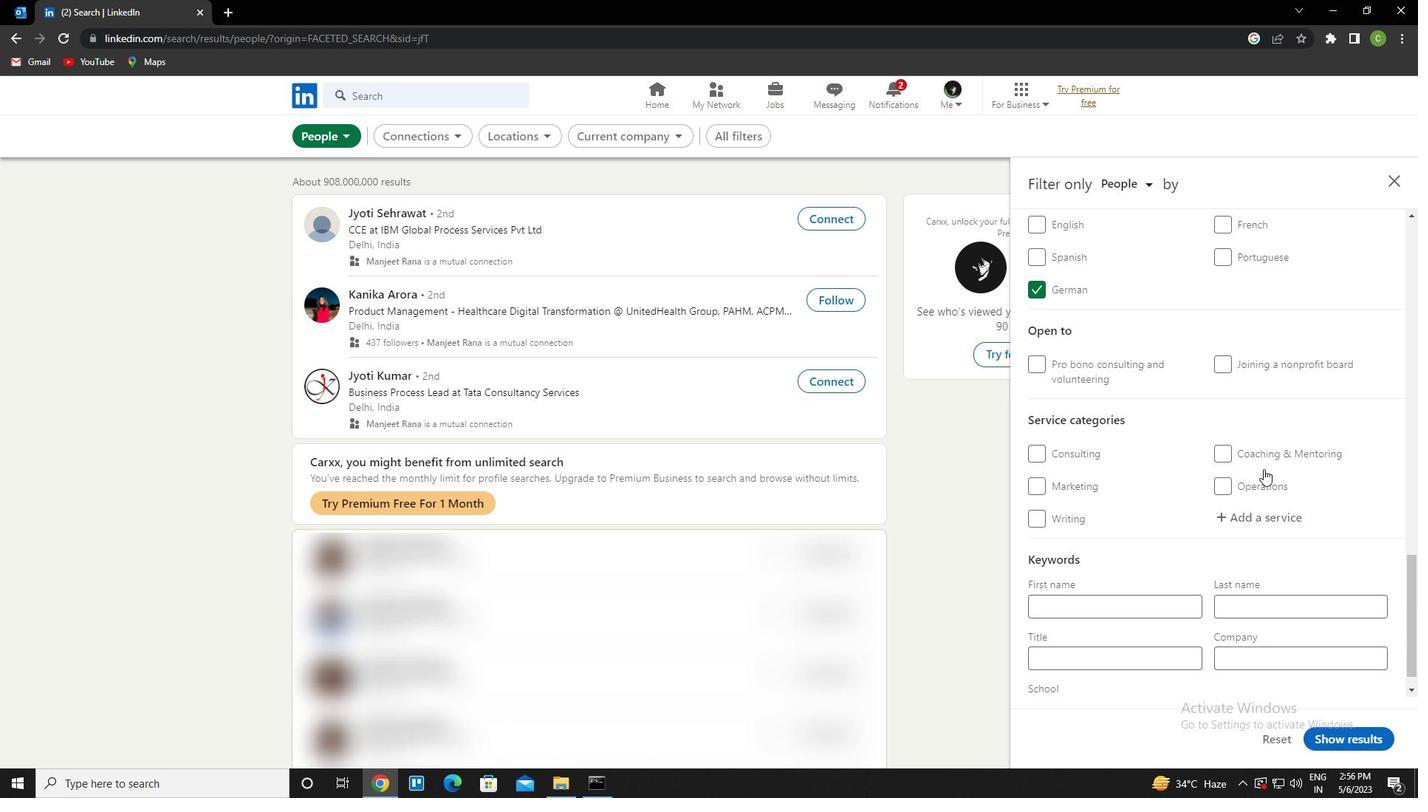 
Action: Mouse scrolled (1264, 468) with delta (0, 0)
Screenshot: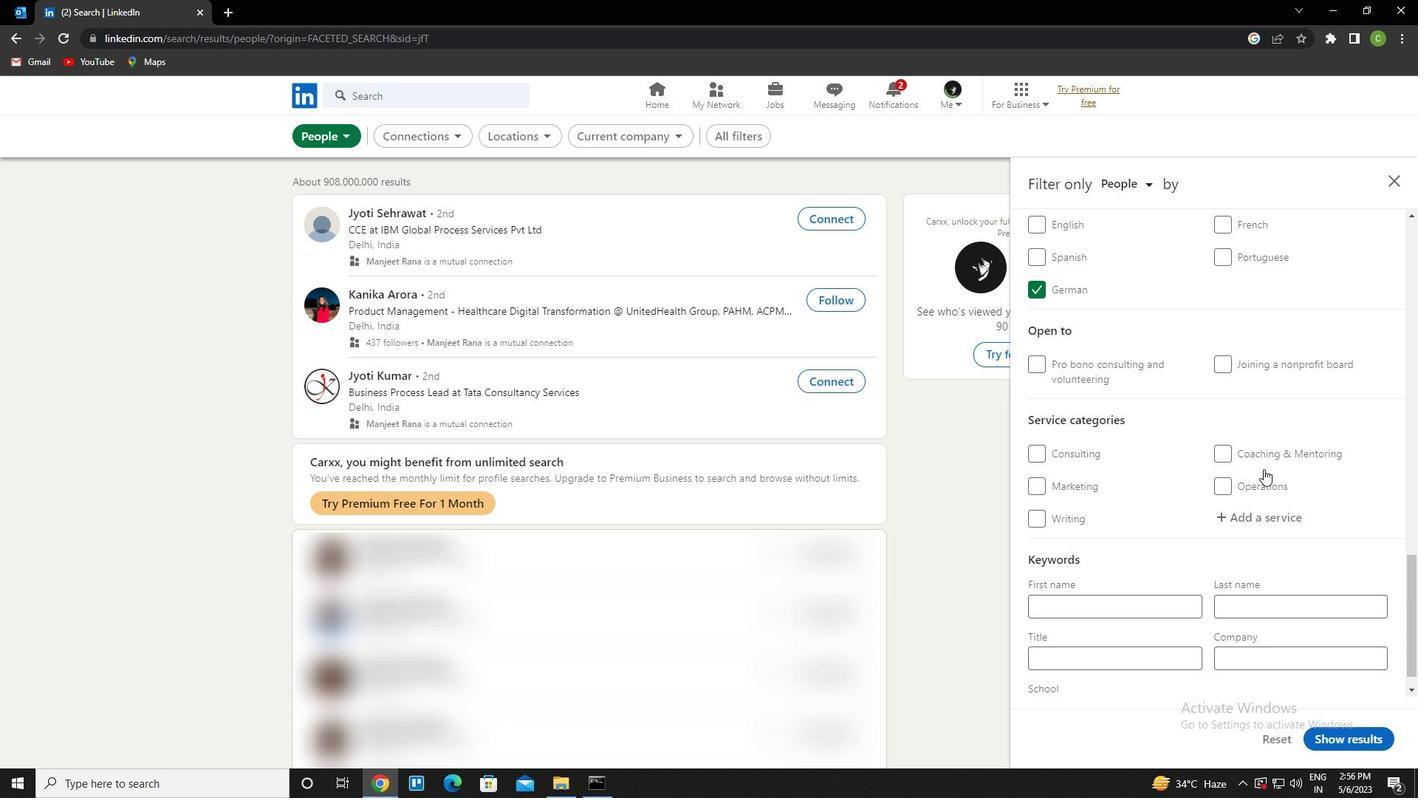
Action: Mouse scrolled (1264, 468) with delta (0, 0)
Screenshot: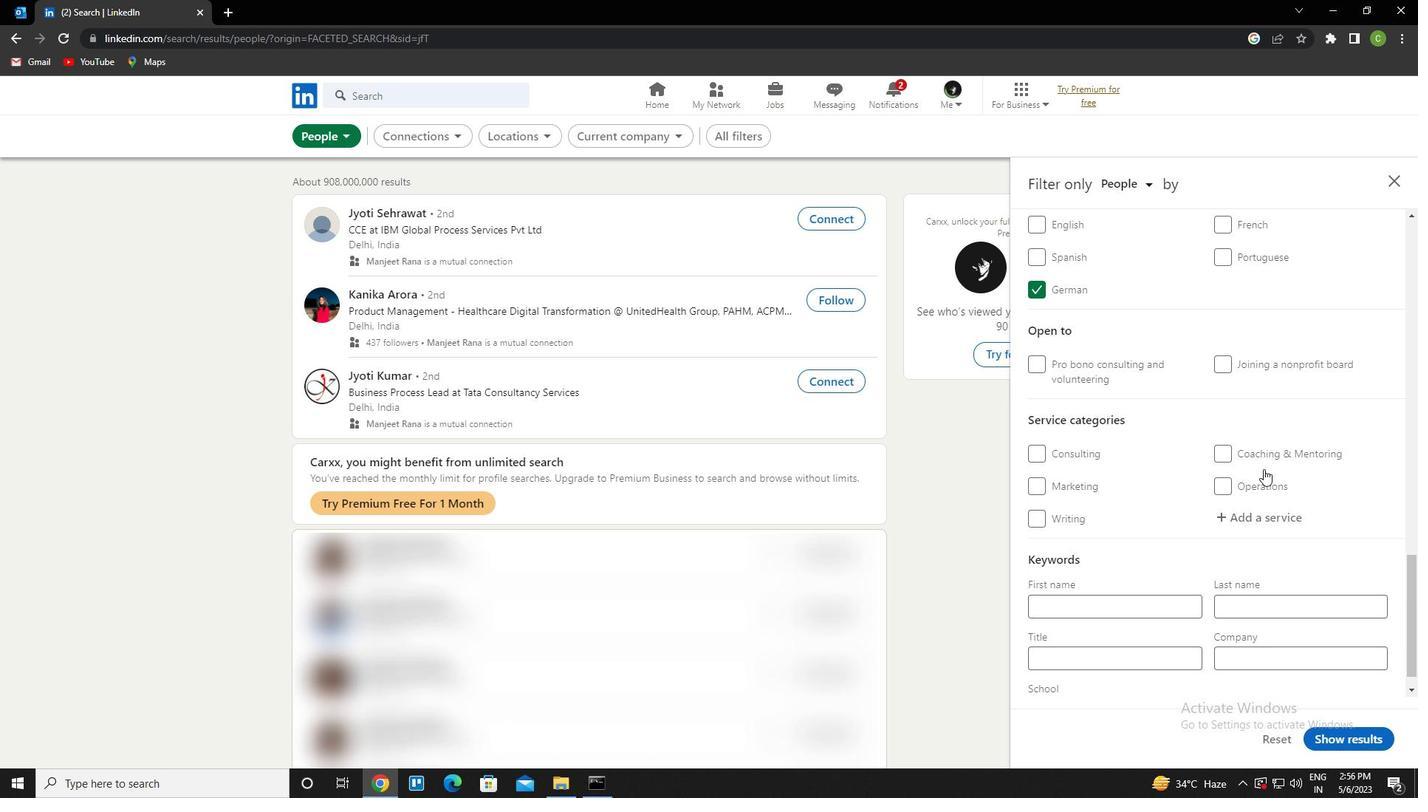 
Action: Mouse moved to (1262, 487)
Screenshot: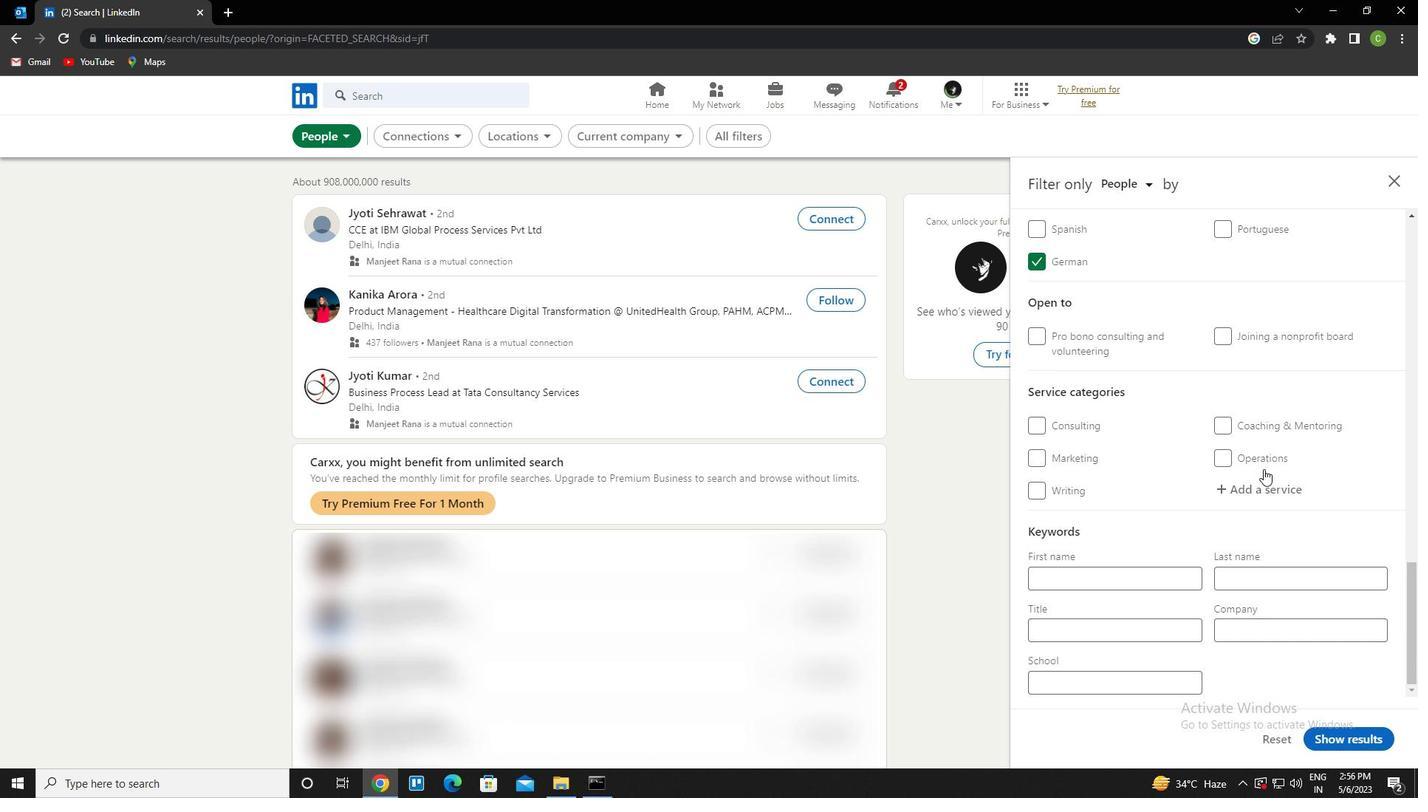 
Action: Mouse pressed left at (1262, 487)
Screenshot: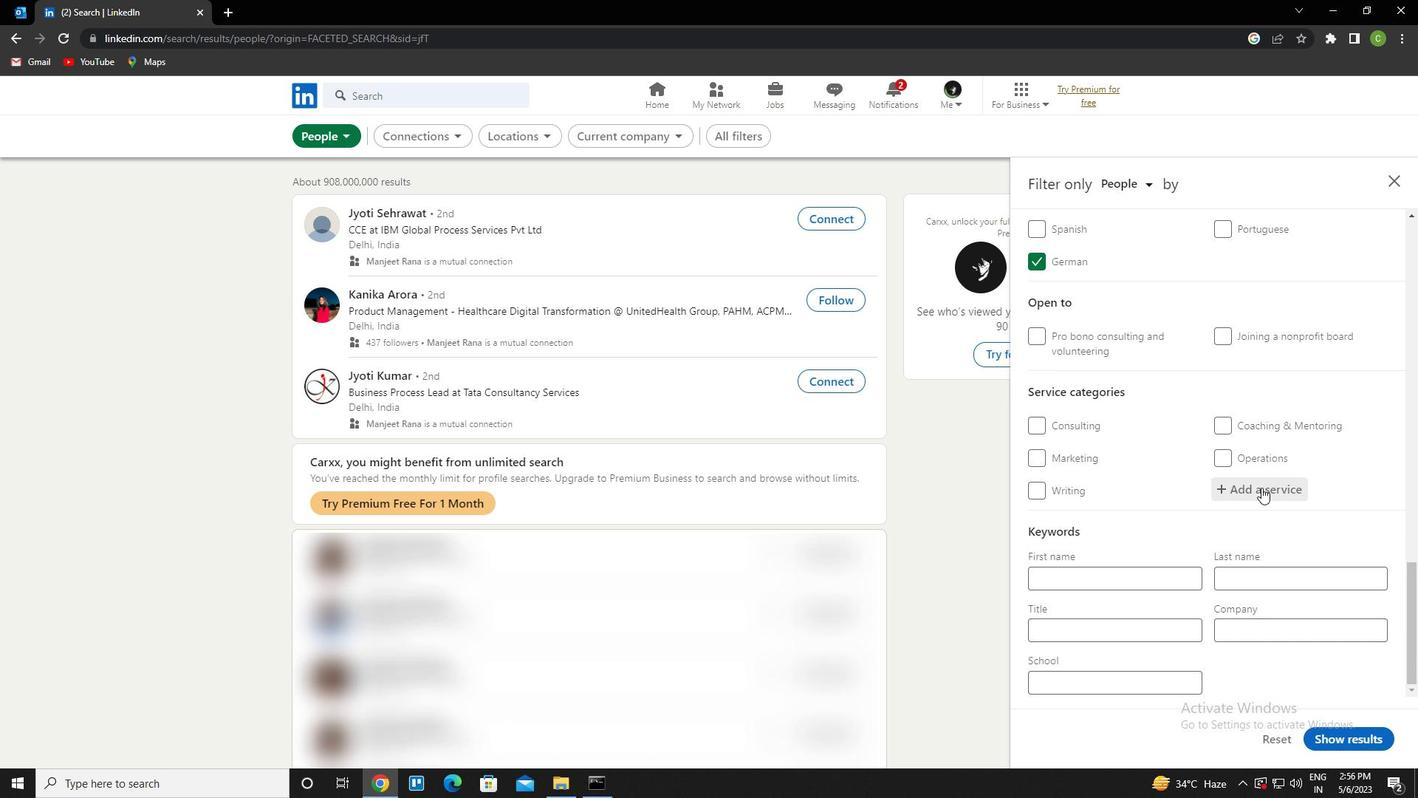
Action: Key pressed <Key.caps_lock>b<Key.caps_lock>udgeting<Key.down><Key.enter>
Screenshot: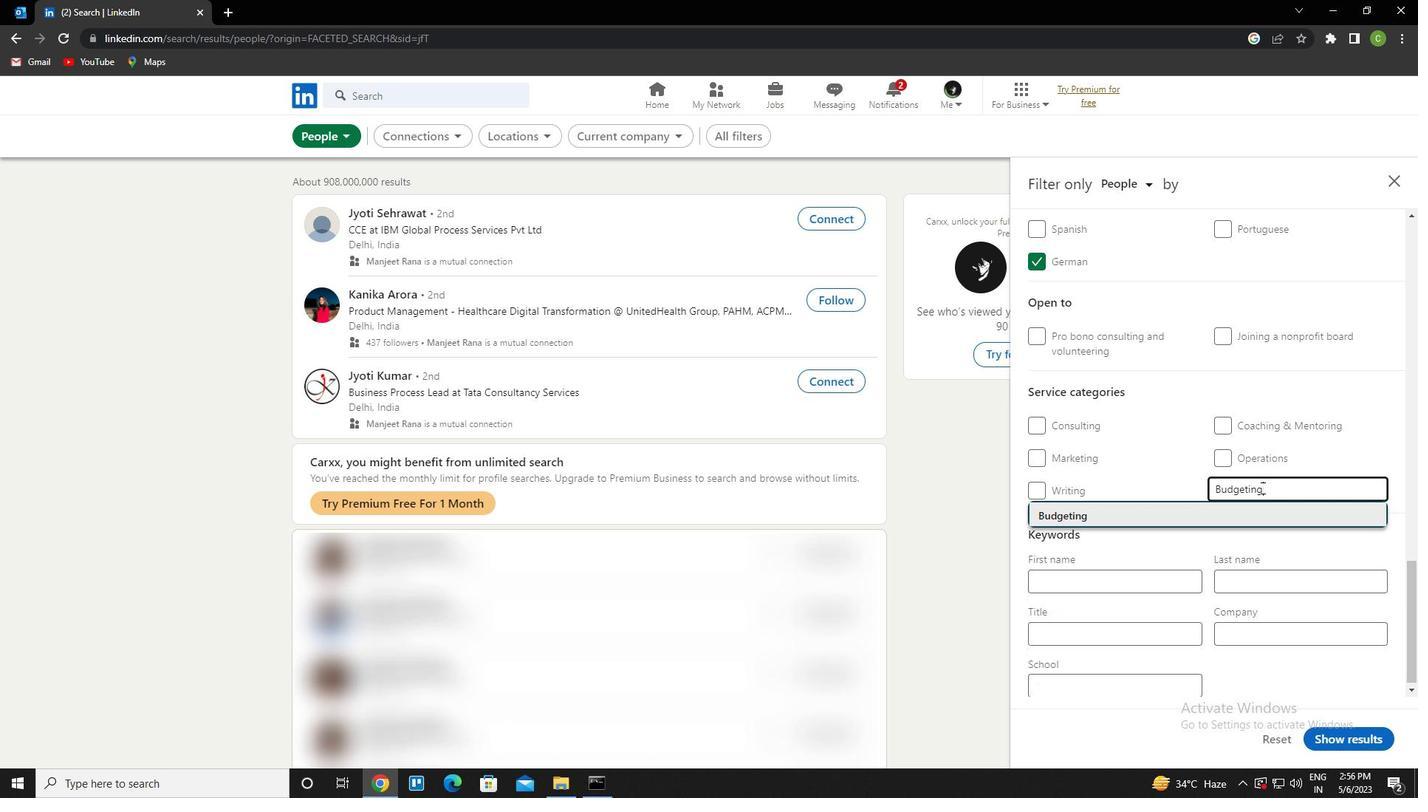 
Action: Mouse scrolled (1262, 487) with delta (0, 0)
Screenshot: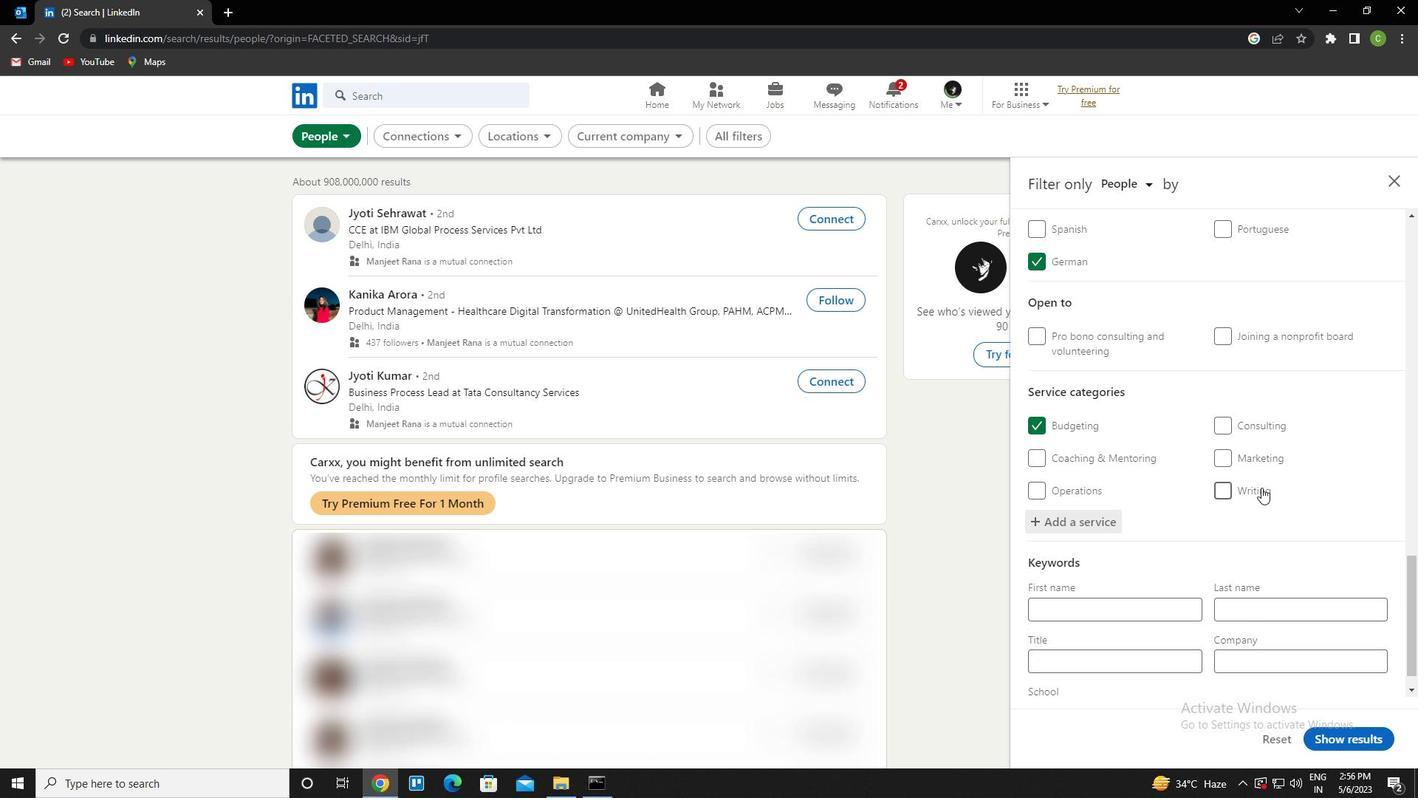 
Action: Mouse scrolled (1262, 487) with delta (0, 0)
Screenshot: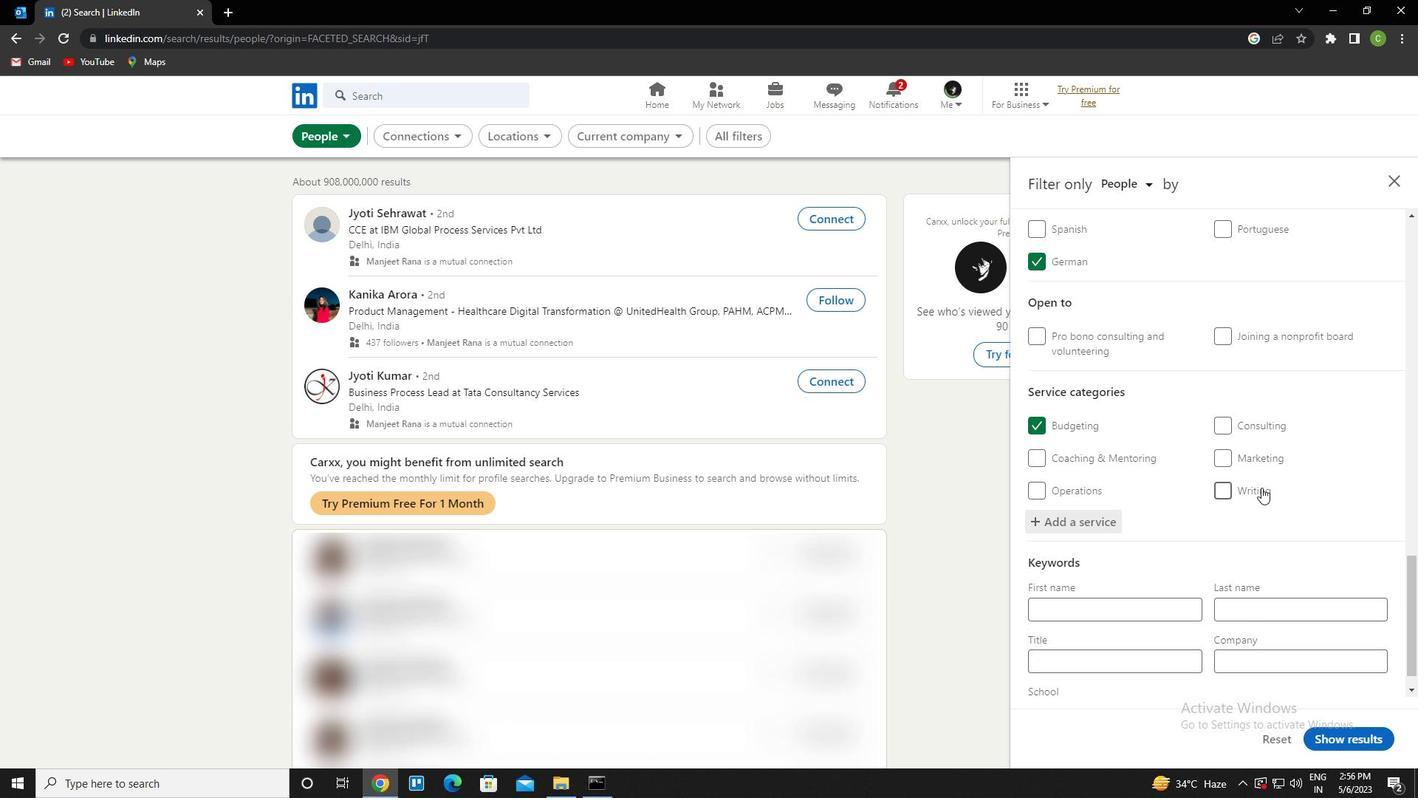 
Action: Mouse scrolled (1262, 487) with delta (0, 0)
Screenshot: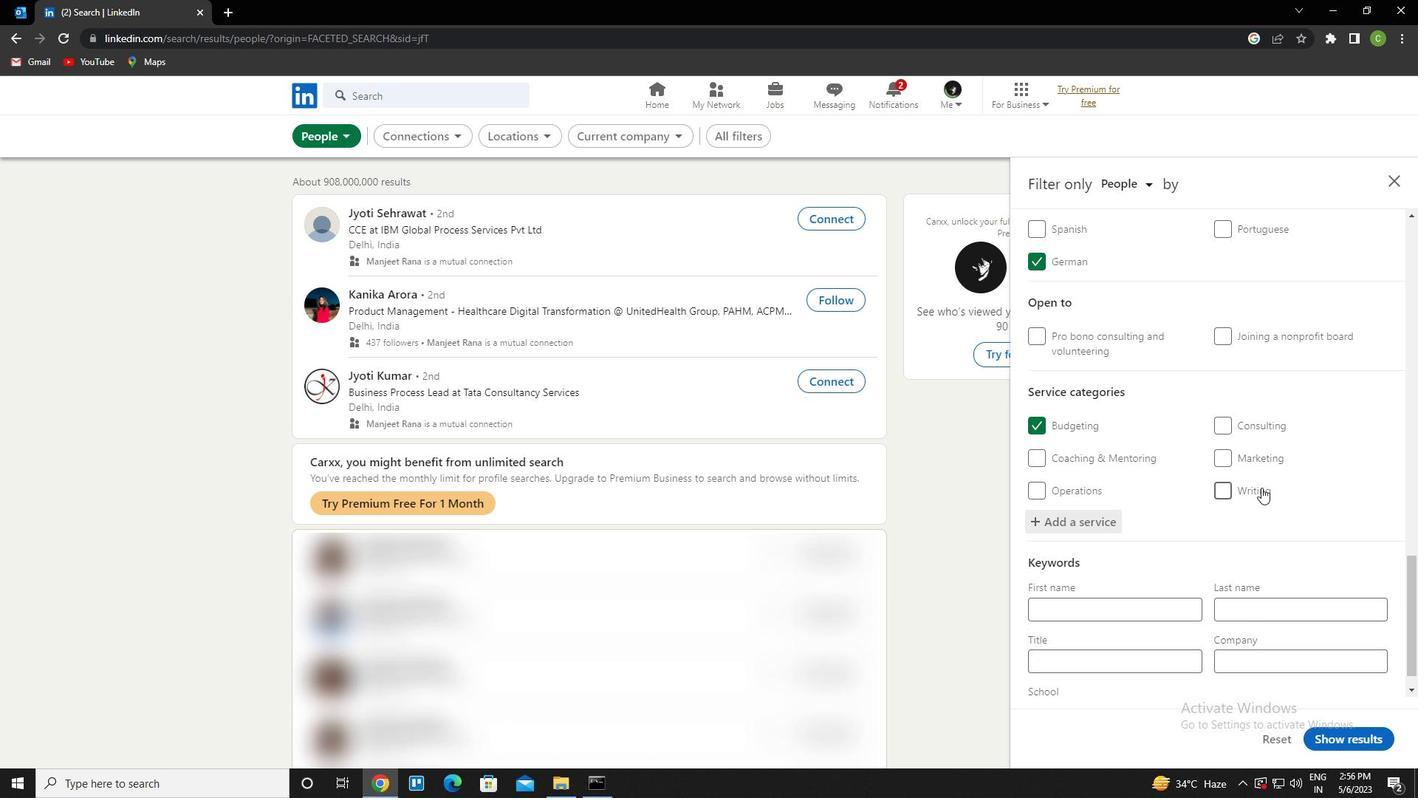 
Action: Mouse scrolled (1262, 487) with delta (0, 0)
Screenshot: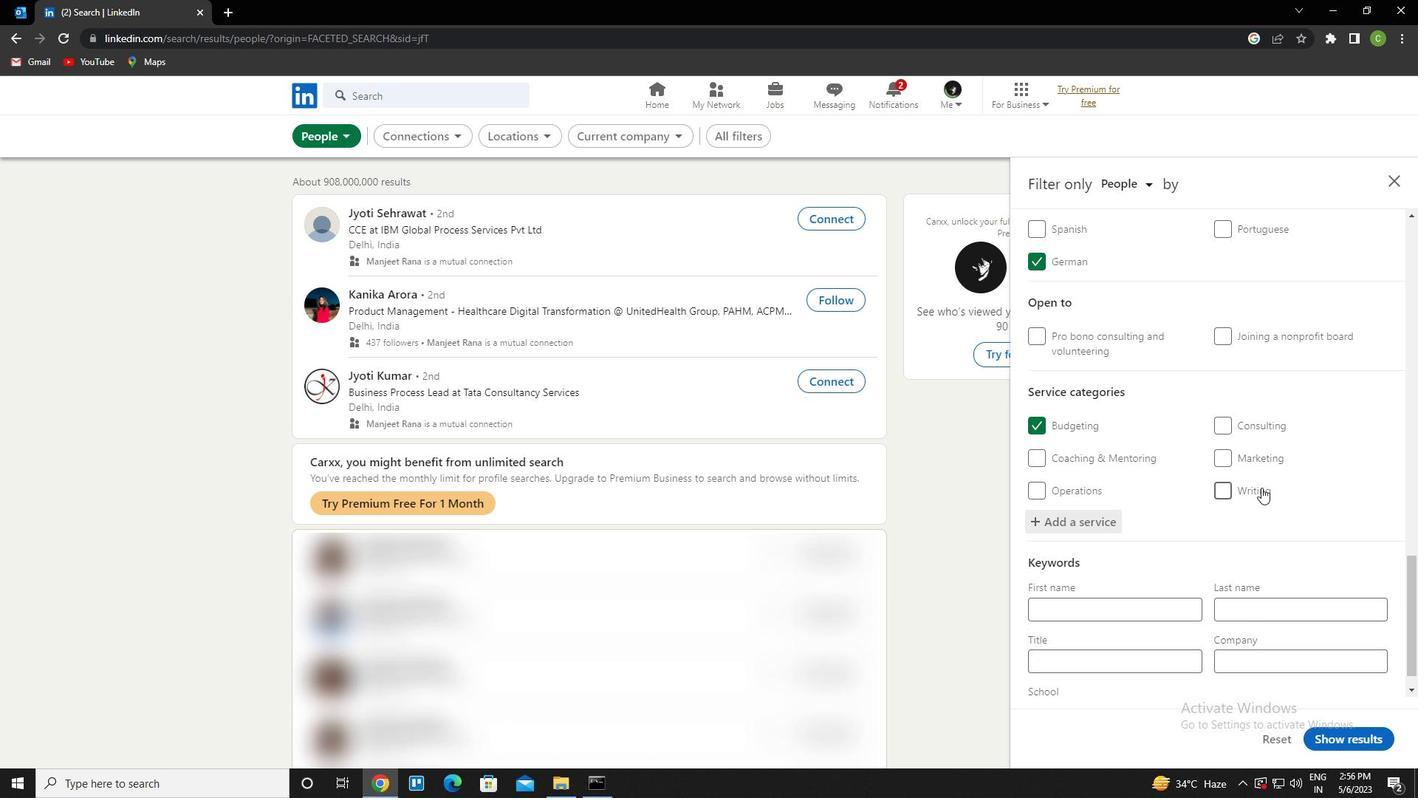
Action: Mouse moved to (1099, 641)
Screenshot: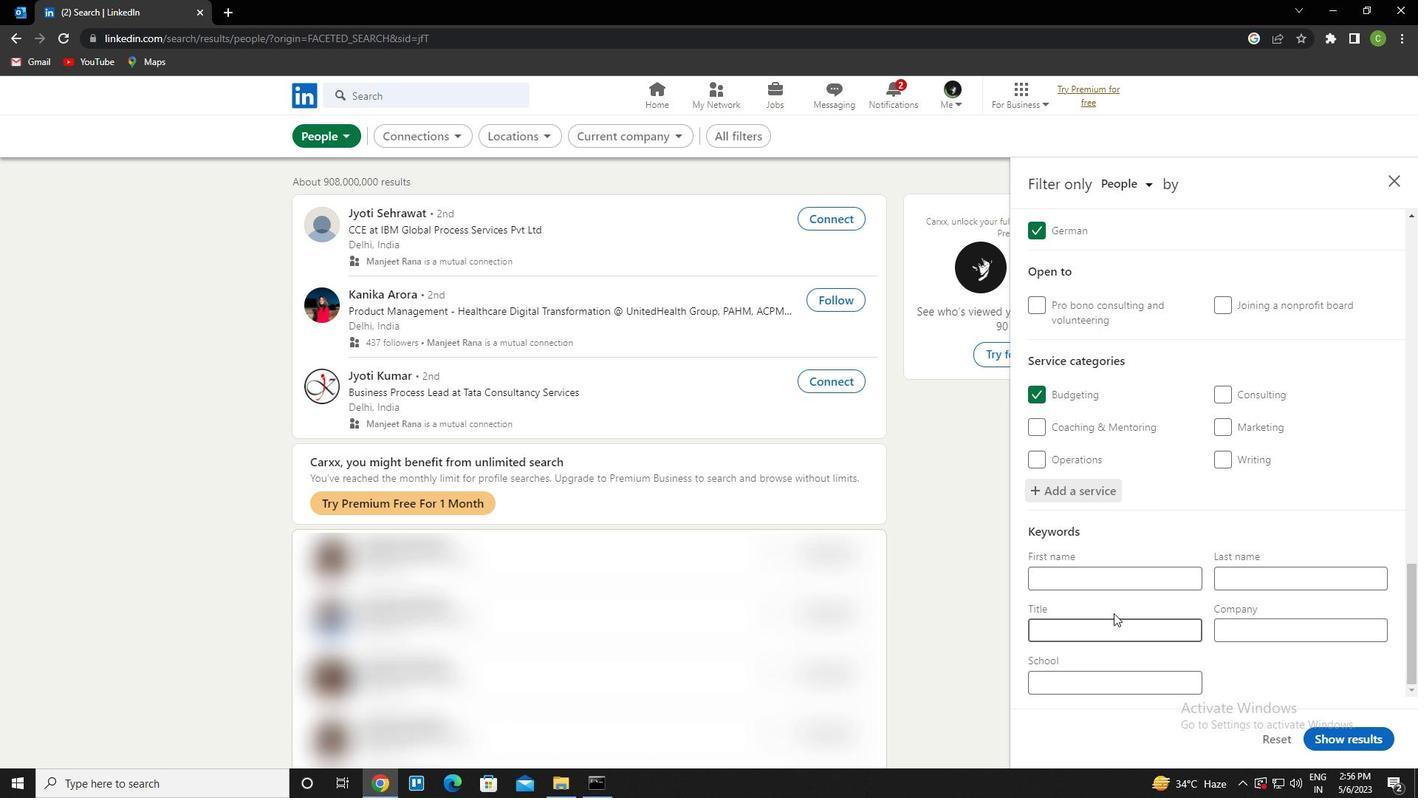 
Action: Mouse pressed left at (1099, 641)
Screenshot: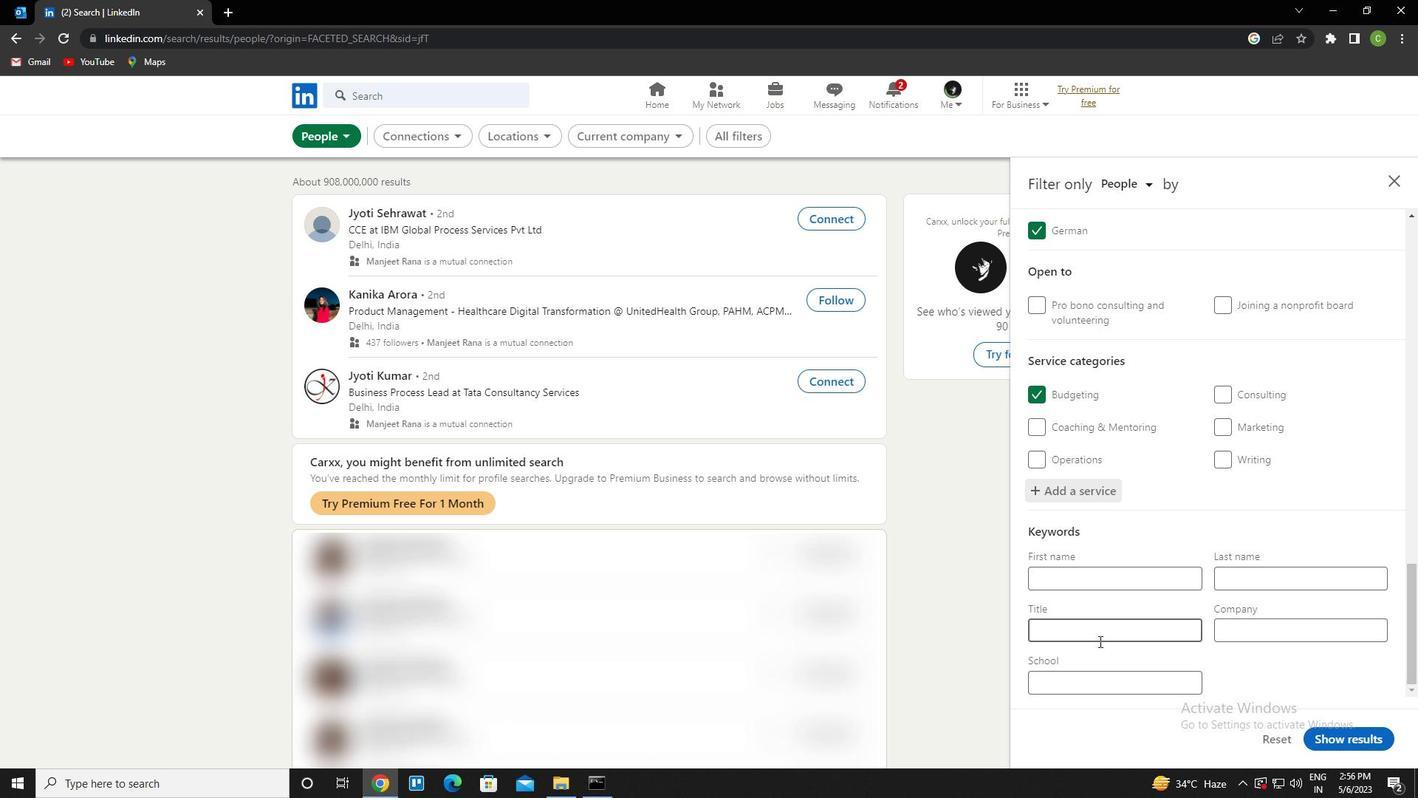 
Action: Mouse moved to (1101, 638)
Screenshot: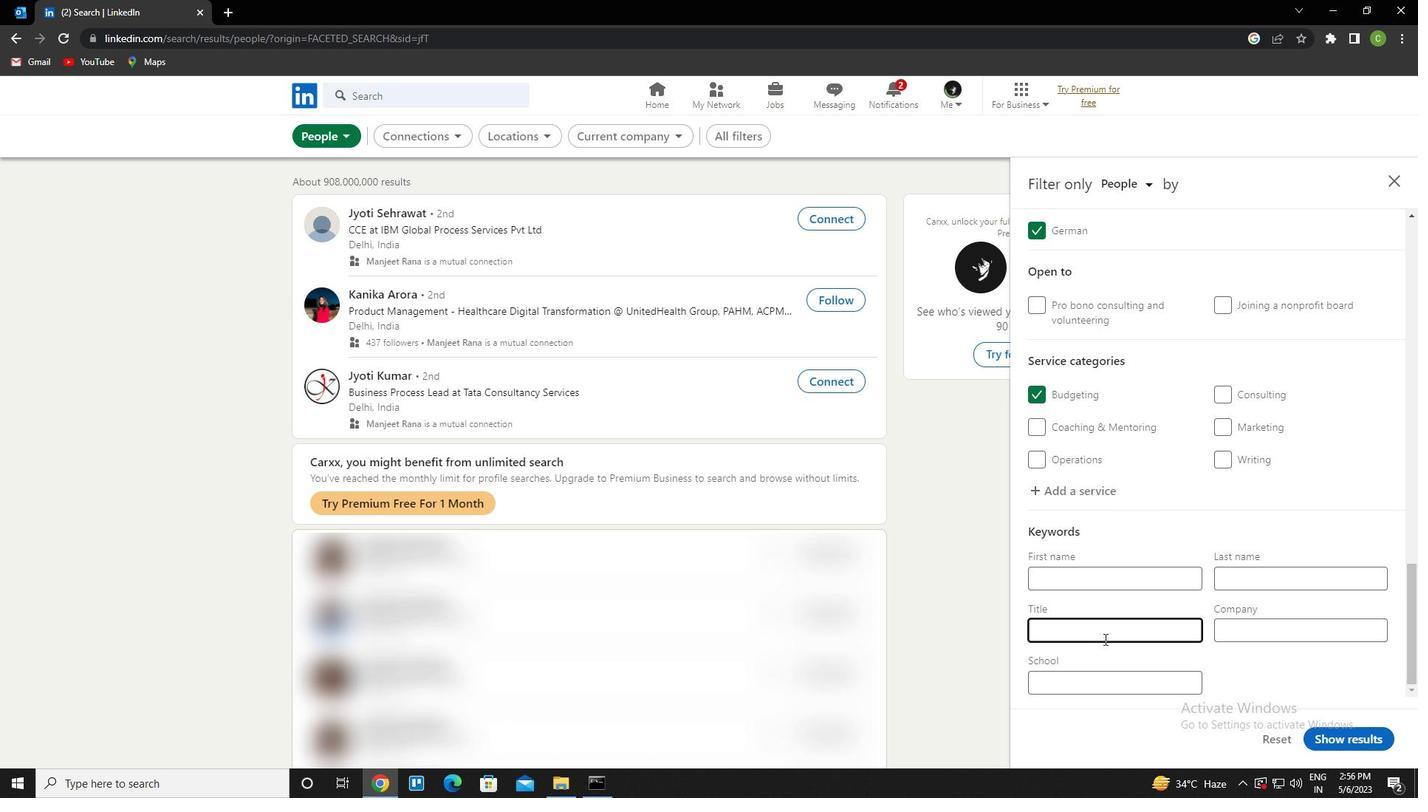 
Action: Key pressed <Key.caps_lock>h<Key.caps_lock>ome;e<Key.backspace><Key.backspace>less<Key.space><Key.caps_lock>s<Key.caps_lock>hely<Key.backspace>ter<Key.space><Key.caps_lock>w<Key.caps_lock>orker
Screenshot: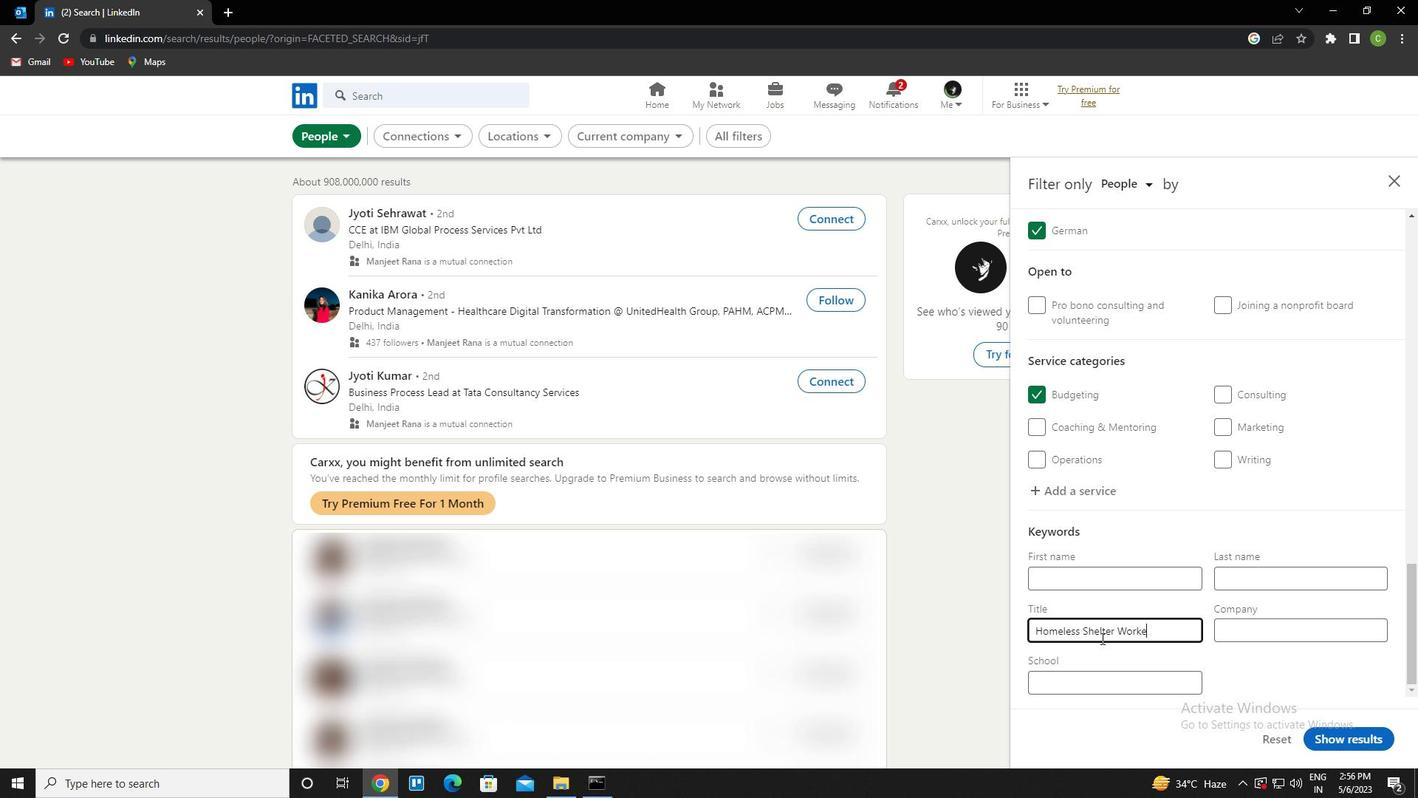 
Action: Mouse moved to (1356, 744)
Screenshot: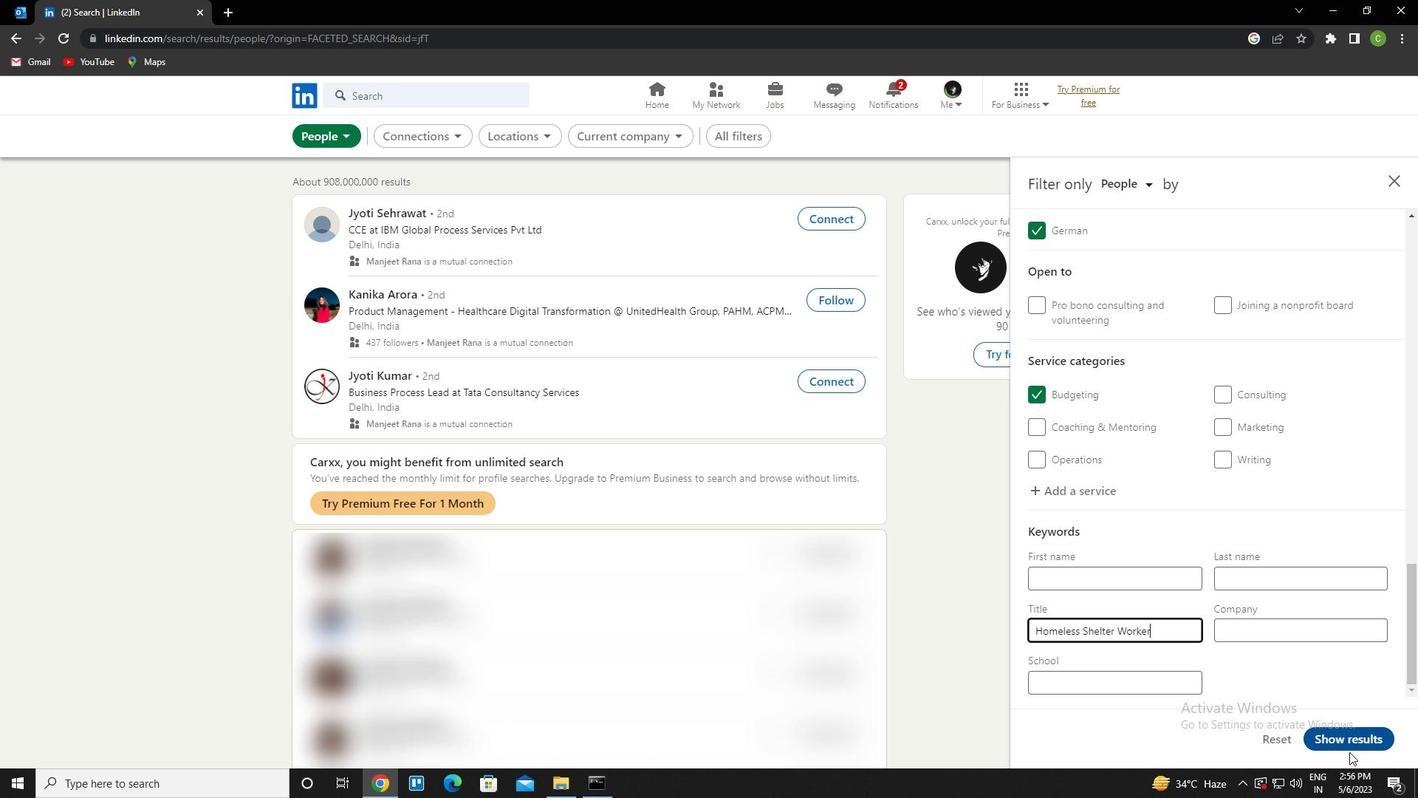 
Action: Mouse pressed left at (1356, 744)
Screenshot: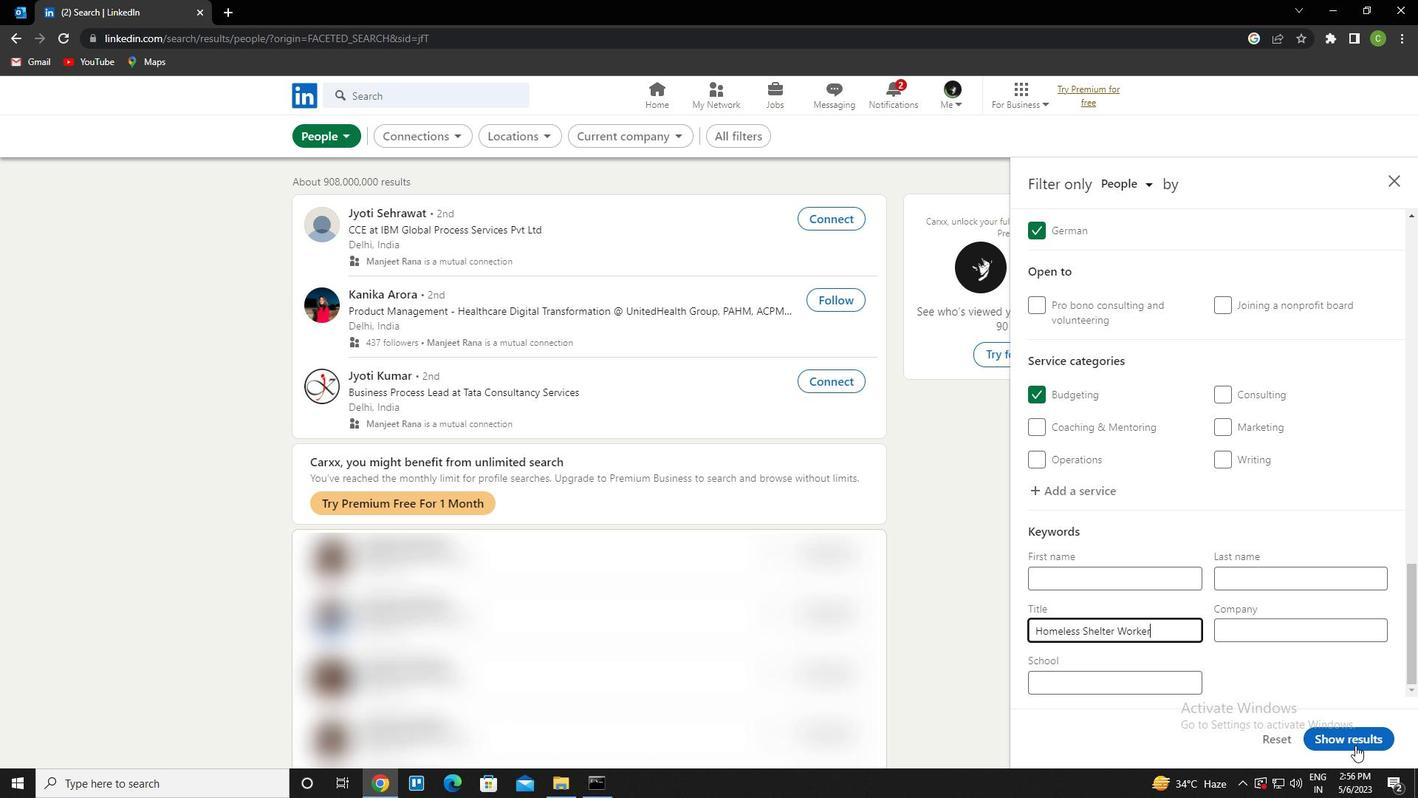 
Action: Mouse moved to (665, 679)
Screenshot: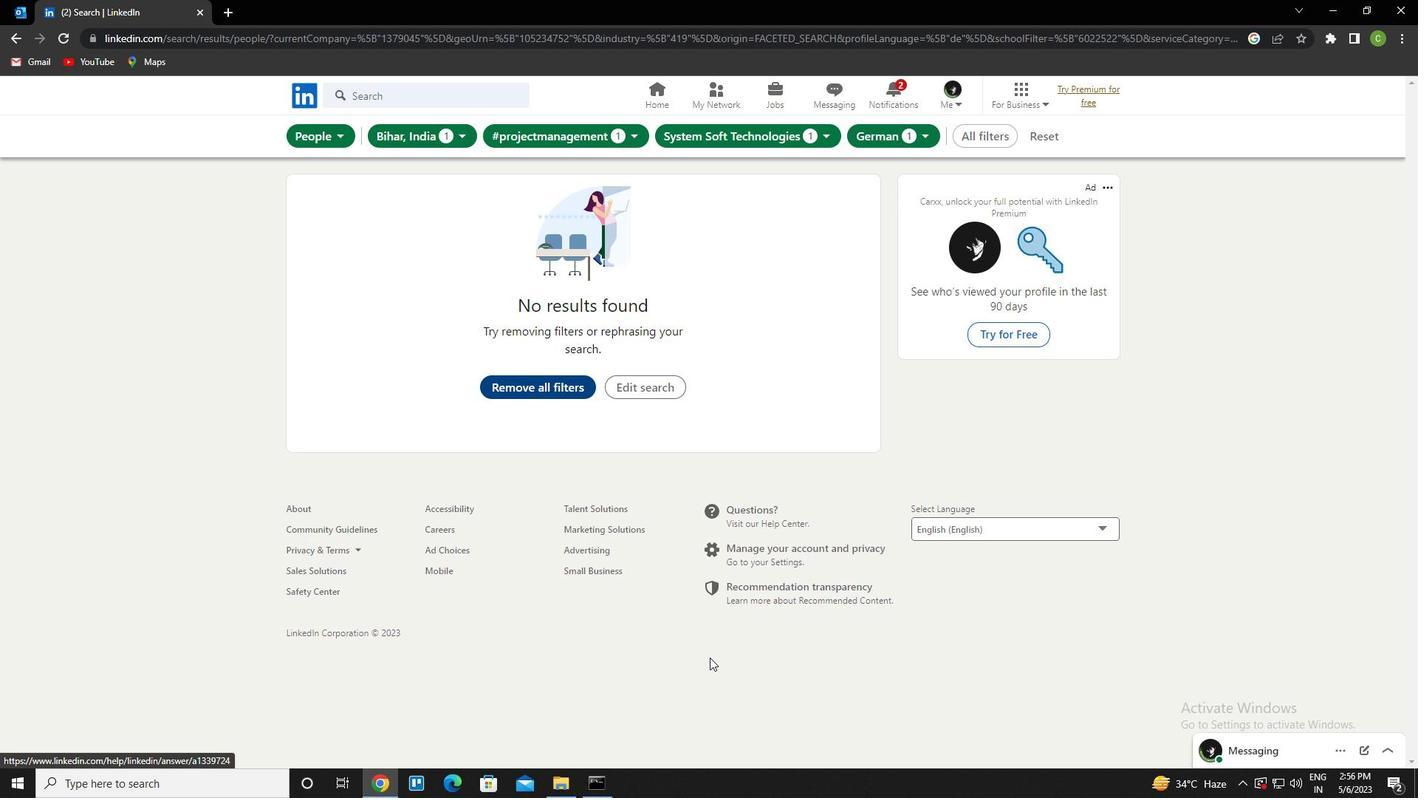 
